 Task: nan
Action: Mouse moved to (515, 651)
Screenshot: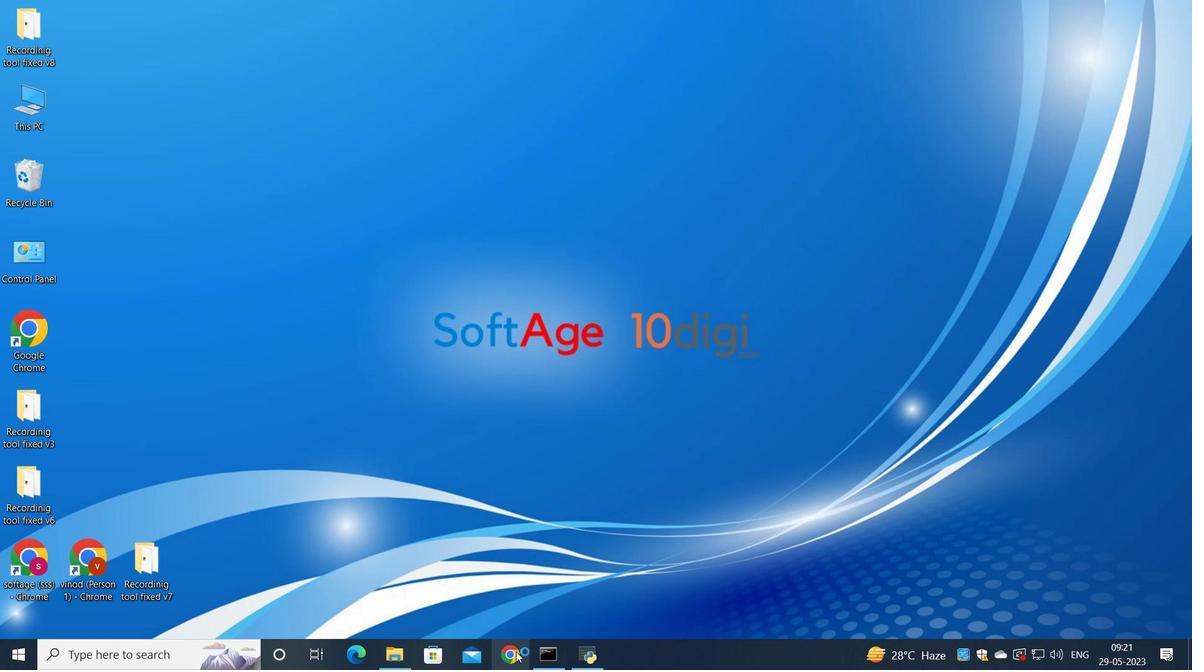 
Action: Mouse pressed left at (515, 651)
Screenshot: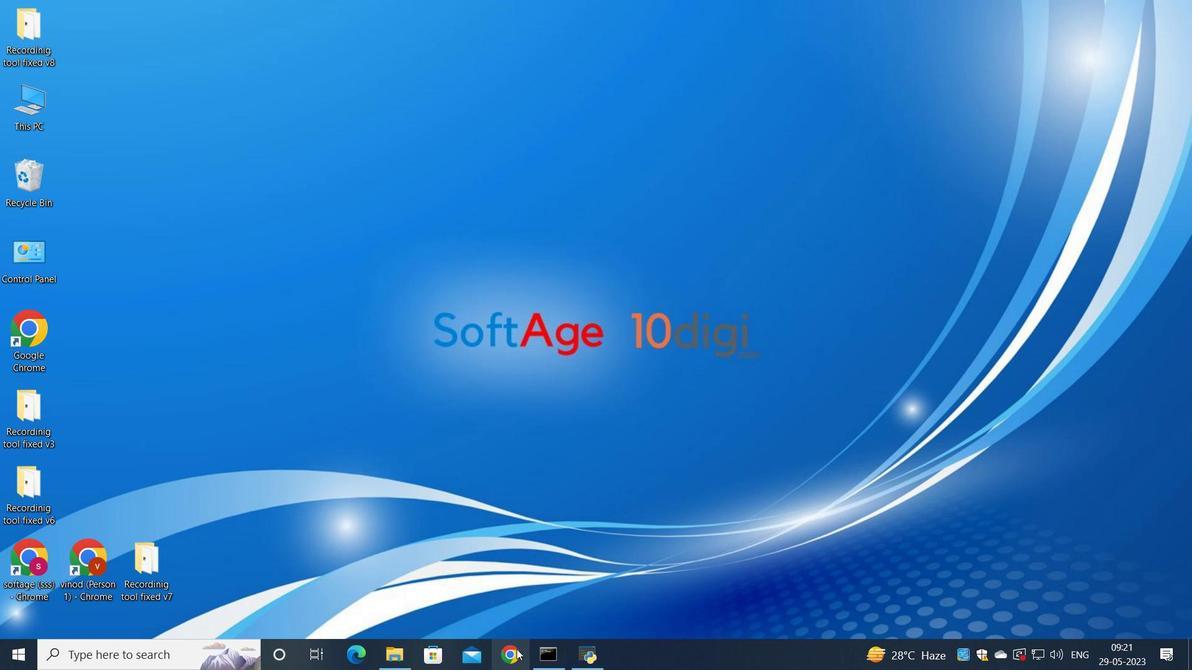 
Action: Mouse moved to (520, 356)
Screenshot: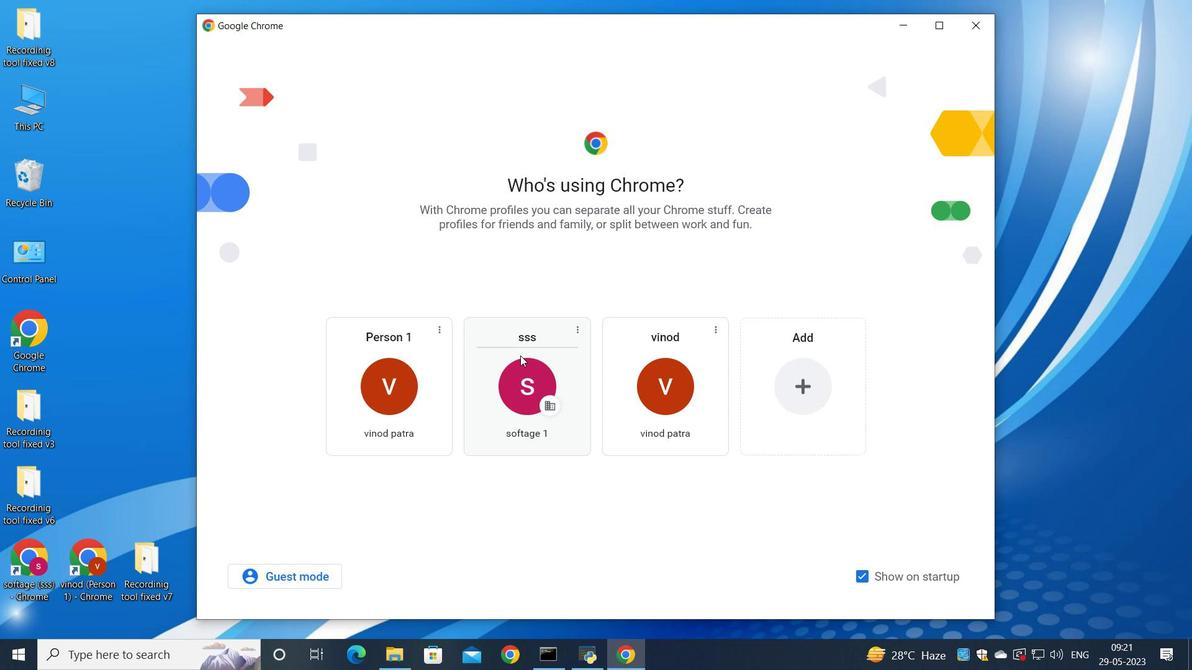 
Action: Mouse pressed left at (520, 356)
Screenshot: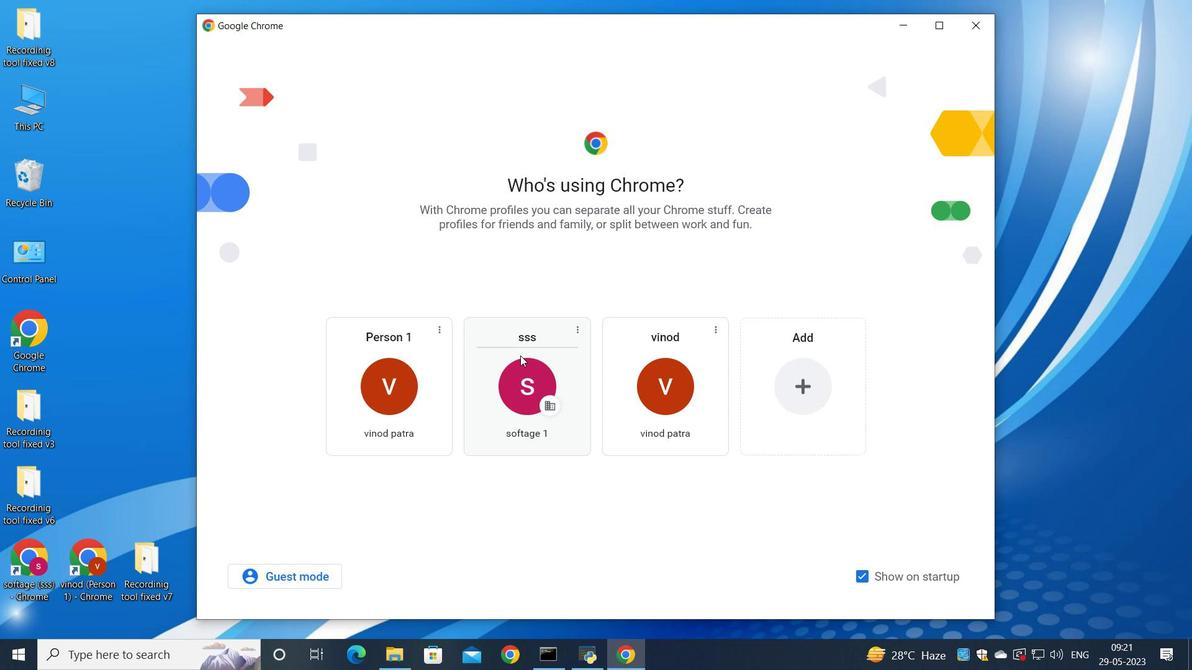 
Action: Mouse moved to (529, 374)
Screenshot: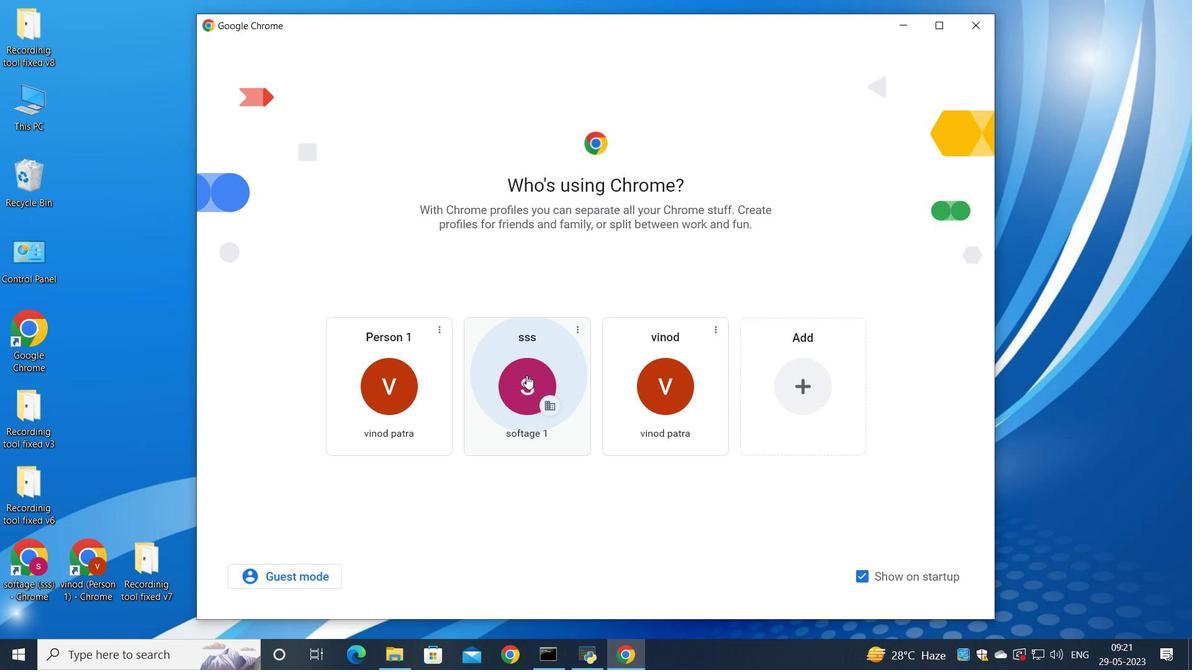 
Action: Mouse pressed left at (529, 374)
Screenshot: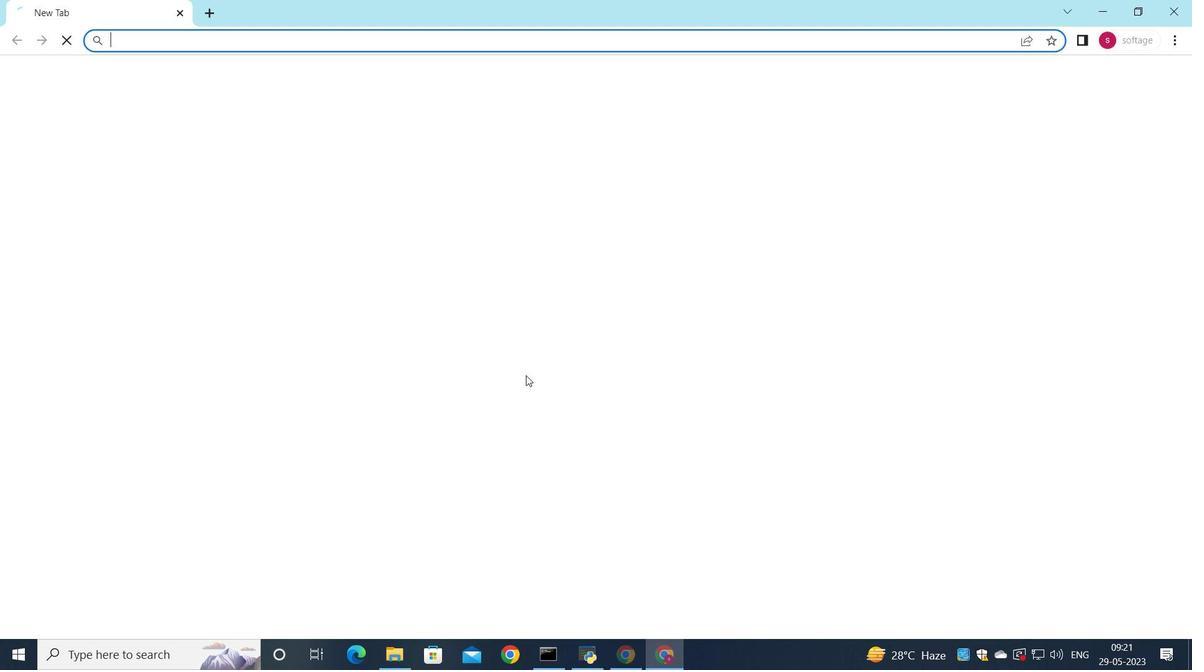 
Action: Mouse moved to (1043, 74)
Screenshot: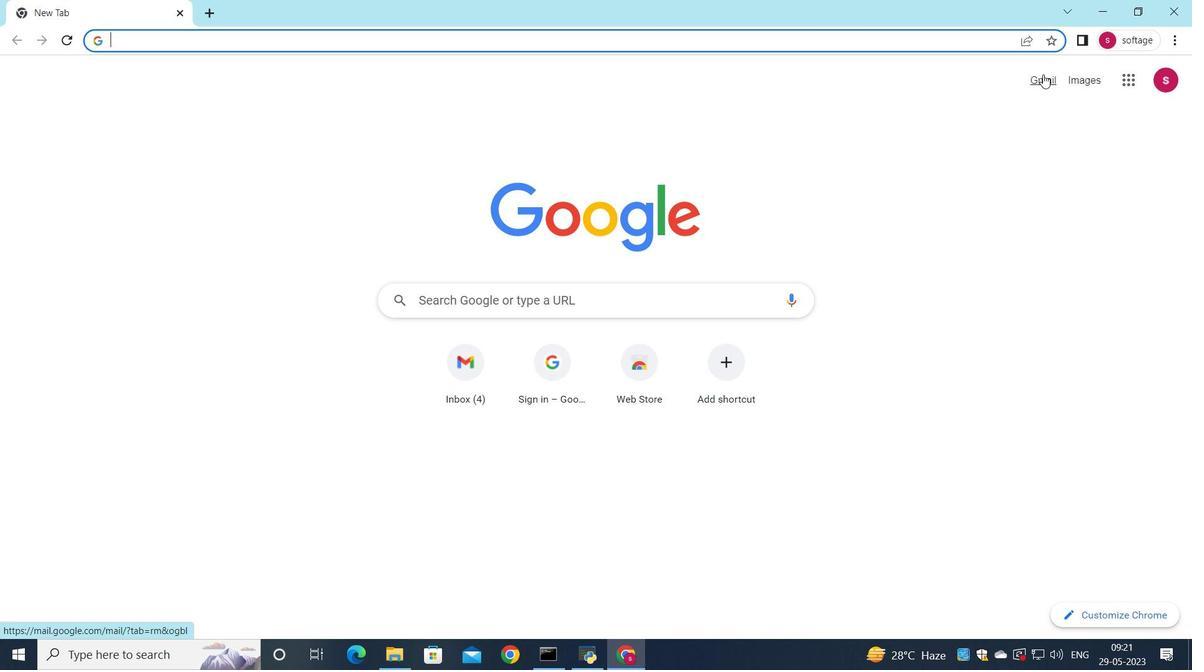 
Action: Mouse pressed left at (1043, 74)
Screenshot: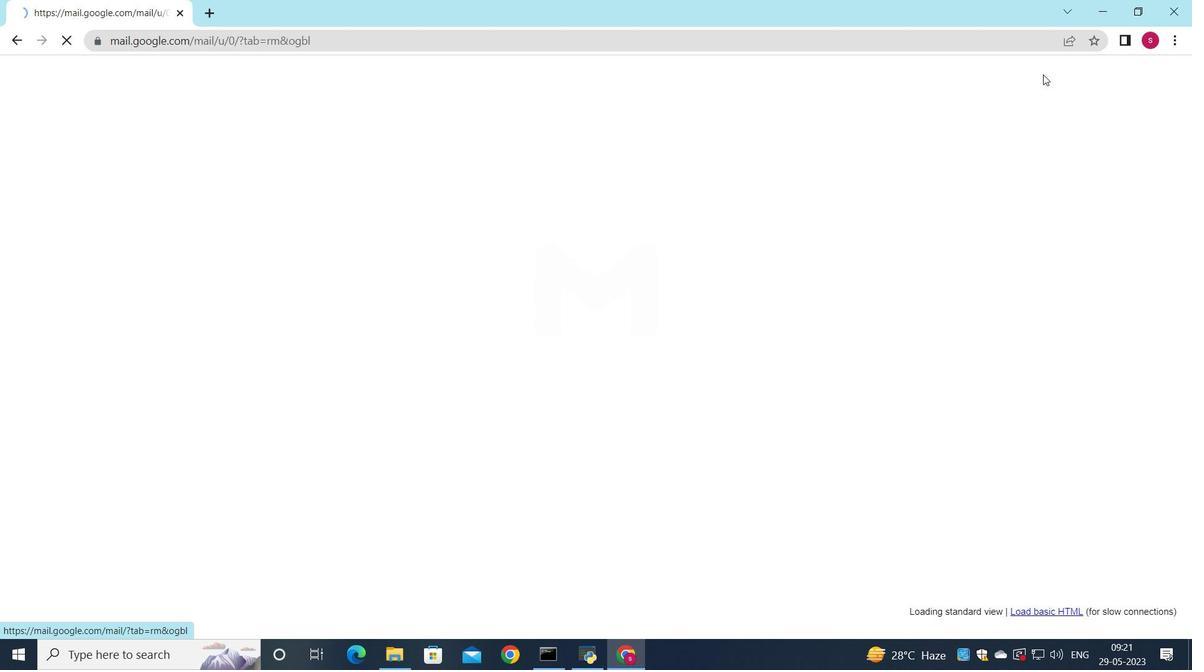 
Action: Mouse moved to (1013, 101)
Screenshot: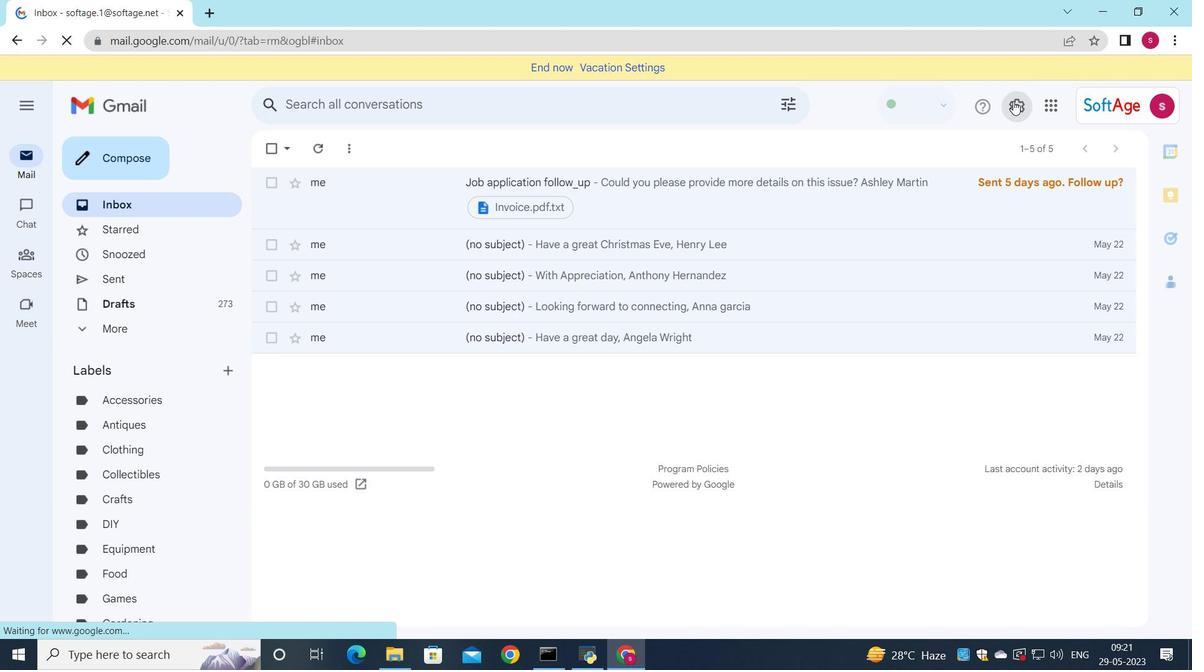 
Action: Mouse pressed left at (1013, 101)
Screenshot: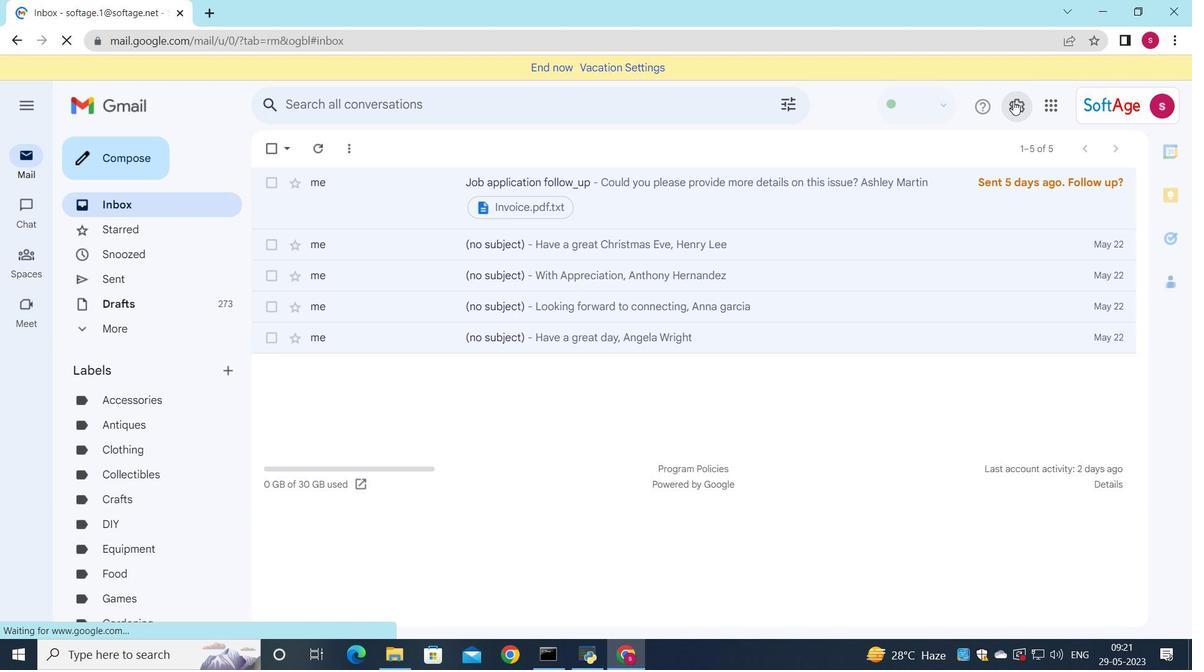 
Action: Mouse moved to (1024, 178)
Screenshot: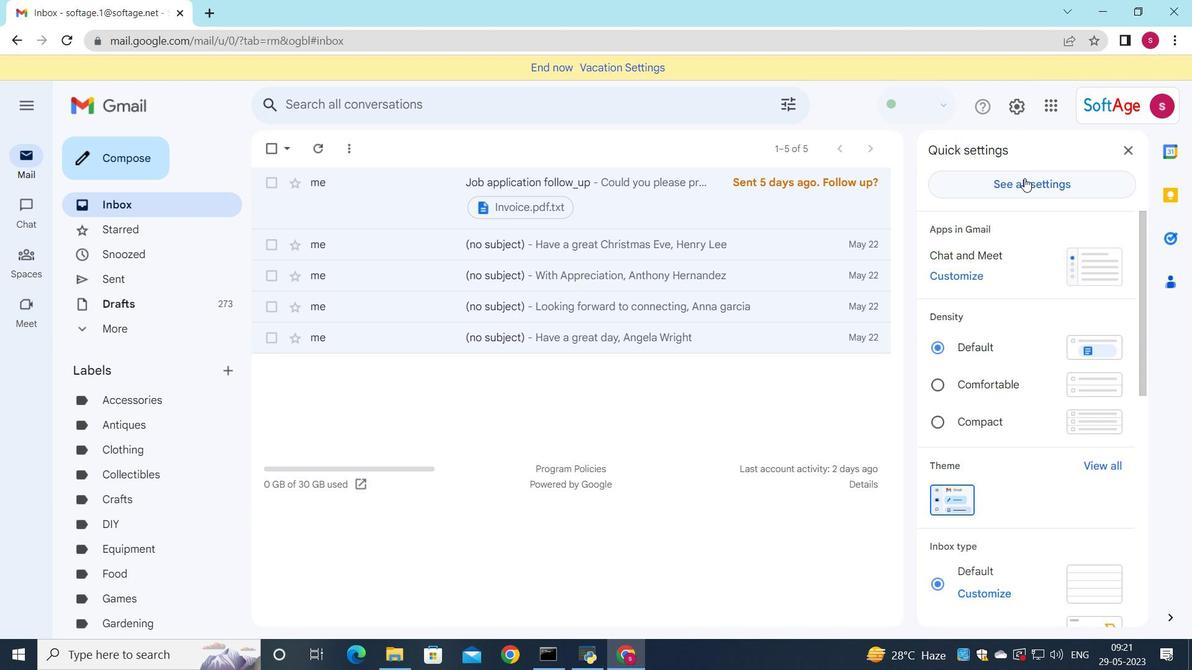 
Action: Mouse pressed left at (1024, 178)
Screenshot: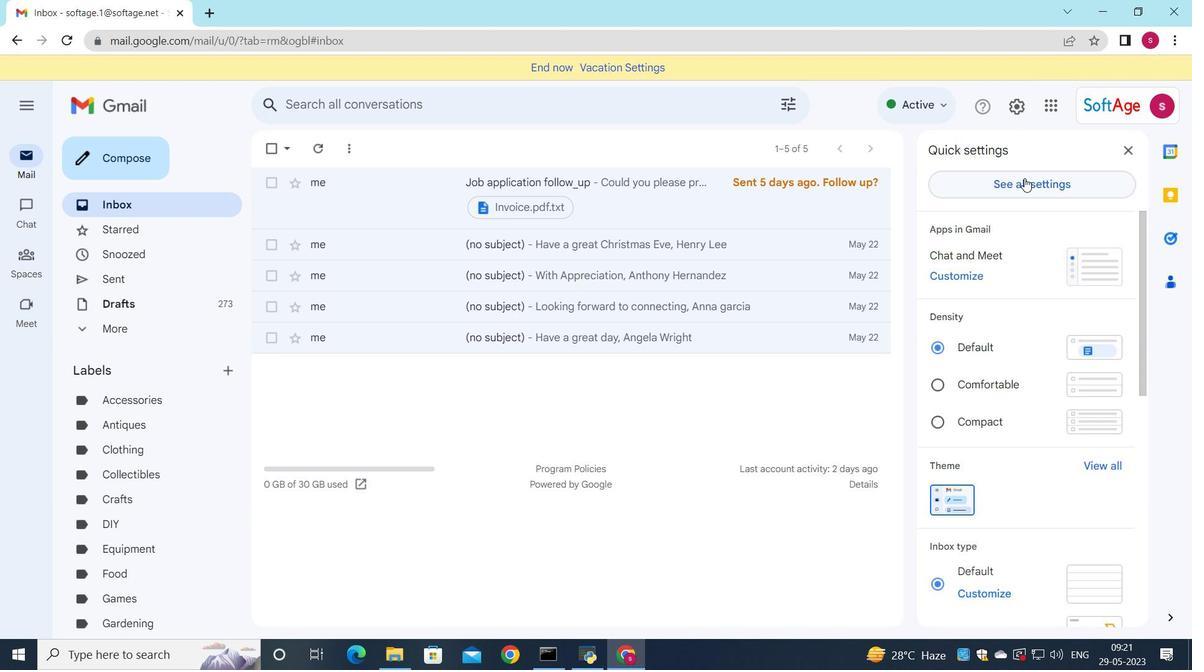 
Action: Mouse moved to (1010, 185)
Screenshot: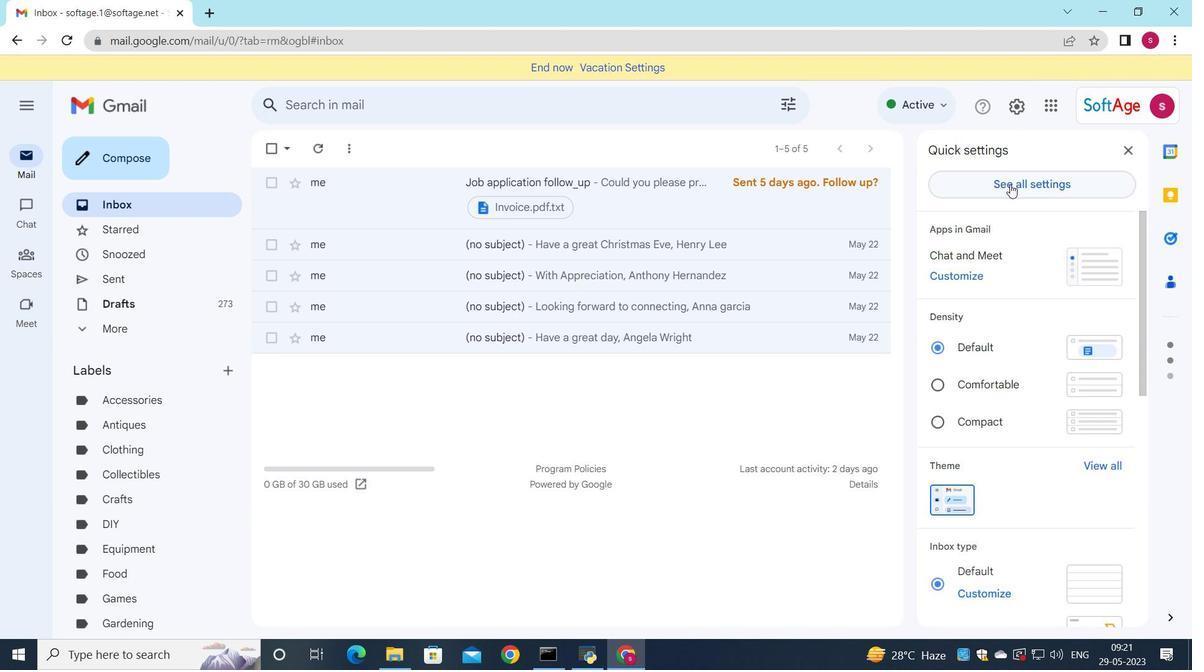 
Action: Mouse pressed left at (1010, 185)
Screenshot: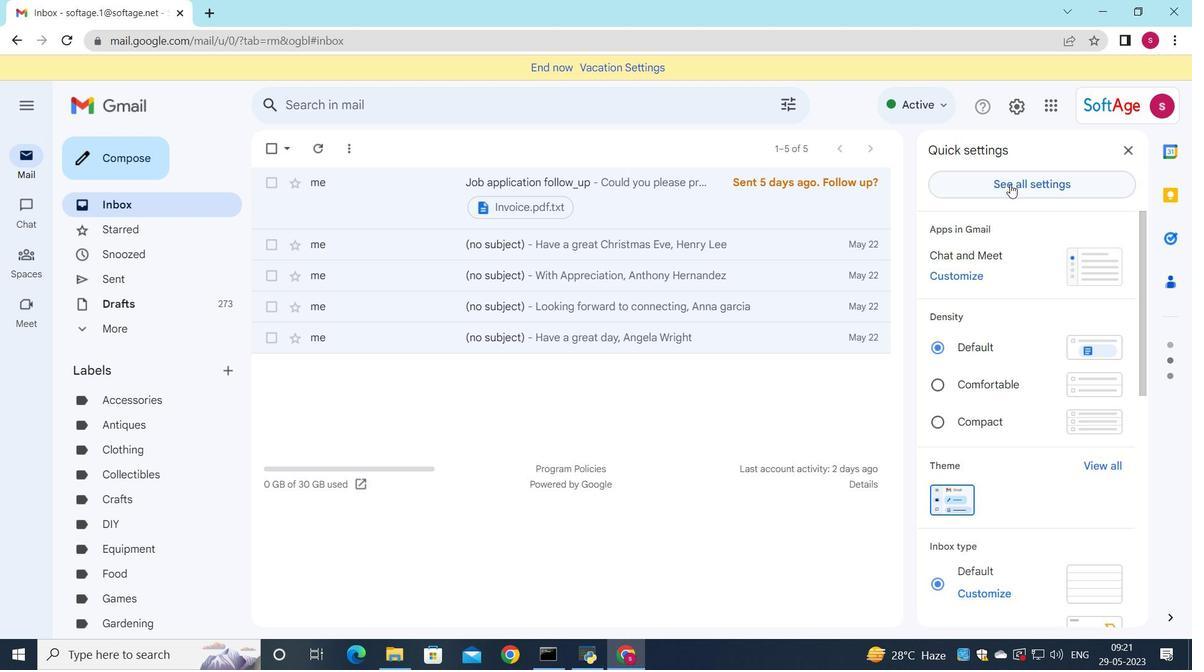 
Action: Mouse moved to (659, 315)
Screenshot: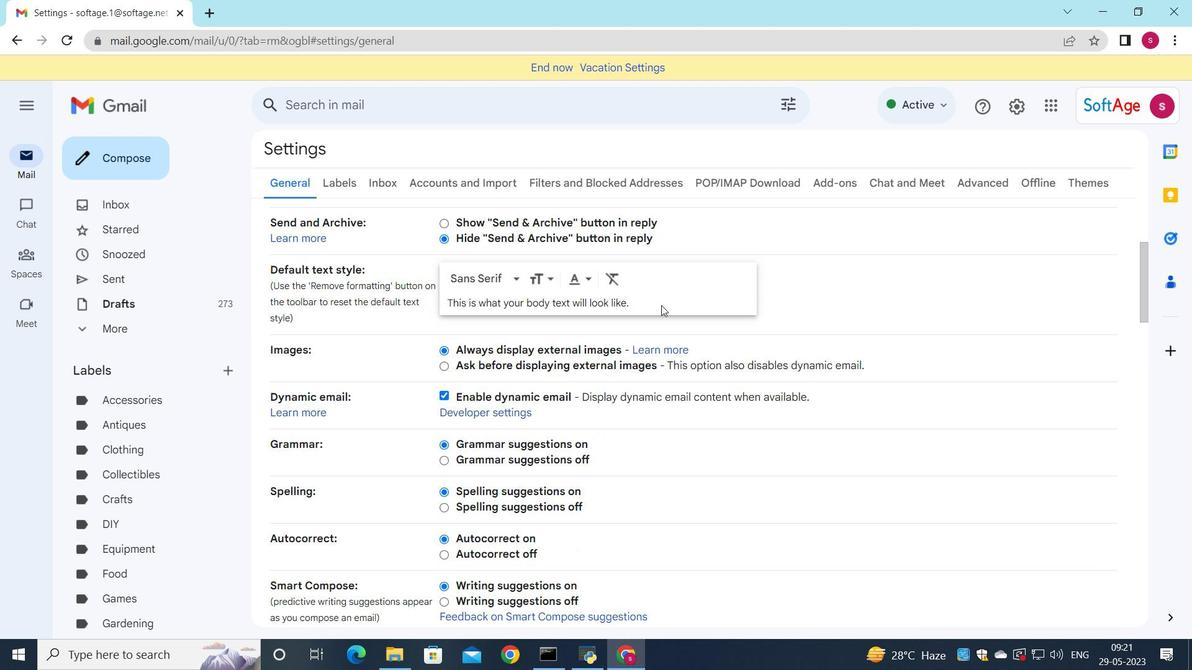 
Action: Mouse scrolled (659, 314) with delta (0, 0)
Screenshot: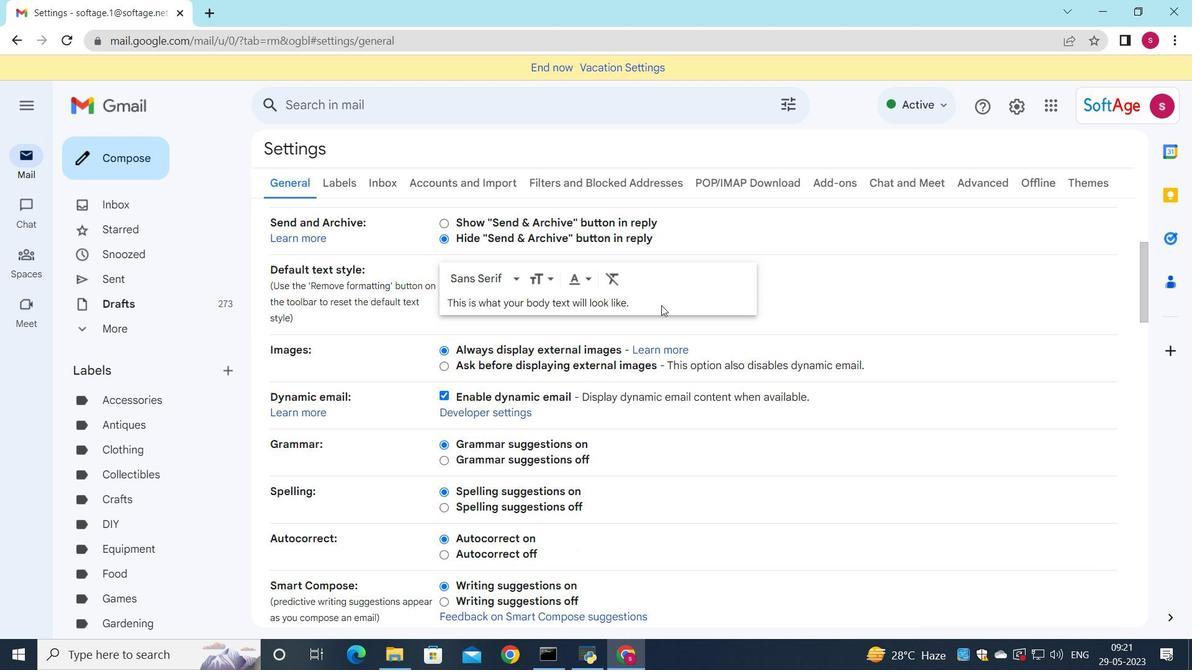 
Action: Mouse scrolled (659, 314) with delta (0, 0)
Screenshot: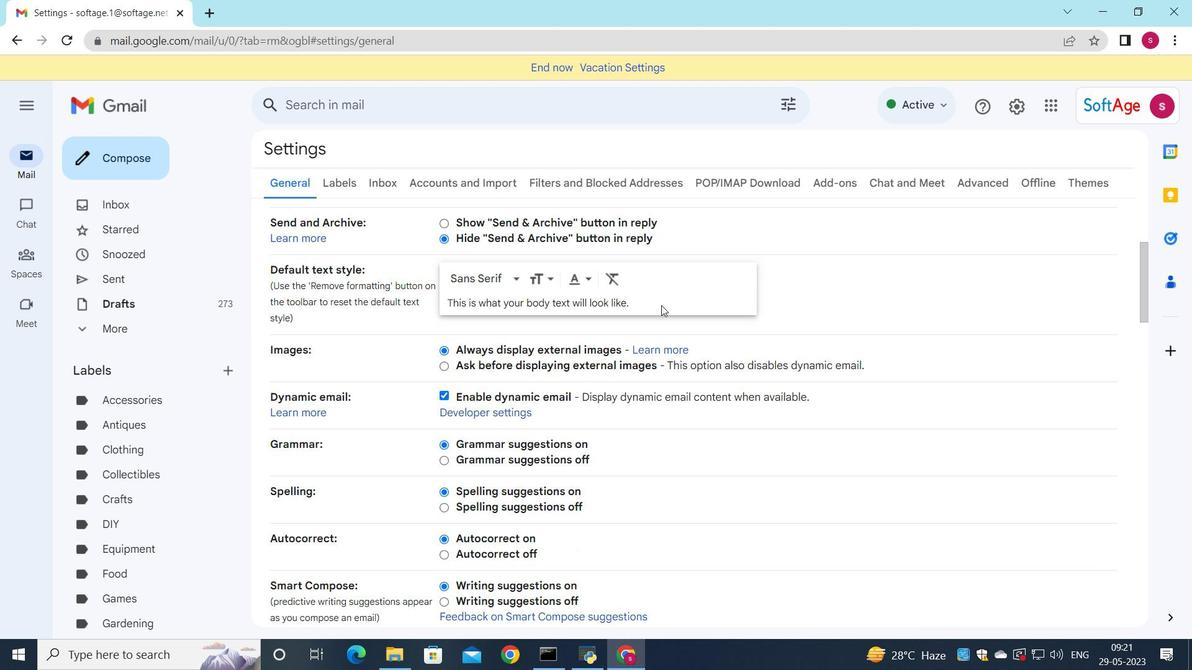 
Action: Mouse scrolled (659, 314) with delta (0, 0)
Screenshot: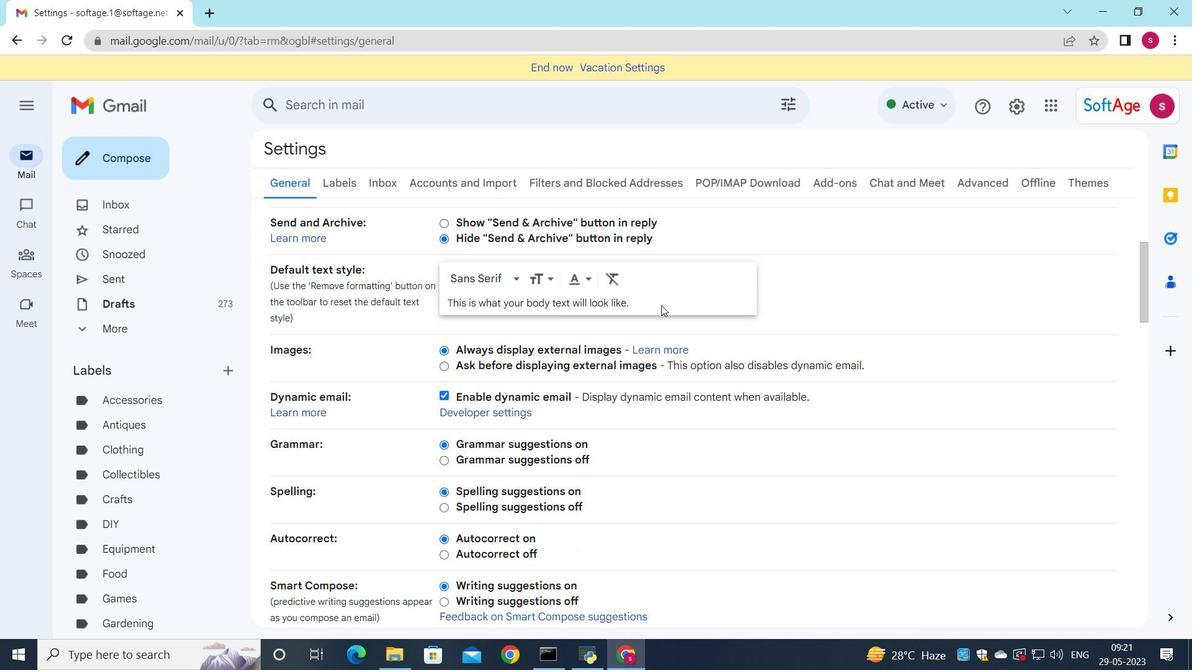 
Action: Mouse moved to (661, 305)
Screenshot: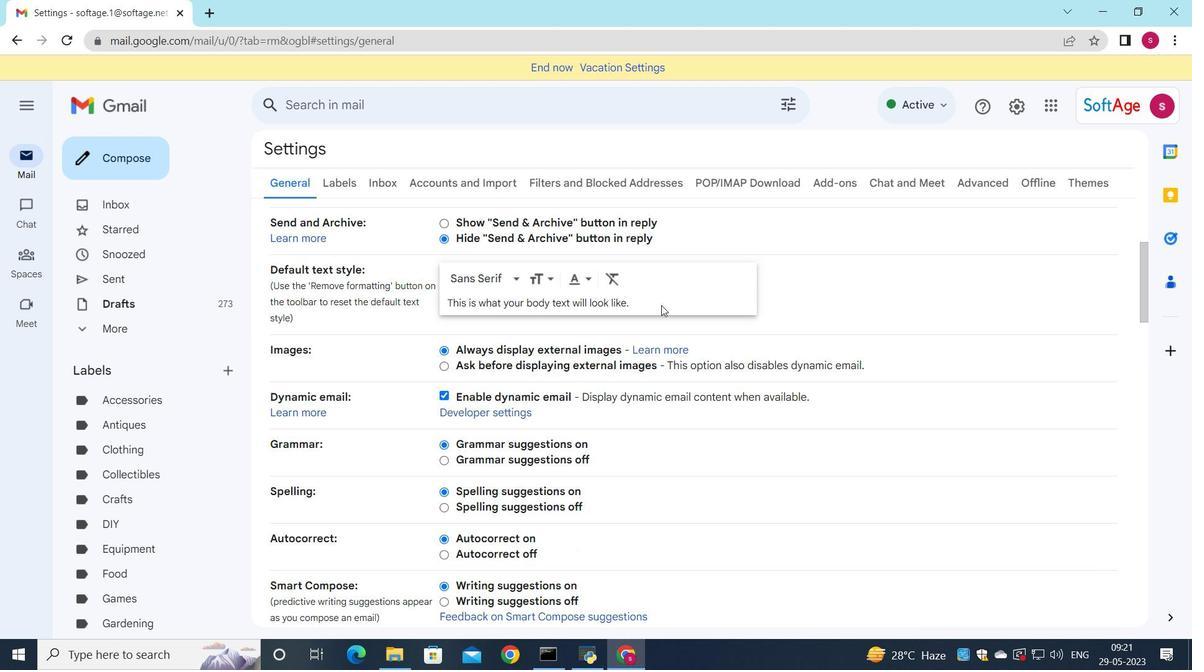 
Action: Mouse scrolled (661, 304) with delta (0, 0)
Screenshot: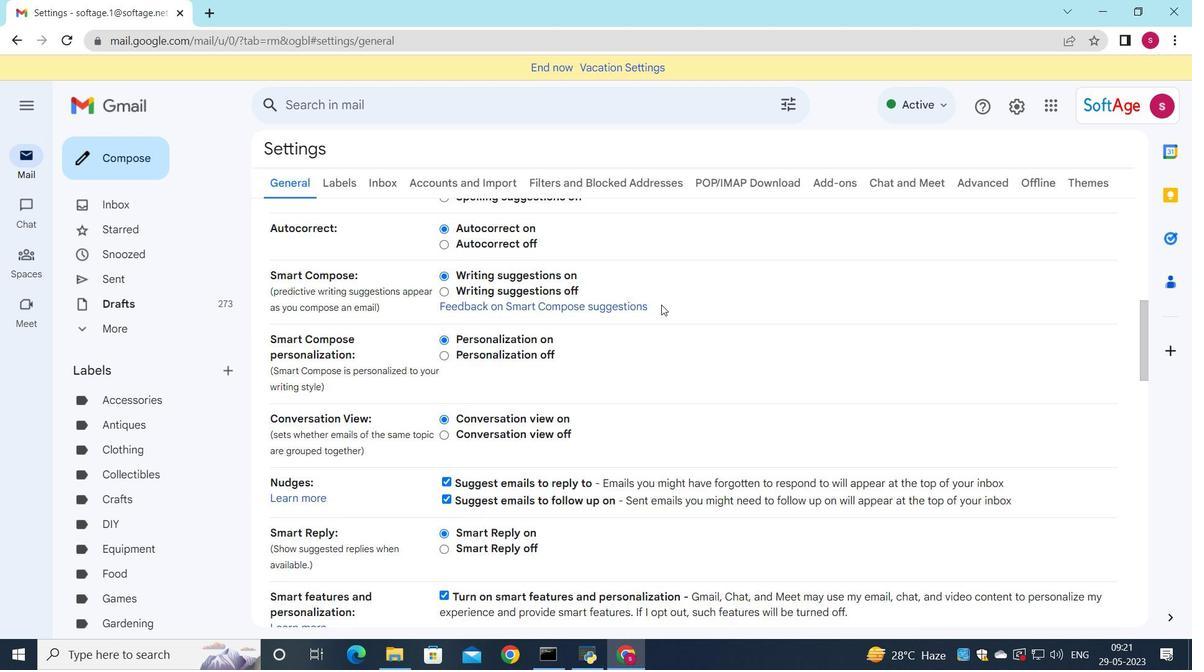
Action: Mouse scrolled (661, 304) with delta (0, 0)
Screenshot: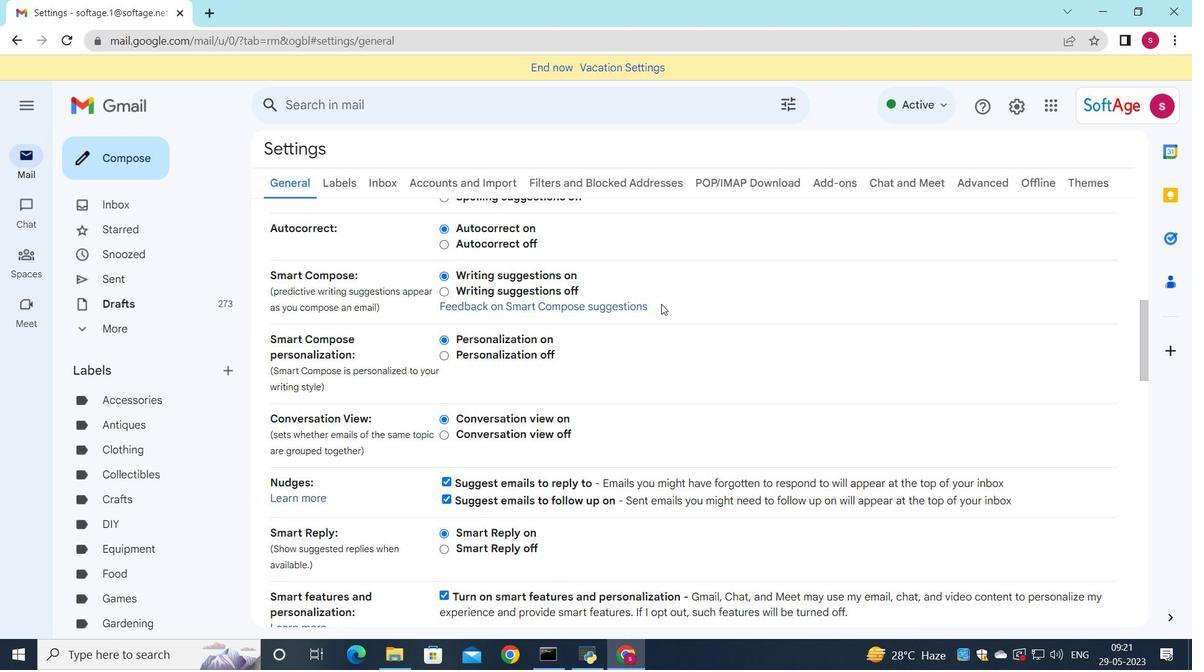 
Action: Mouse scrolled (661, 304) with delta (0, 0)
Screenshot: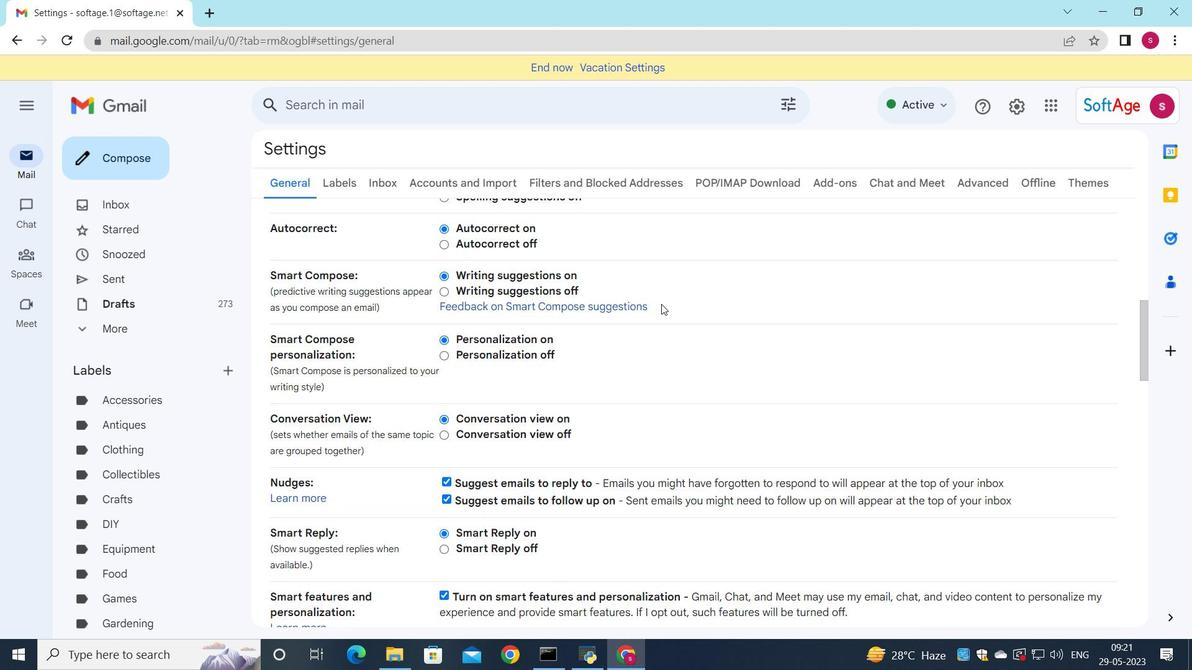 
Action: Mouse scrolled (661, 304) with delta (0, 0)
Screenshot: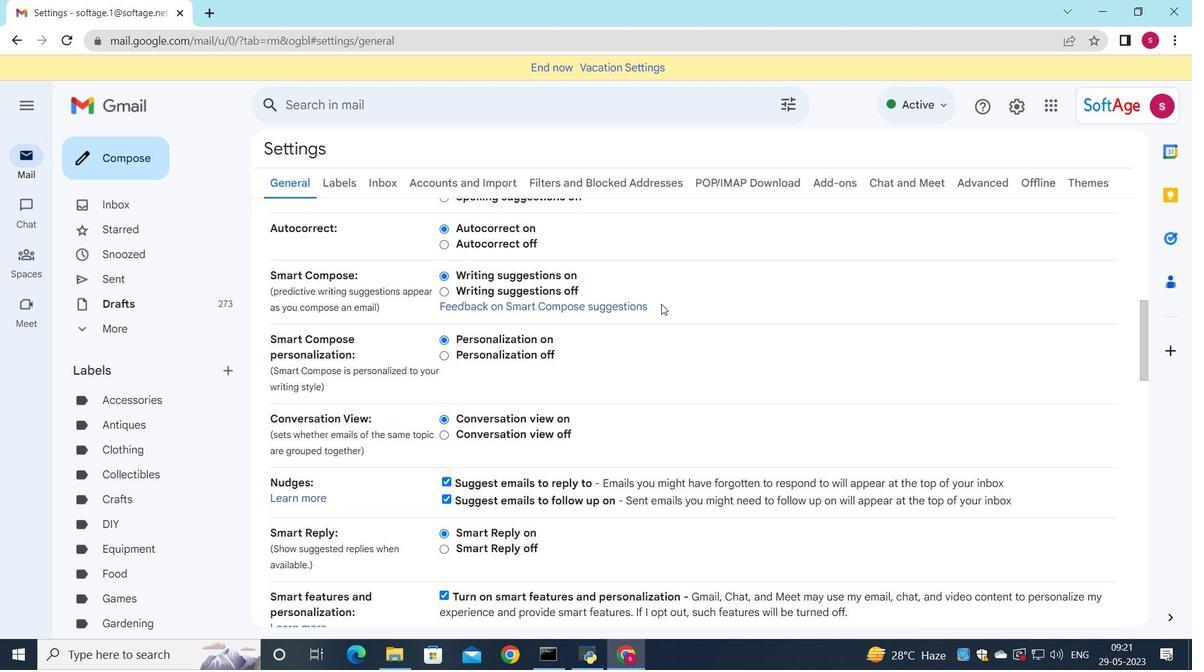 
Action: Mouse moved to (661, 301)
Screenshot: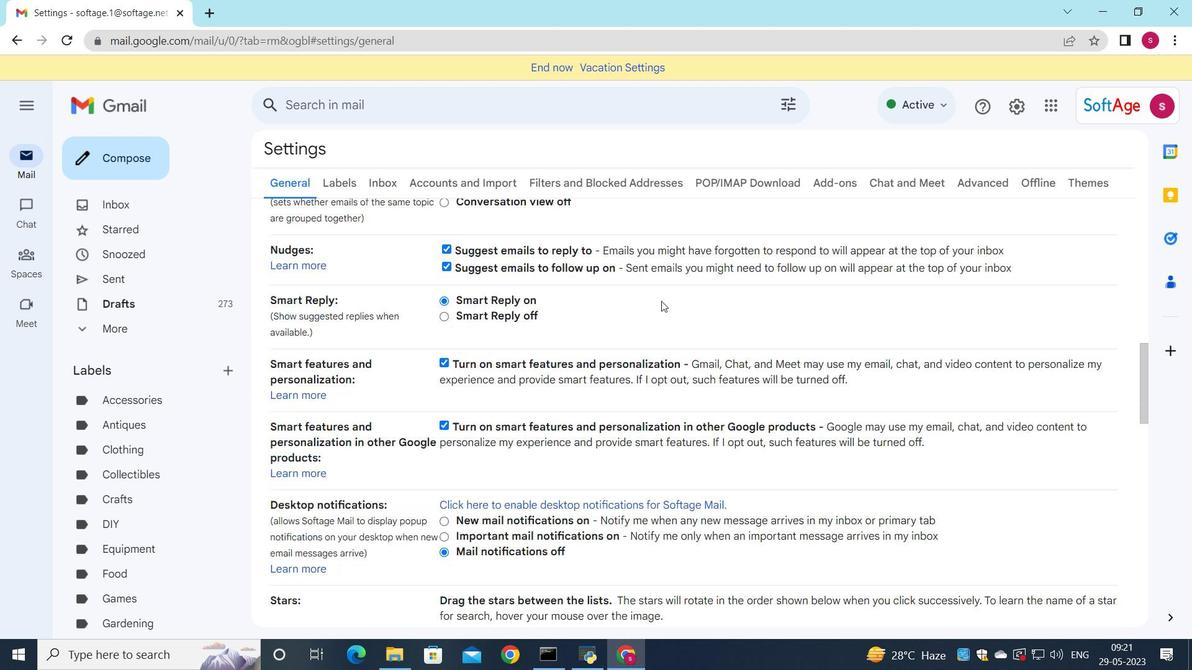 
Action: Mouse scrolled (661, 300) with delta (0, 0)
Screenshot: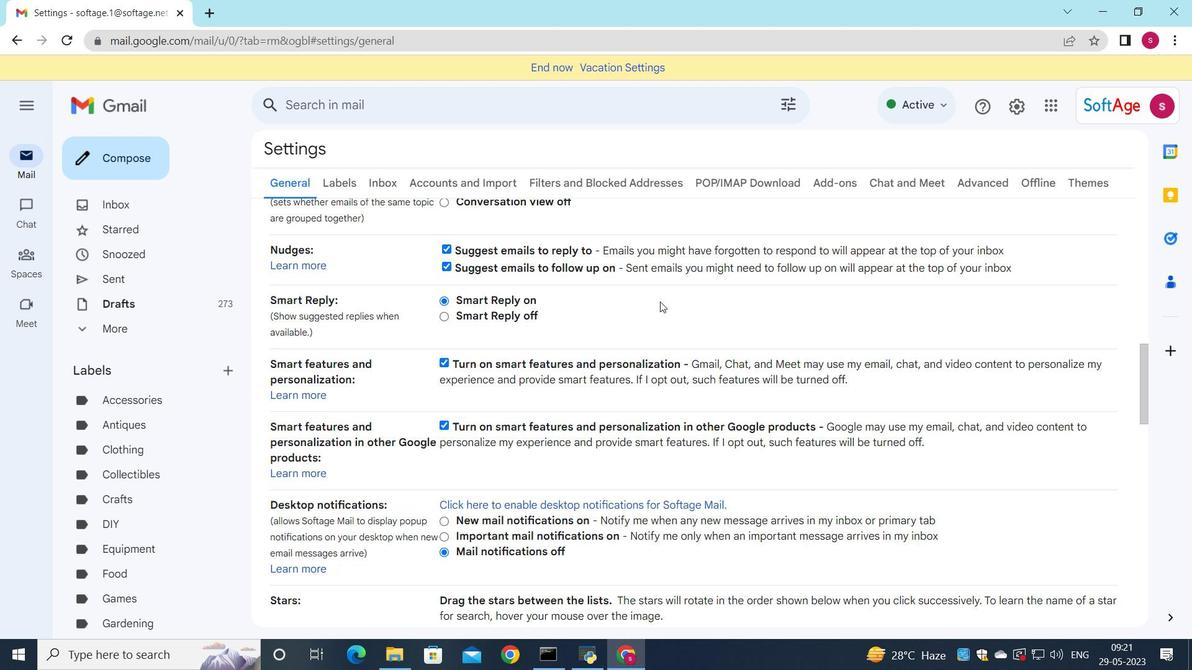 
Action: Mouse scrolled (661, 300) with delta (0, 0)
Screenshot: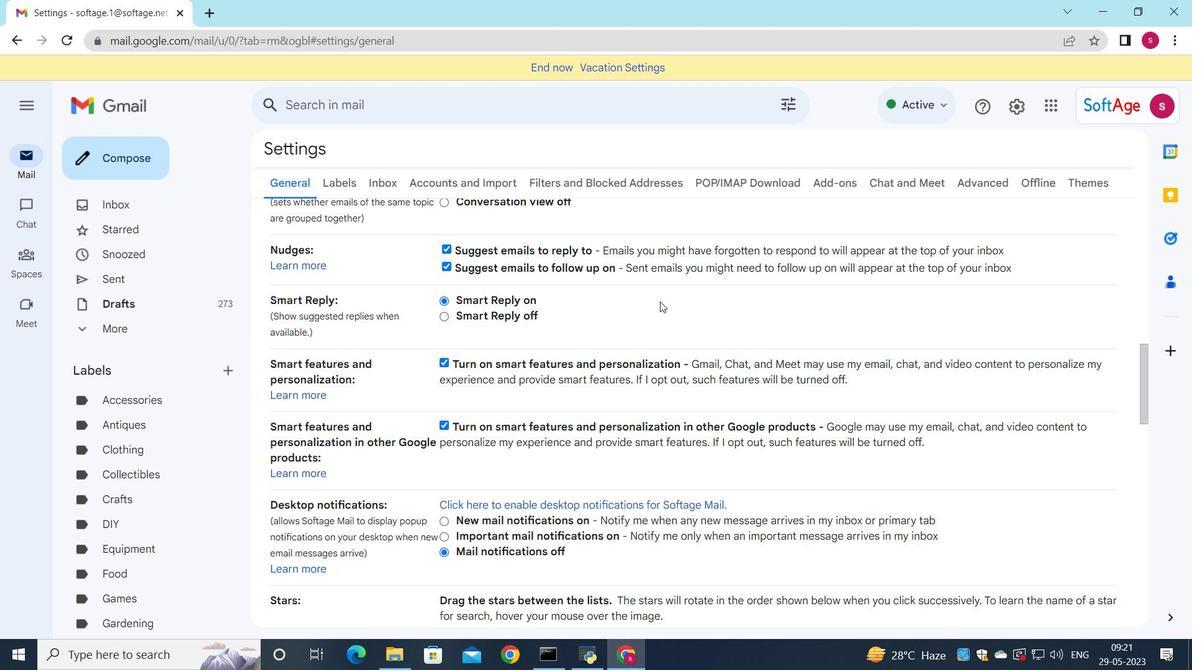 
Action: Mouse scrolled (661, 300) with delta (0, 0)
Screenshot: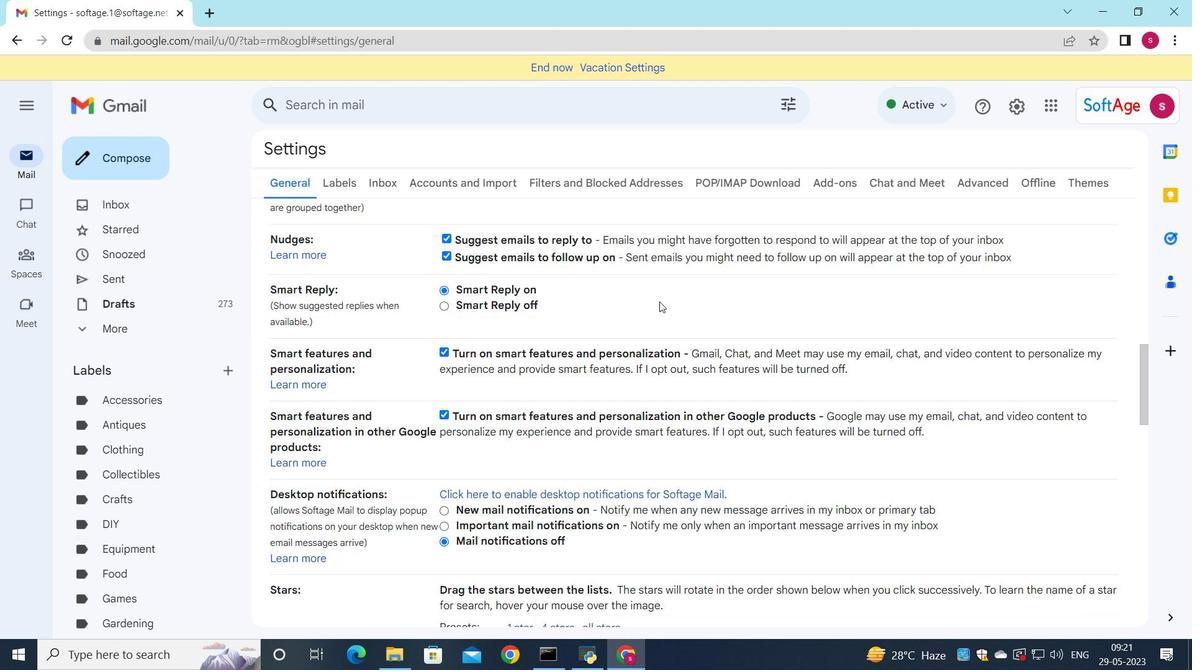 
Action: Mouse moved to (661, 301)
Screenshot: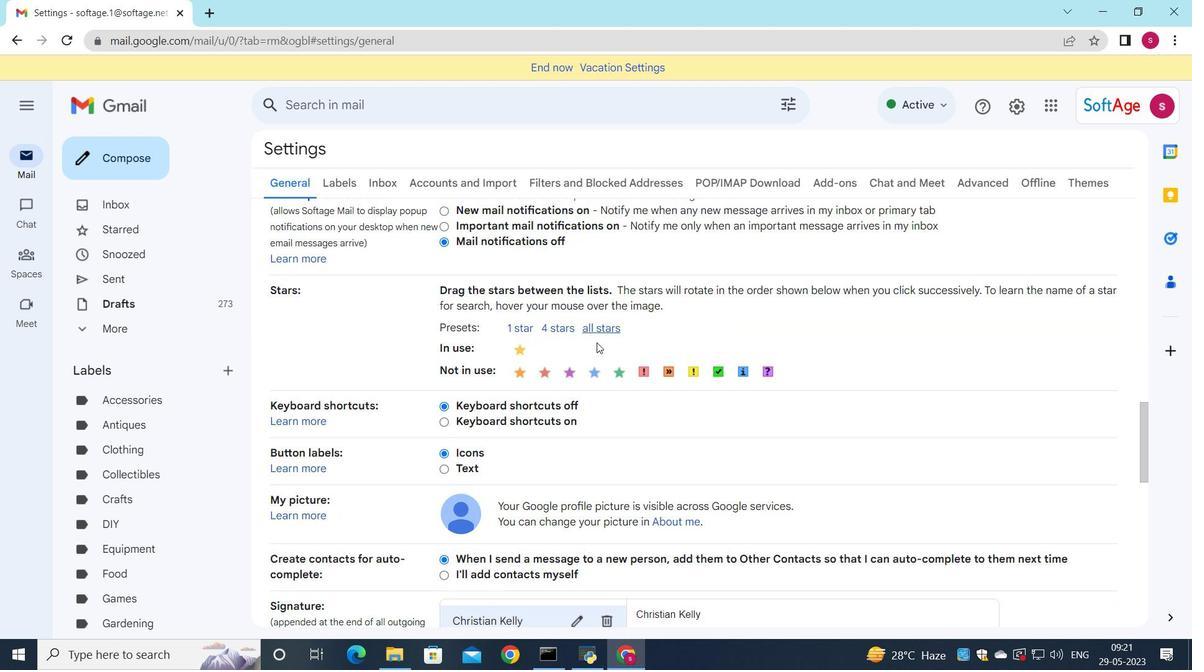 
Action: Mouse scrolled (661, 300) with delta (0, 0)
Screenshot: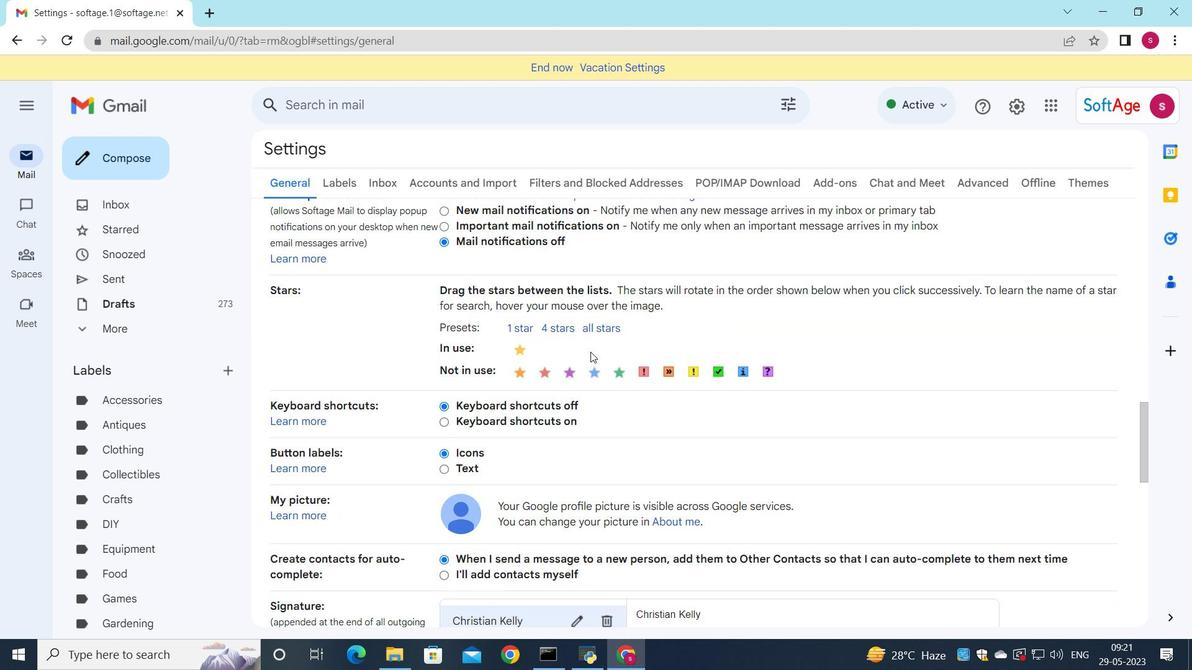 
Action: Mouse moved to (659, 301)
Screenshot: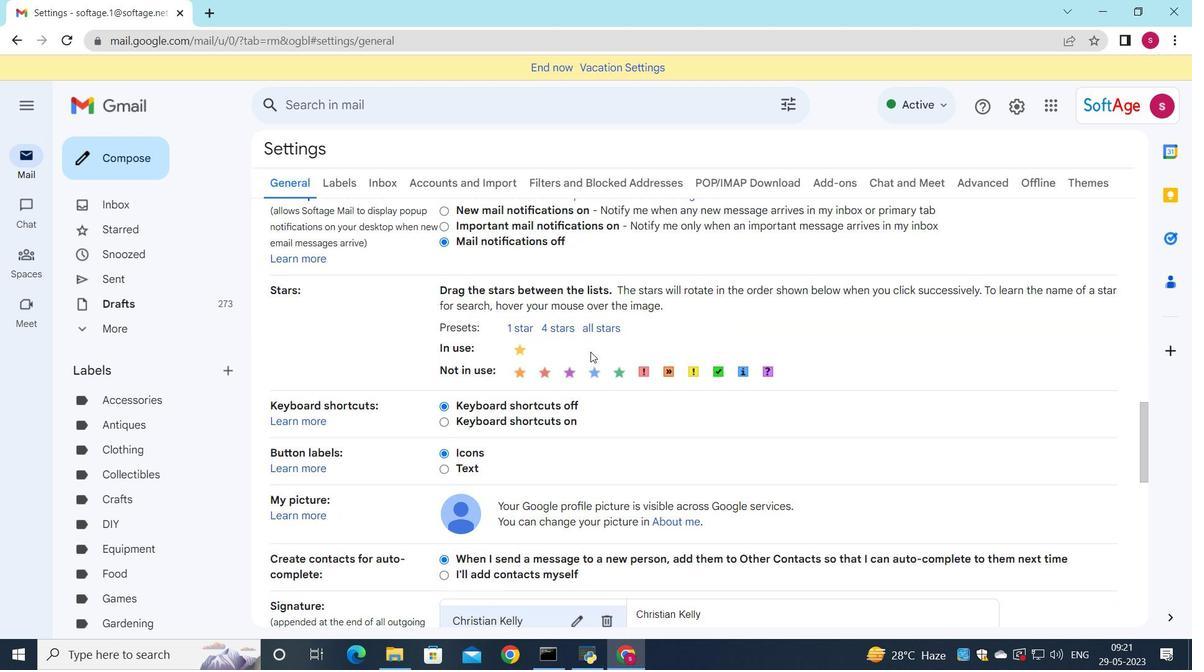 
Action: Mouse scrolled (659, 301) with delta (0, 0)
Screenshot: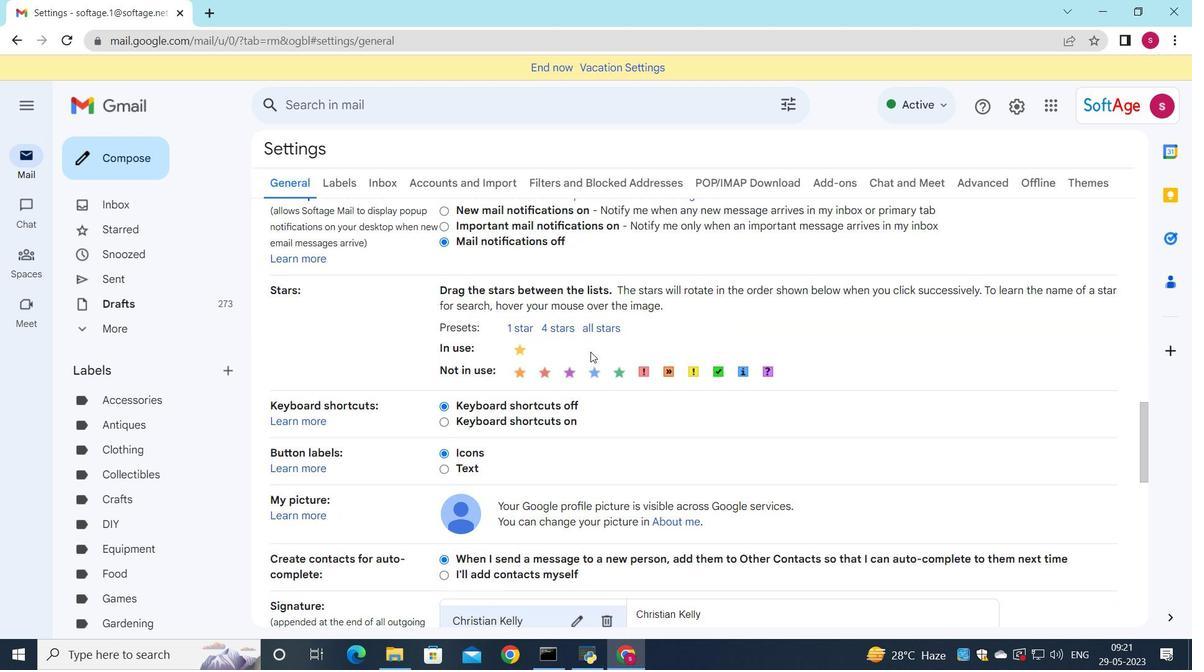 
Action: Mouse moved to (659, 302)
Screenshot: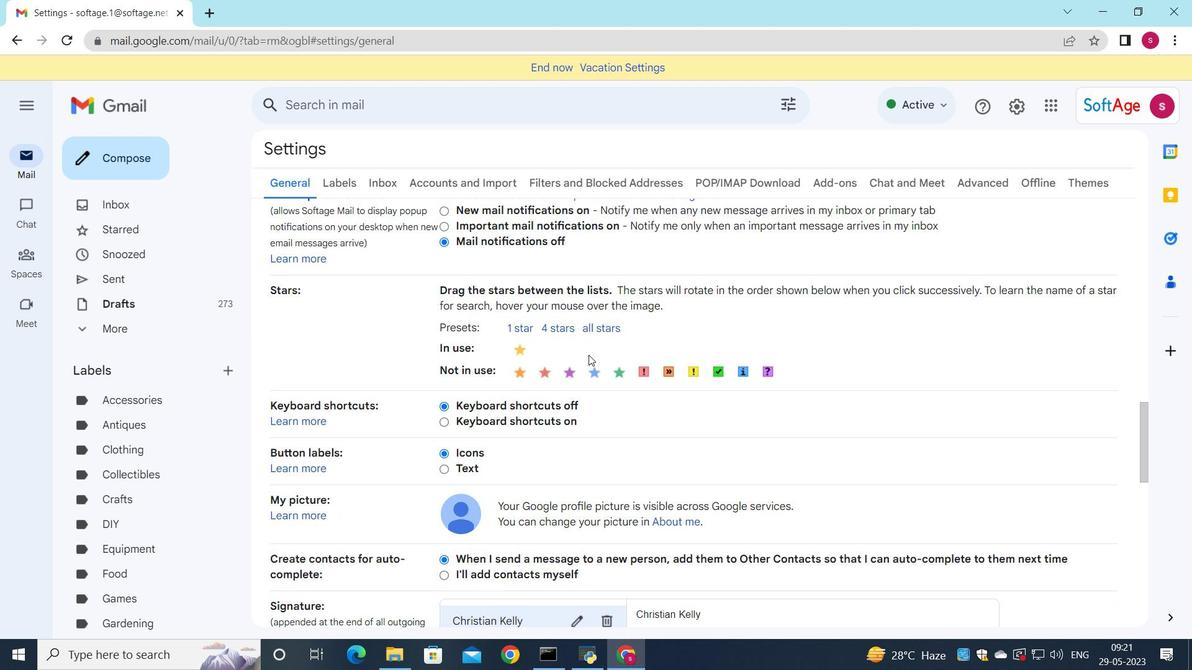 
Action: Mouse scrolled (659, 301) with delta (0, 0)
Screenshot: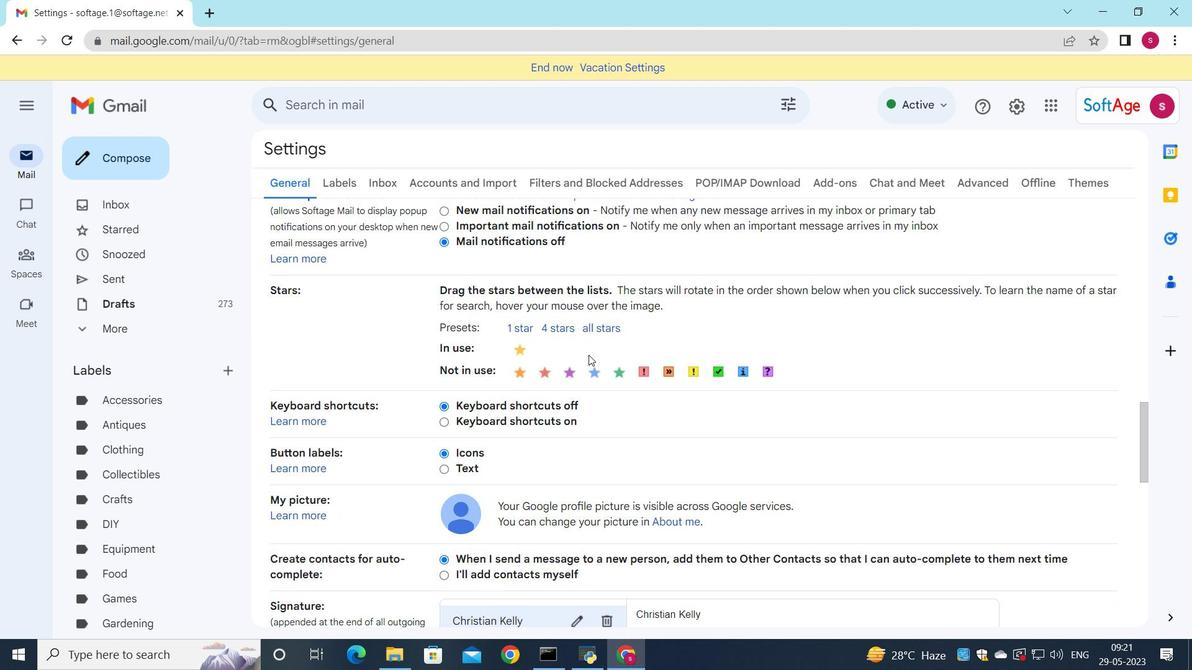 
Action: Mouse scrolled (659, 301) with delta (0, 0)
Screenshot: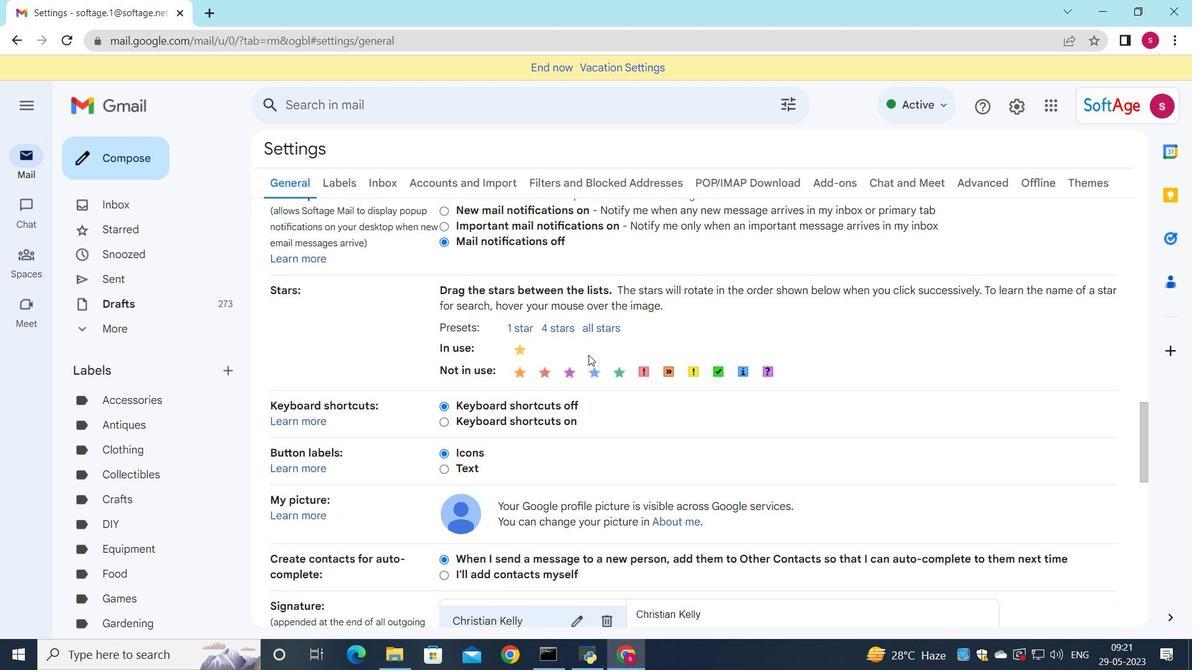 
Action: Mouse moved to (588, 356)
Screenshot: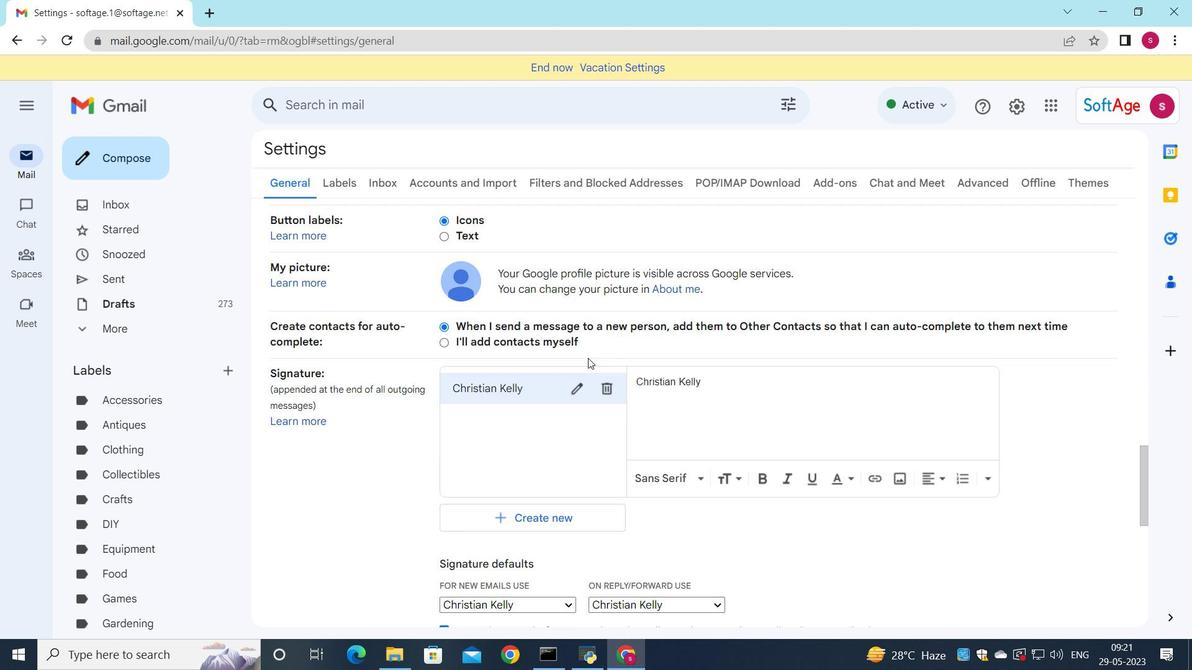 
Action: Mouse scrolled (588, 355) with delta (0, 0)
Screenshot: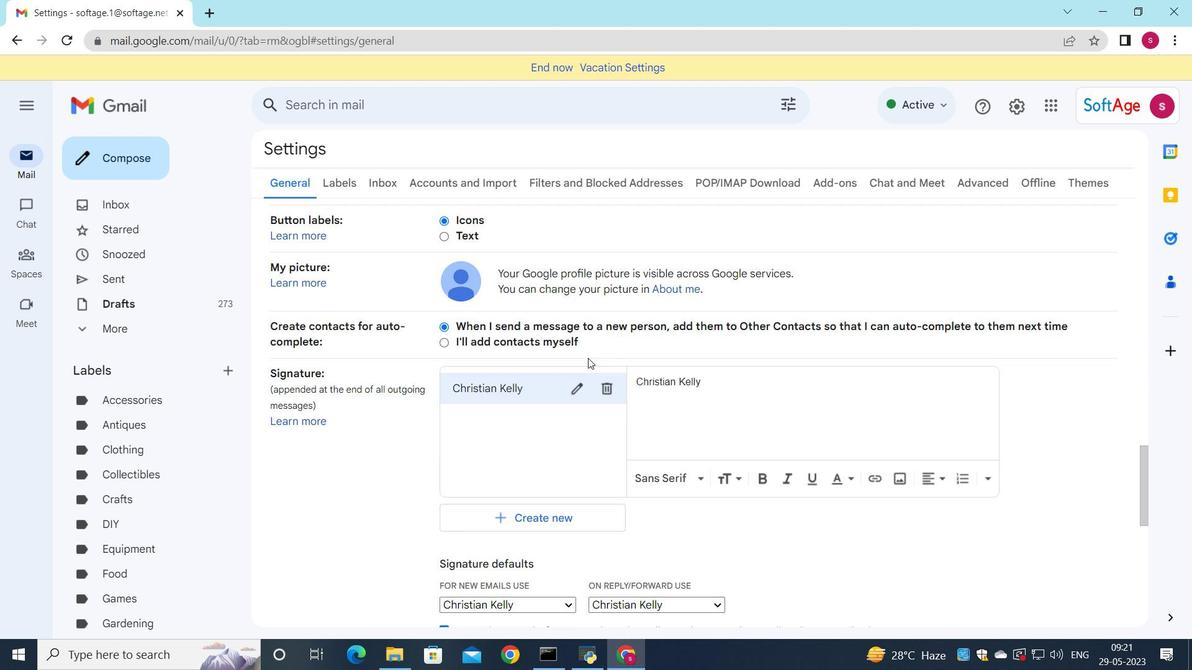 
Action: Mouse moved to (587, 358)
Screenshot: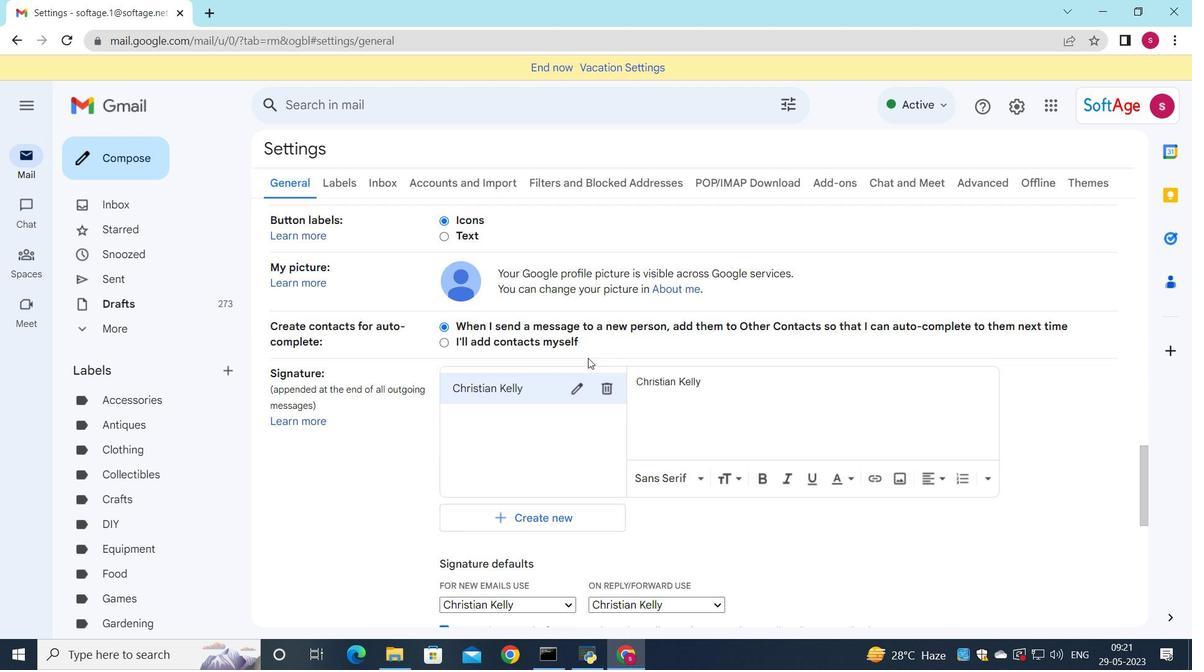 
Action: Mouse scrolled (587, 357) with delta (0, 0)
Screenshot: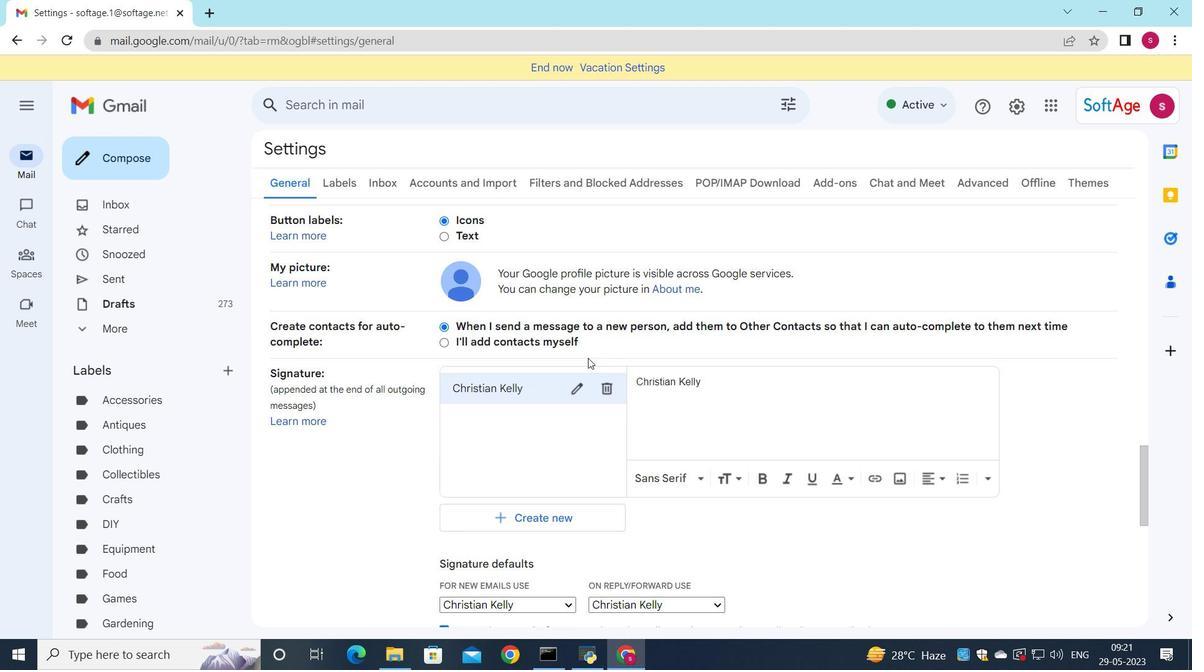 
Action: Mouse scrolled (587, 357) with delta (0, 0)
Screenshot: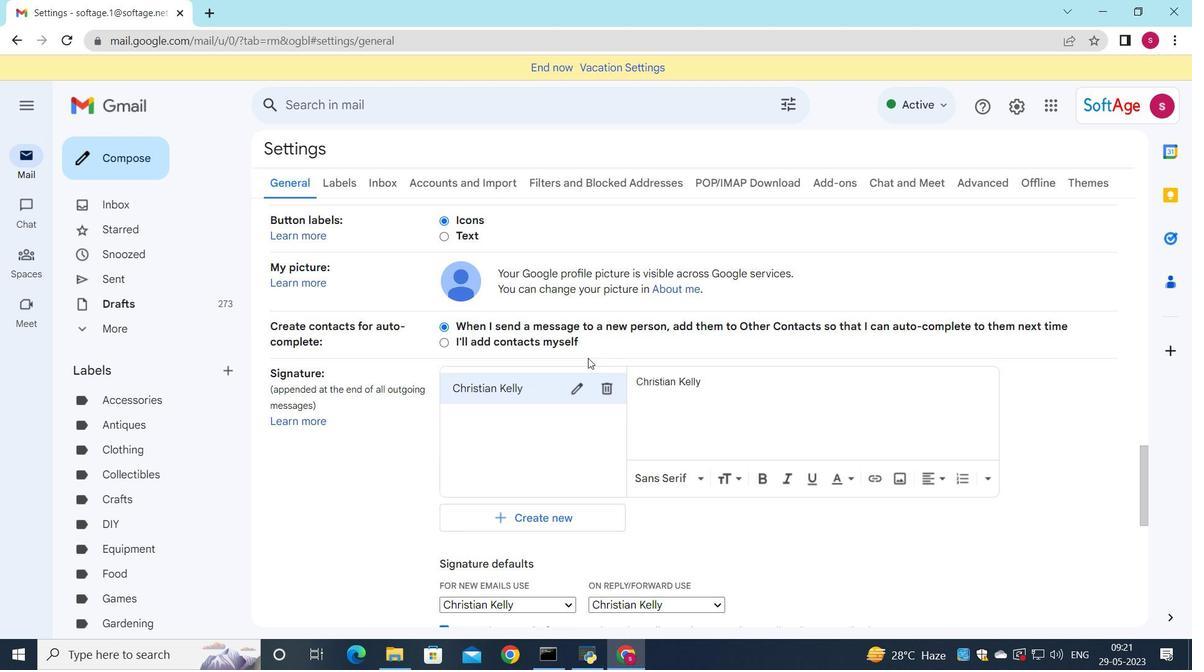 
Action: Mouse moved to (609, 393)
Screenshot: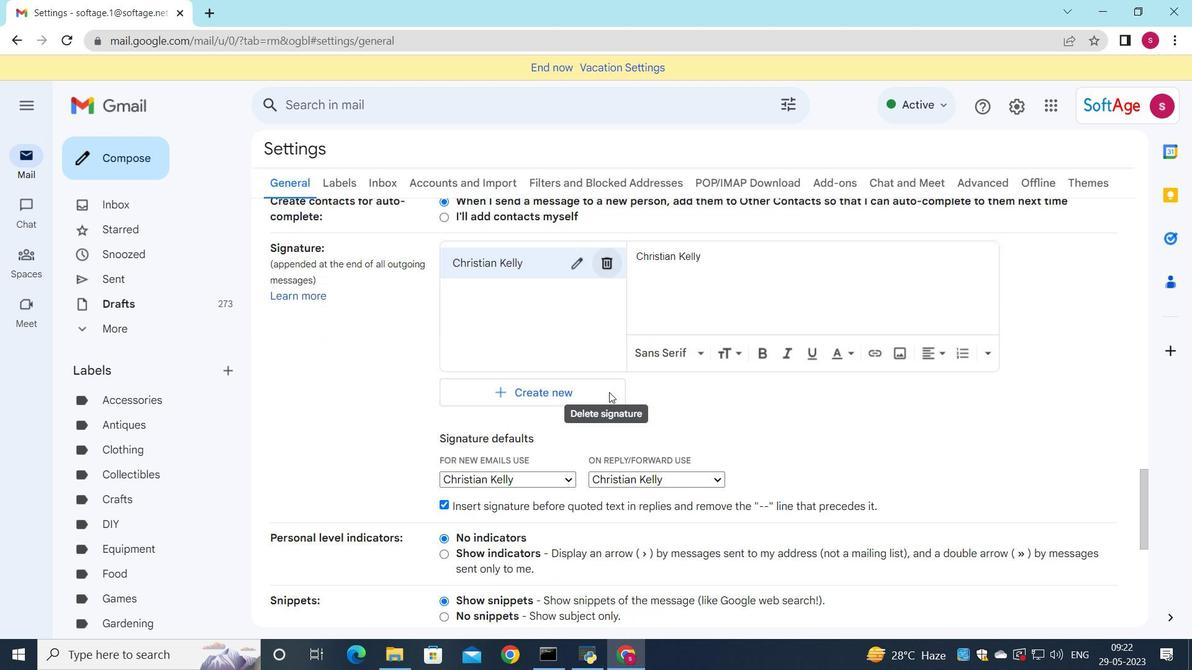 
Action: Mouse scrolled (609, 393) with delta (0, 0)
Screenshot: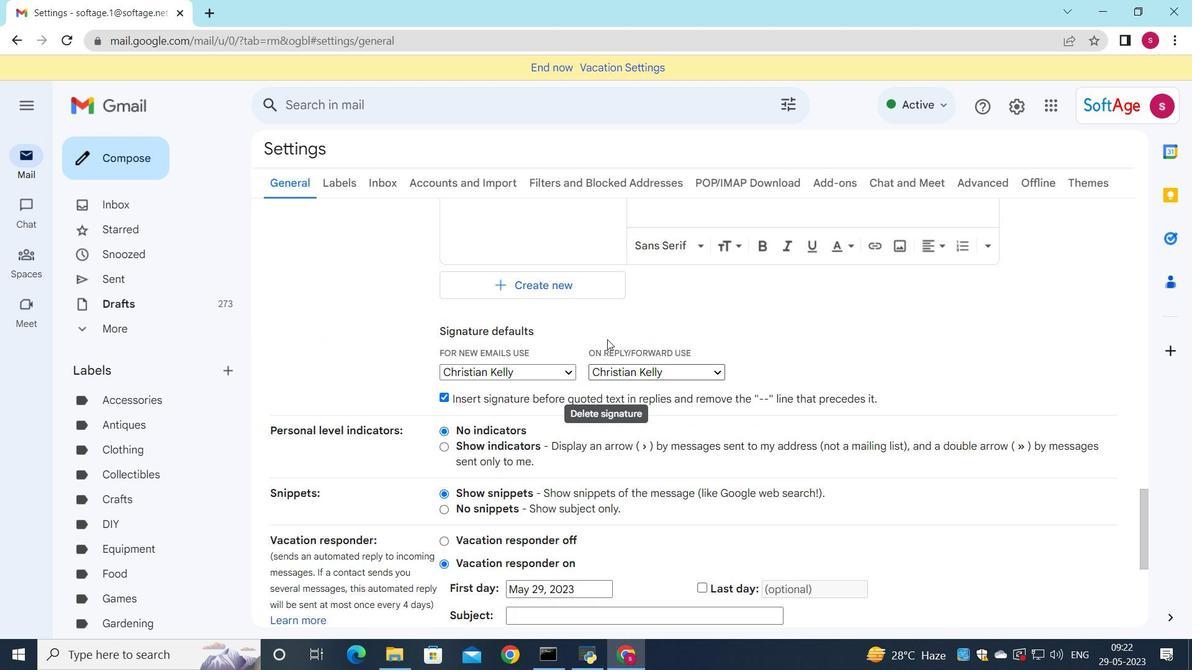 
Action: Mouse scrolled (609, 393) with delta (0, 0)
Screenshot: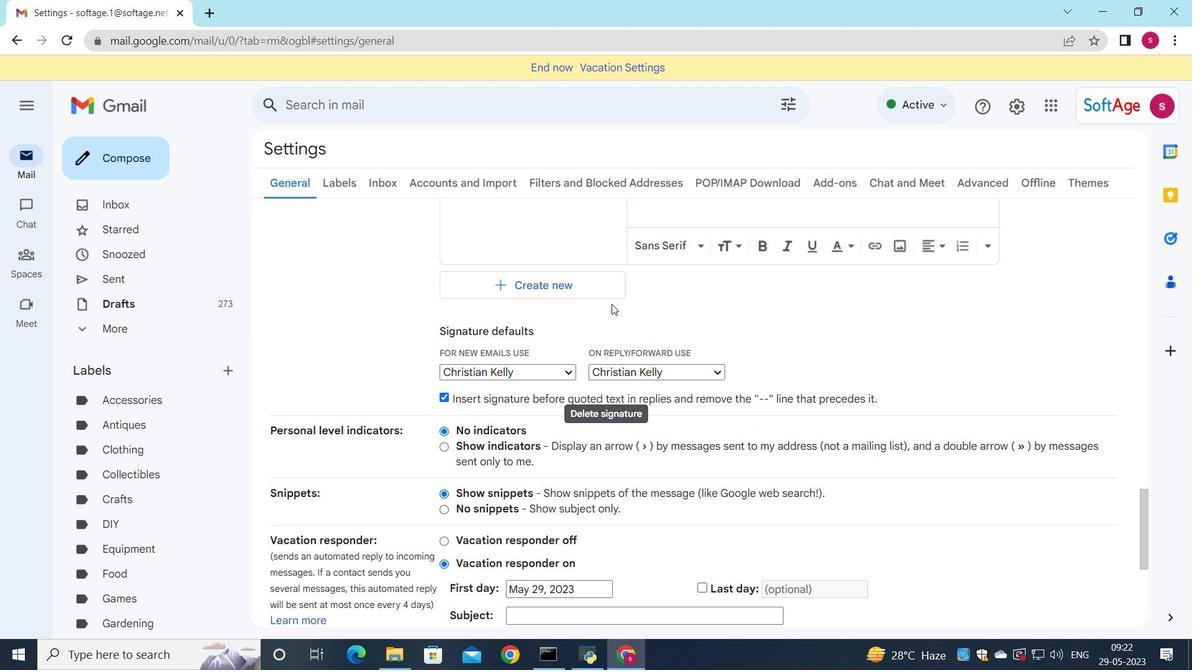 
Action: Mouse scrolled (609, 393) with delta (0, 0)
Screenshot: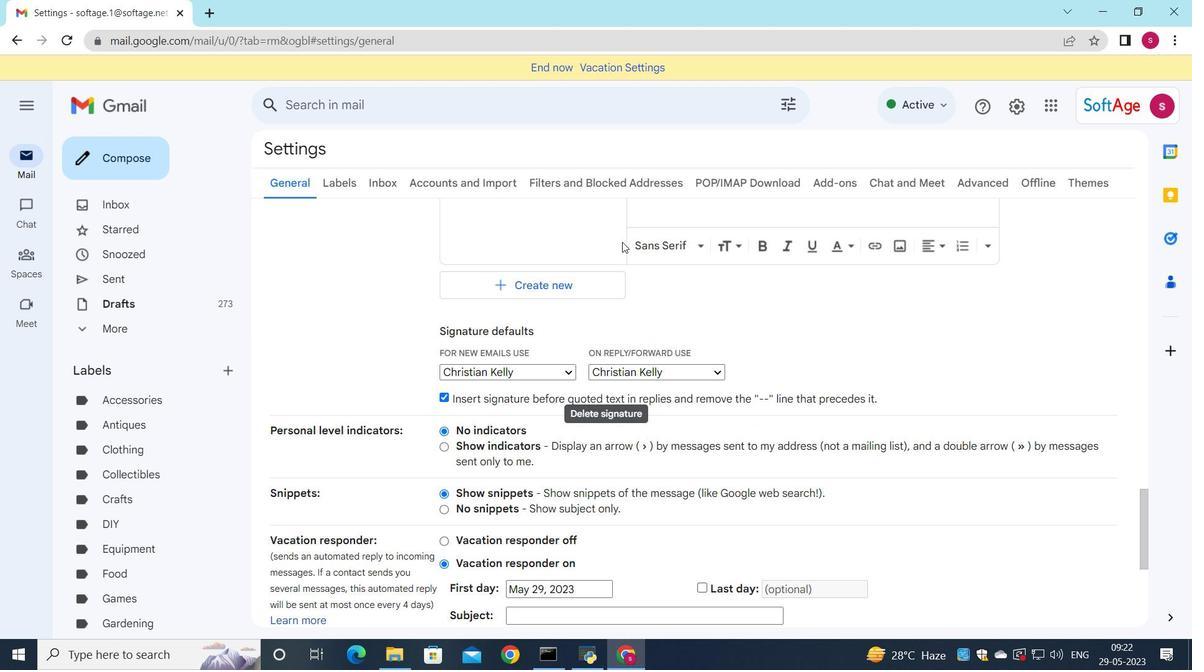 
Action: Mouse moved to (604, 247)
Screenshot: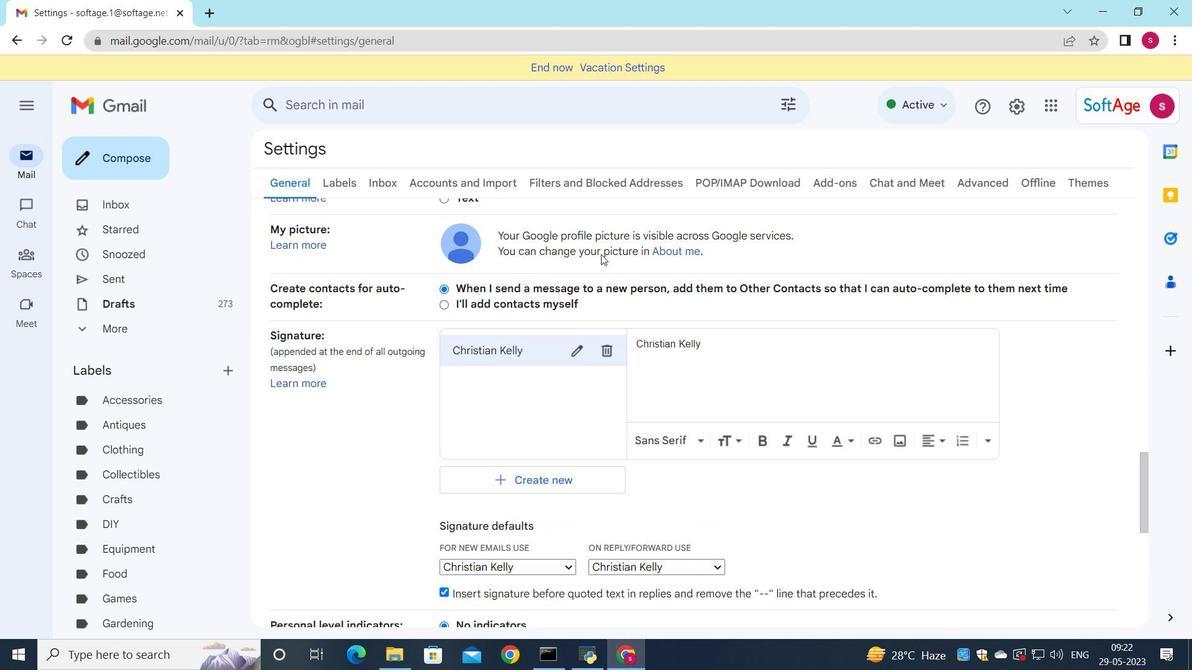 
Action: Mouse scrolled (604, 247) with delta (0, 0)
Screenshot: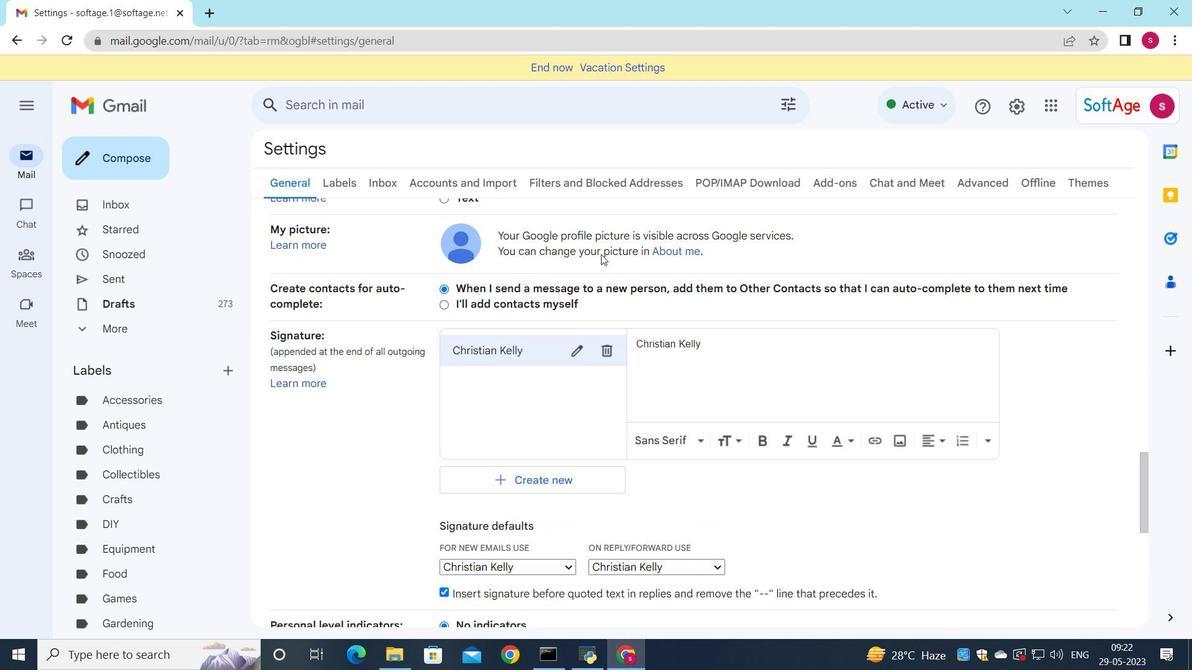 
Action: Mouse scrolled (604, 247) with delta (0, 0)
Screenshot: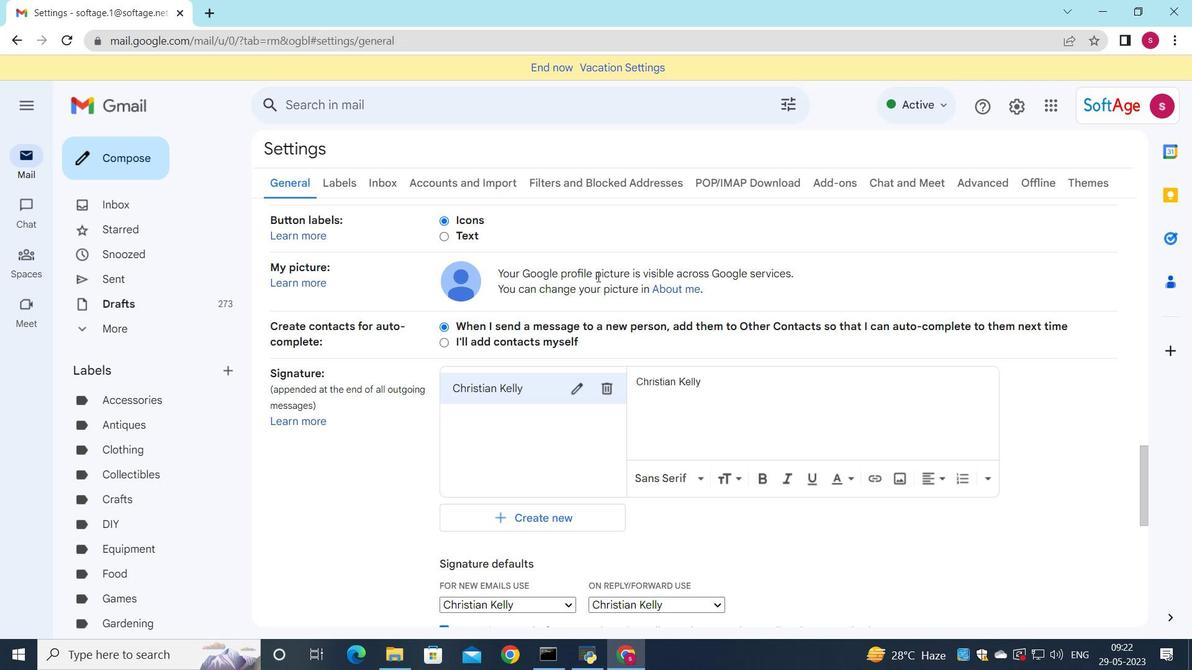 
Action: Mouse scrolled (604, 247) with delta (0, 0)
Screenshot: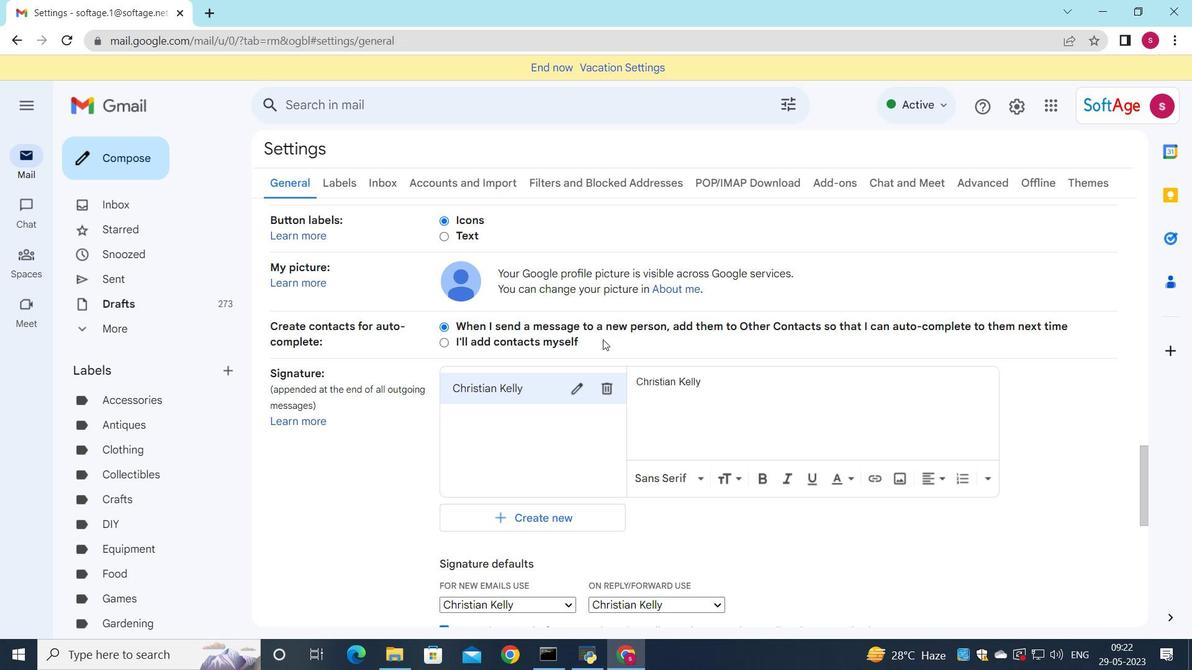 
Action: Mouse moved to (617, 377)
Screenshot: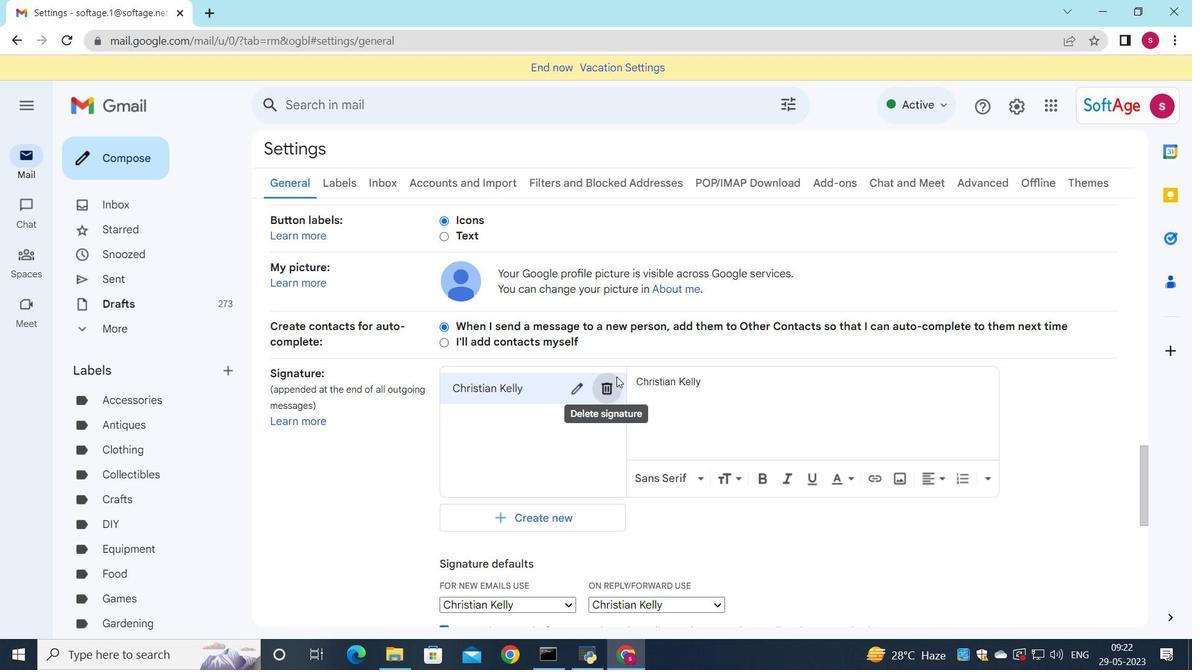 
Action: Mouse pressed left at (617, 377)
Screenshot: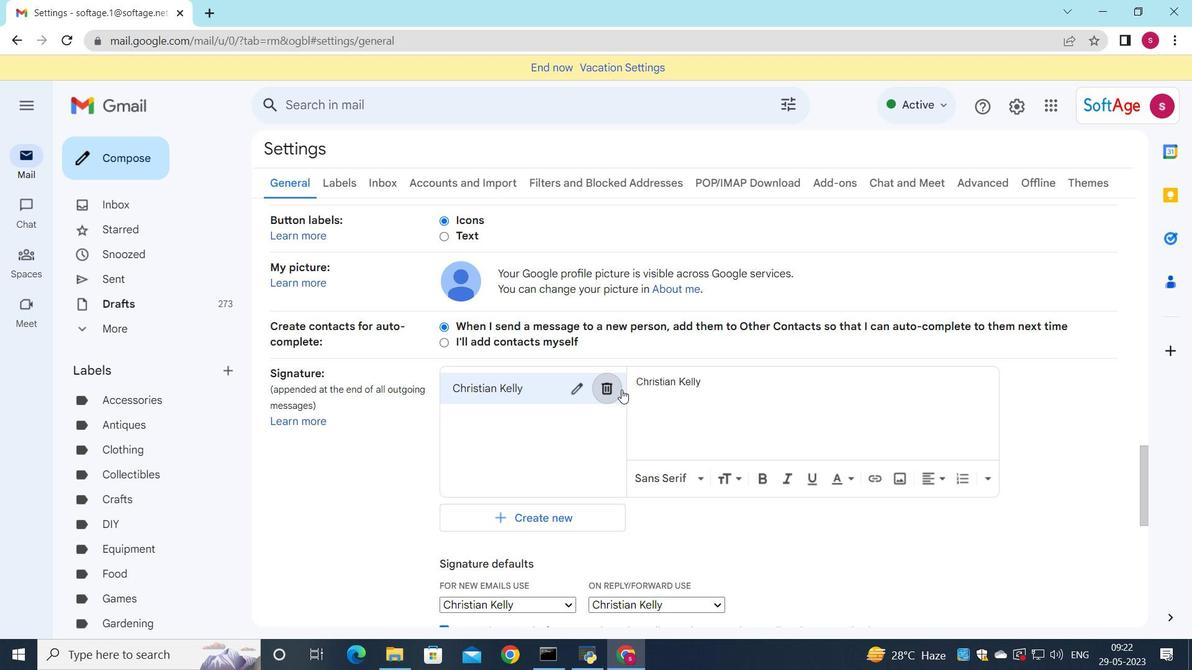 
Action: Mouse moved to (740, 374)
Screenshot: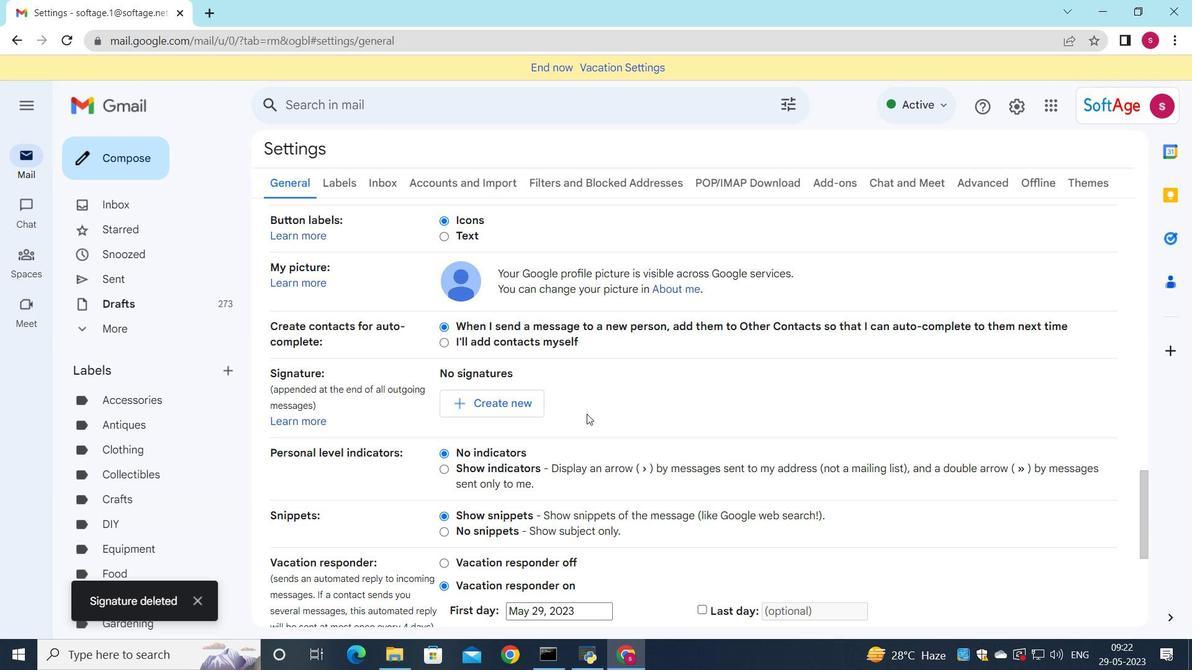 
Action: Mouse pressed left at (740, 374)
Screenshot: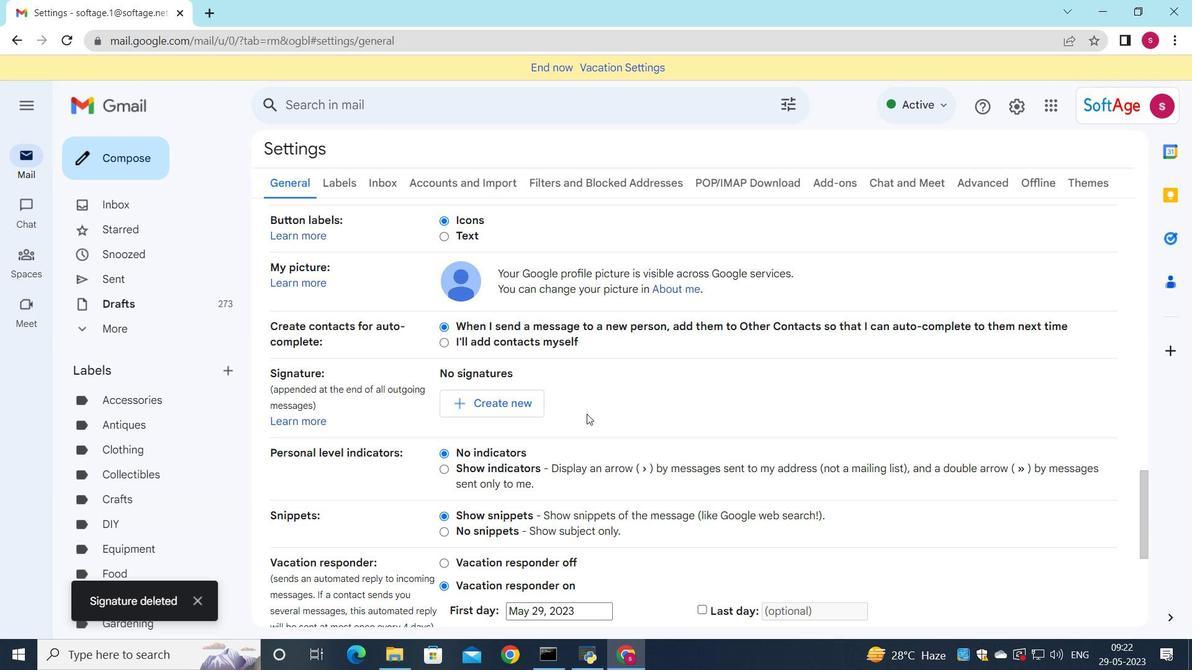 
Action: Mouse moved to (527, 407)
Screenshot: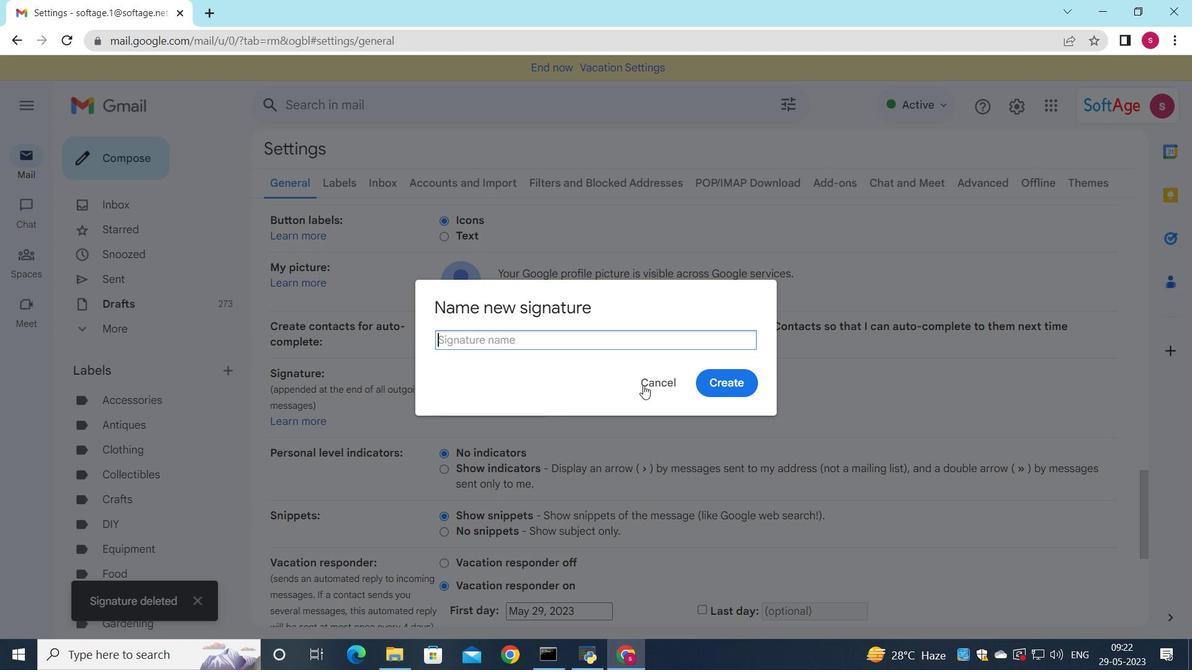 
Action: Mouse pressed left at (527, 407)
Screenshot: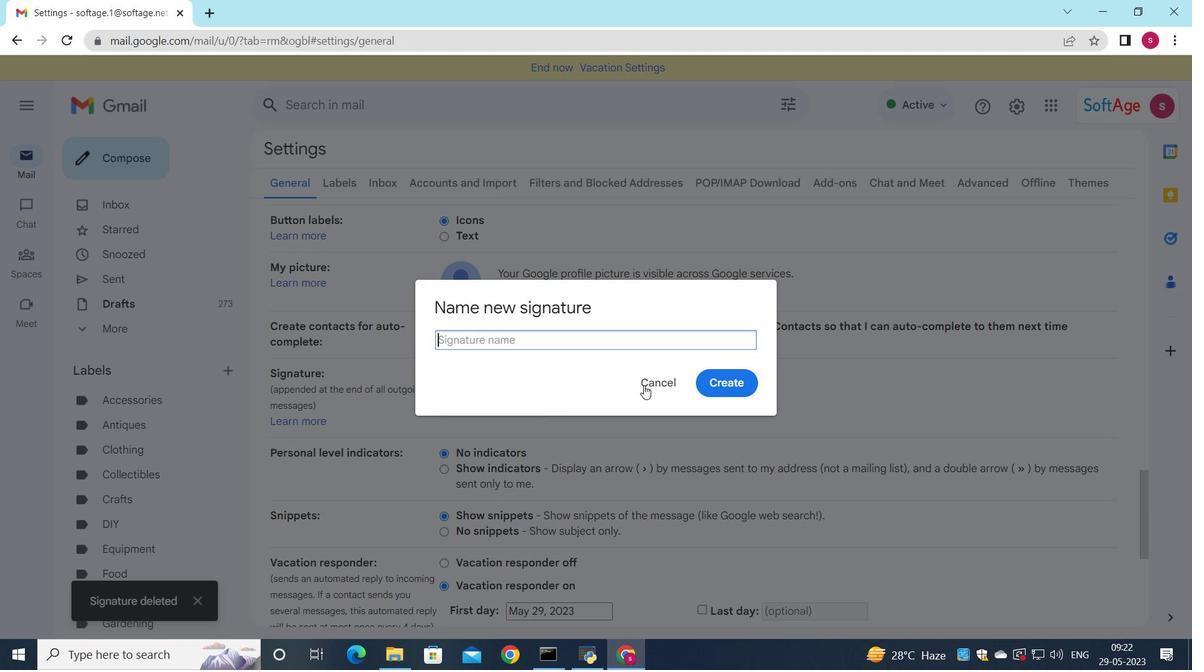 
Action: Mouse moved to (1160, 330)
Screenshot: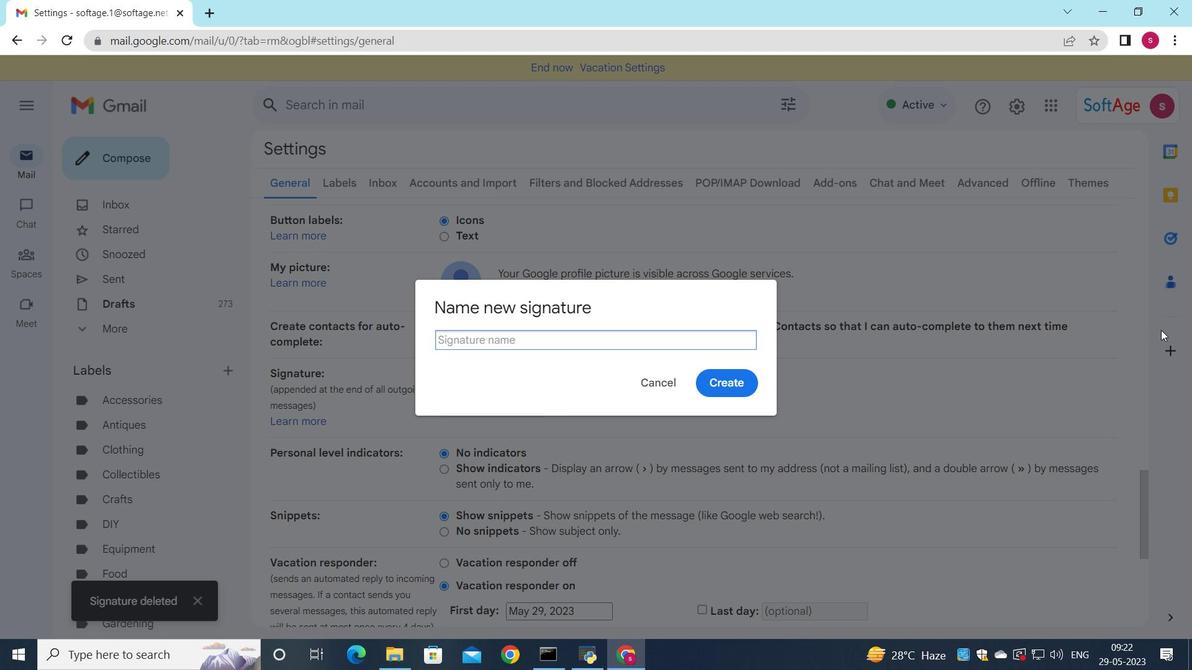 
Action: Key pressed <Key.shift>Christina<Key.space><Key.shift>Ramirez
Screenshot: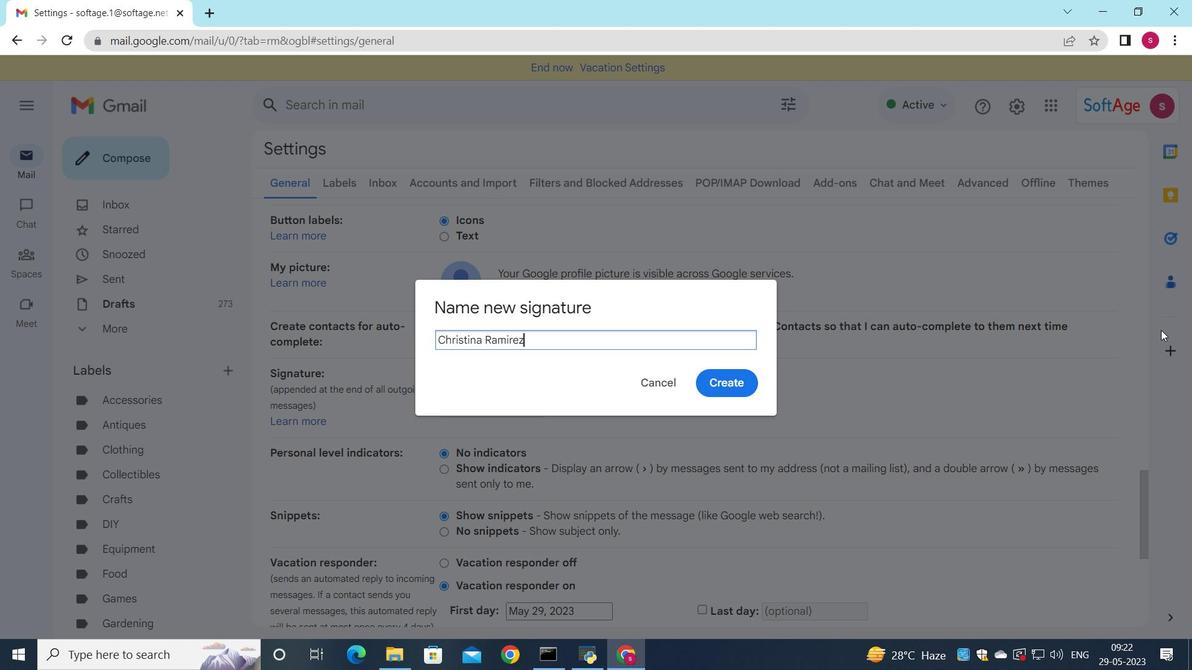 
Action: Mouse moved to (728, 377)
Screenshot: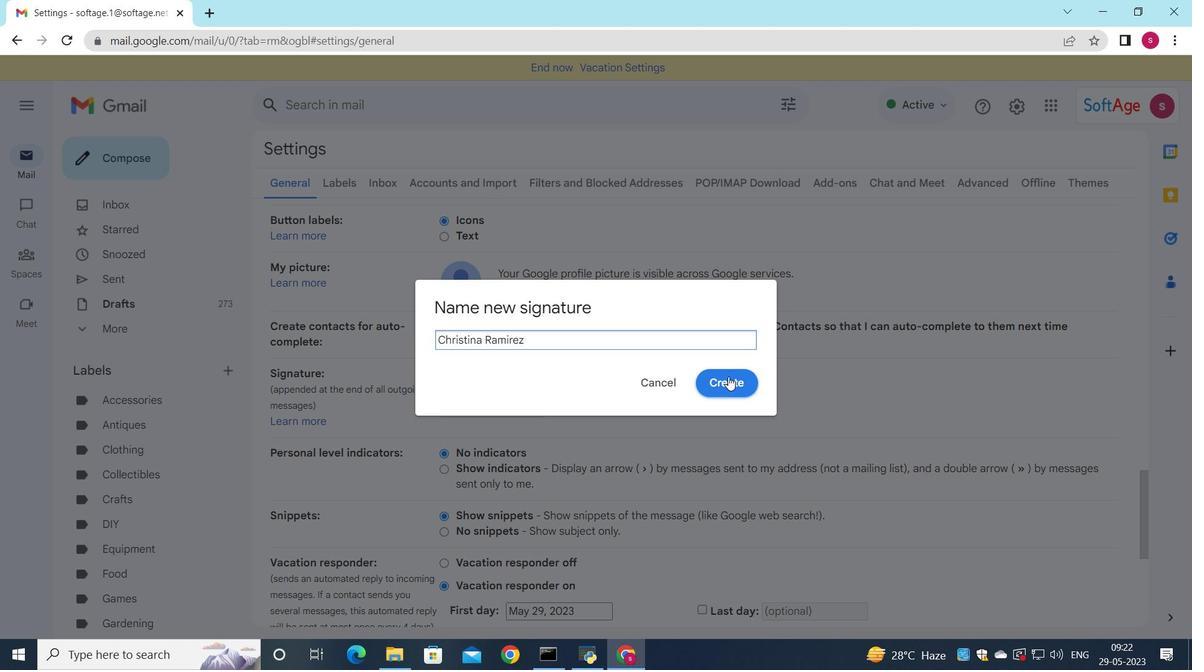 
Action: Mouse pressed left at (728, 377)
Screenshot: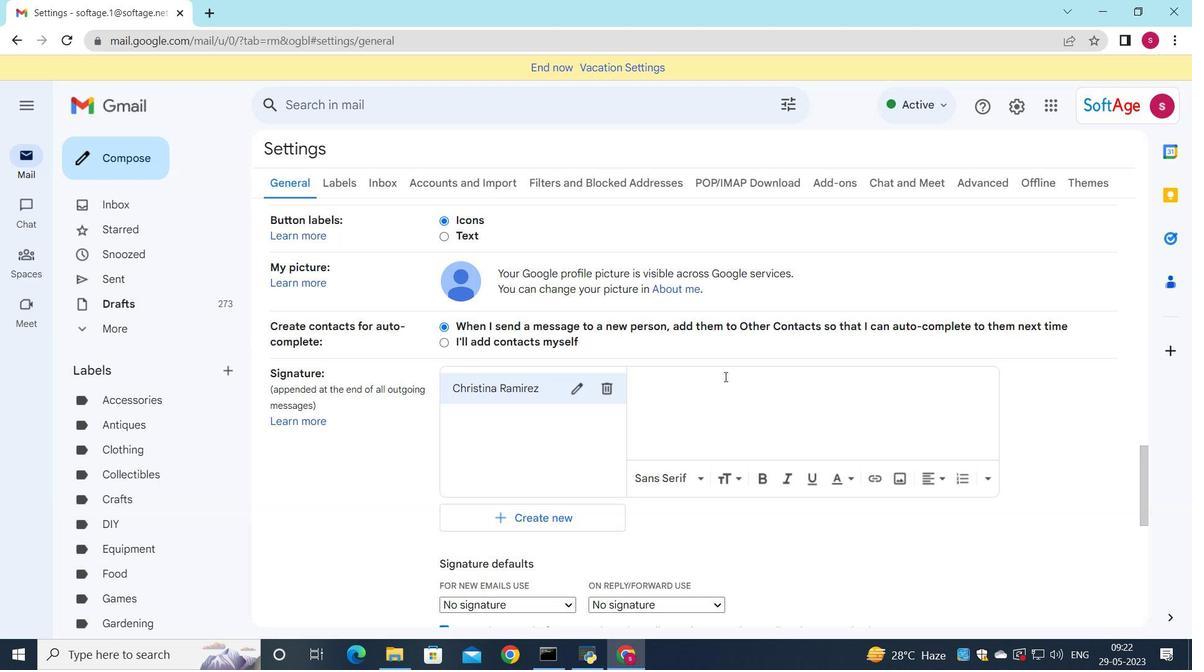 
Action: Mouse moved to (731, 422)
Screenshot: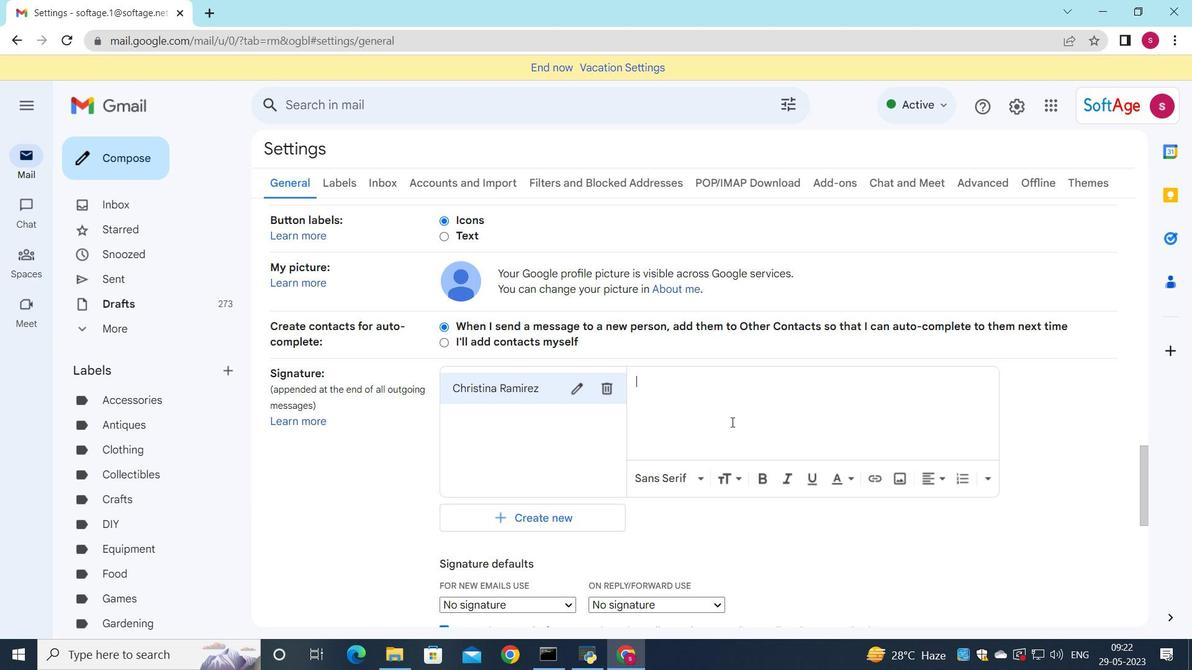 
Action: Mouse pressed left at (731, 422)
Screenshot: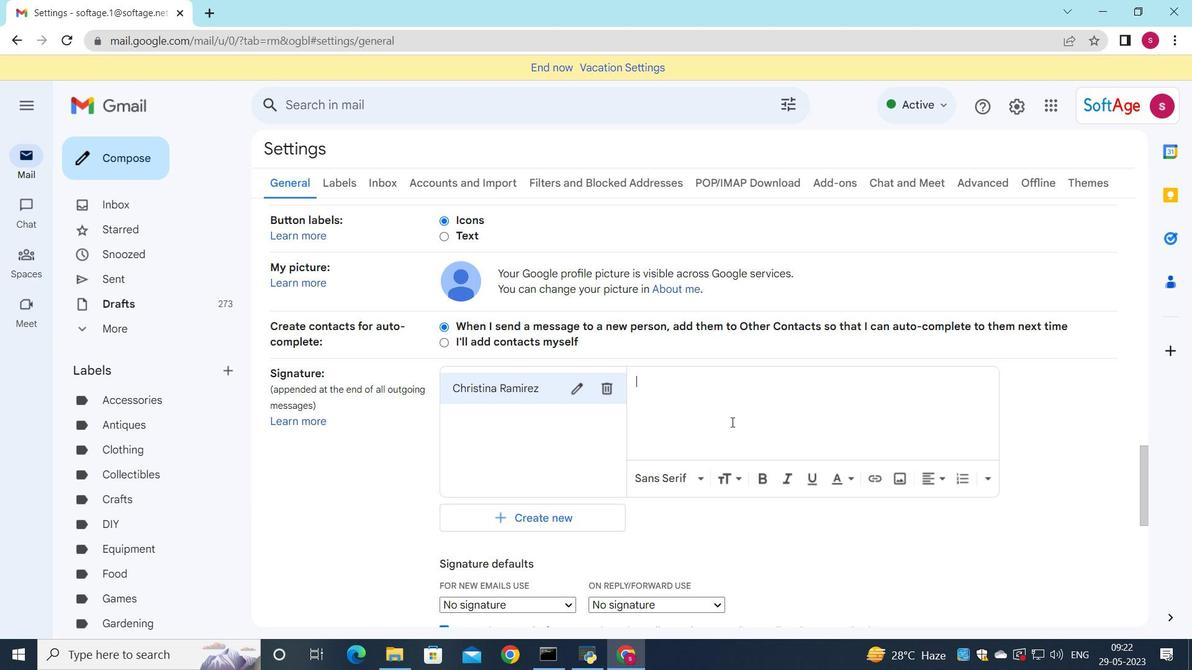 
Action: Key pressed <Key.shift>Christina<Key.space><Key.shift>ramirez
Screenshot: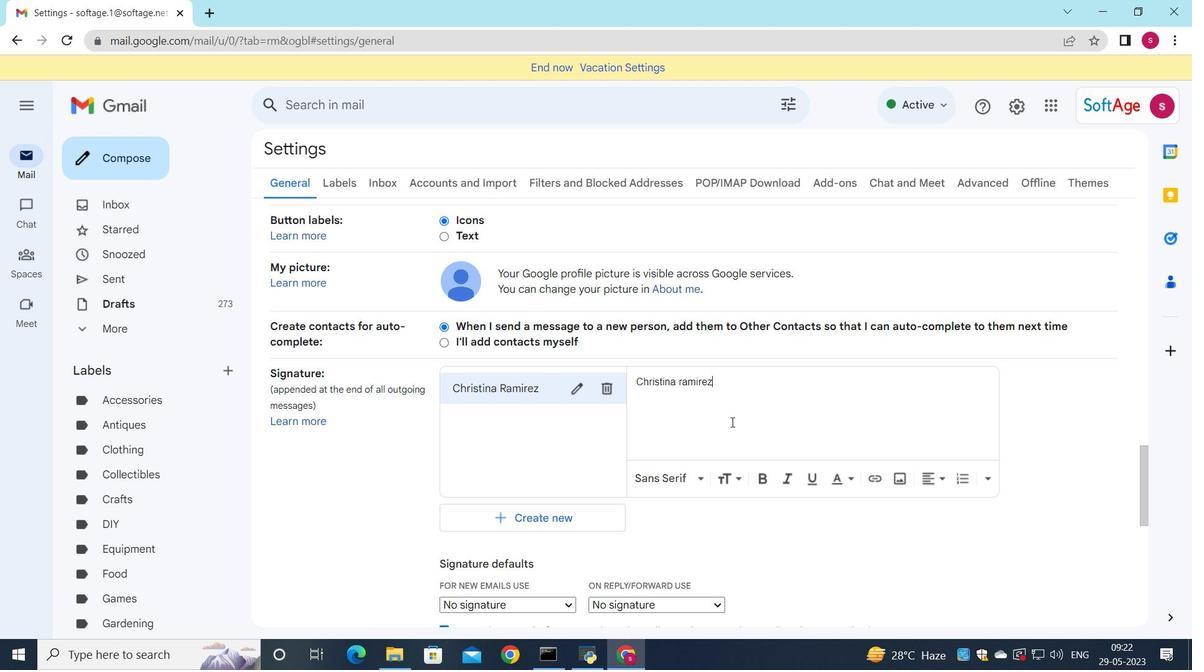 
Action: Mouse moved to (682, 383)
Screenshot: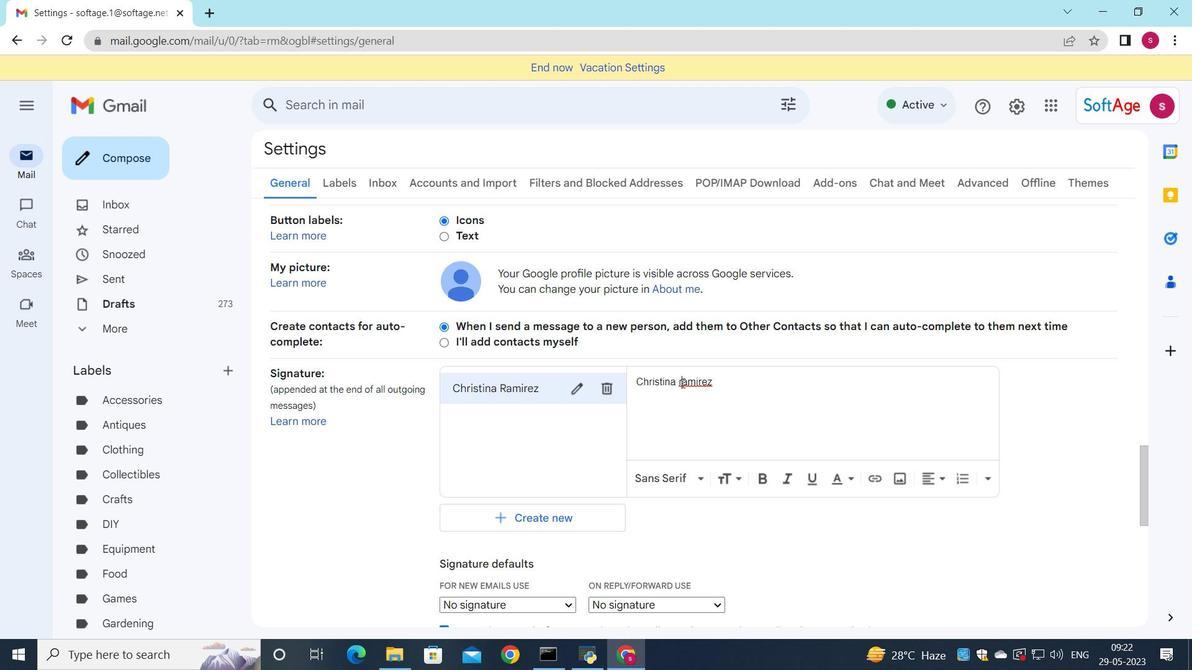 
Action: Mouse pressed left at (682, 383)
Screenshot: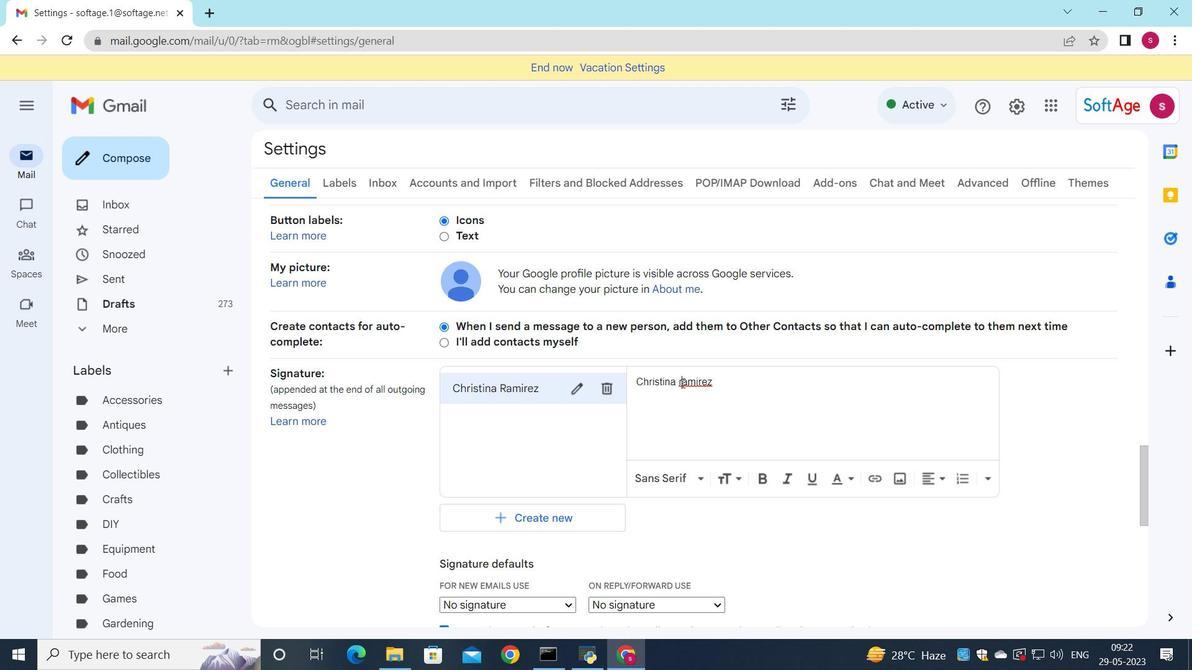 
Action: Key pressed <Key.backspace><Key.shift>R
Screenshot: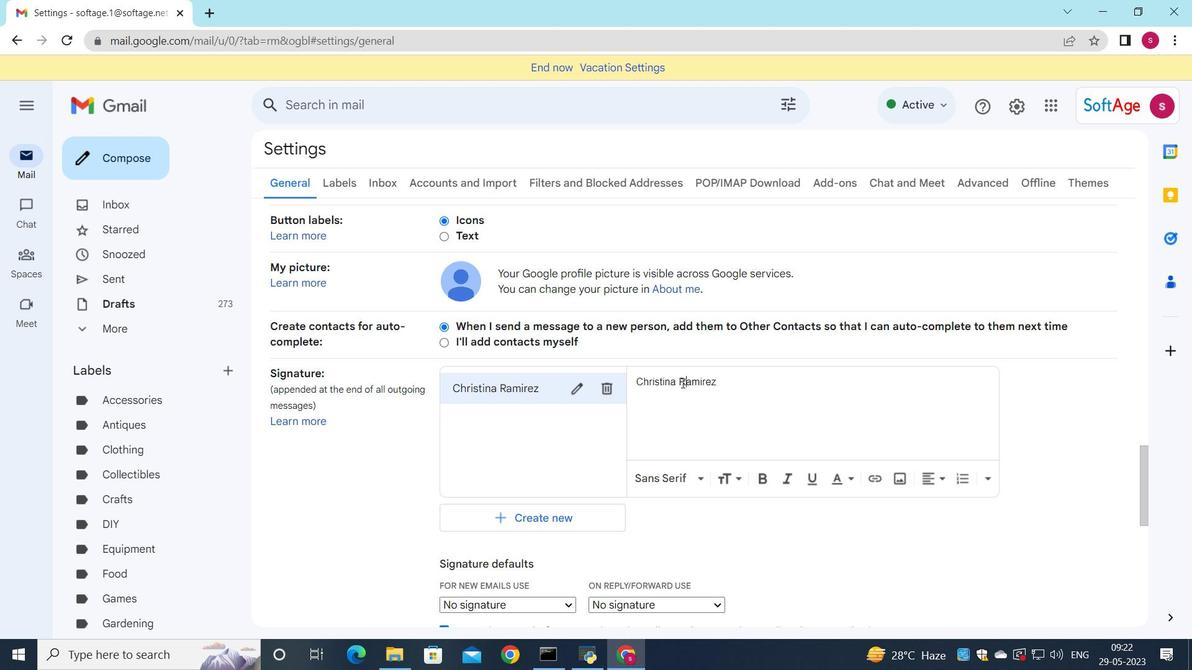 
Action: Mouse moved to (712, 400)
Screenshot: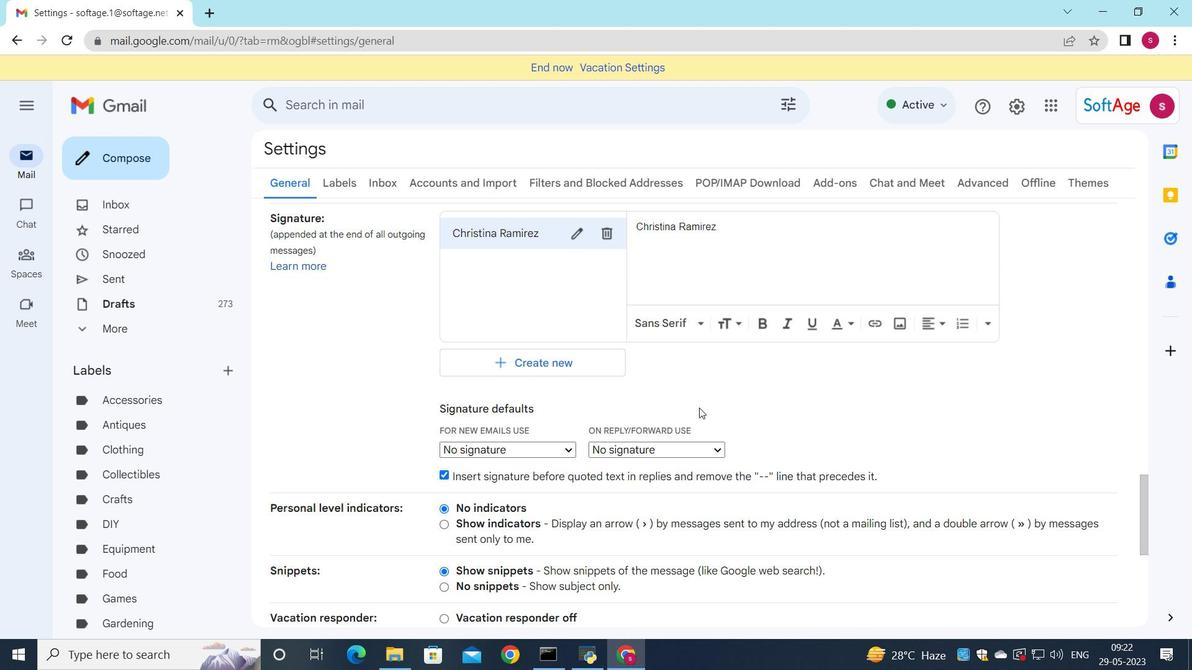 
Action: Mouse scrolled (712, 399) with delta (0, 0)
Screenshot: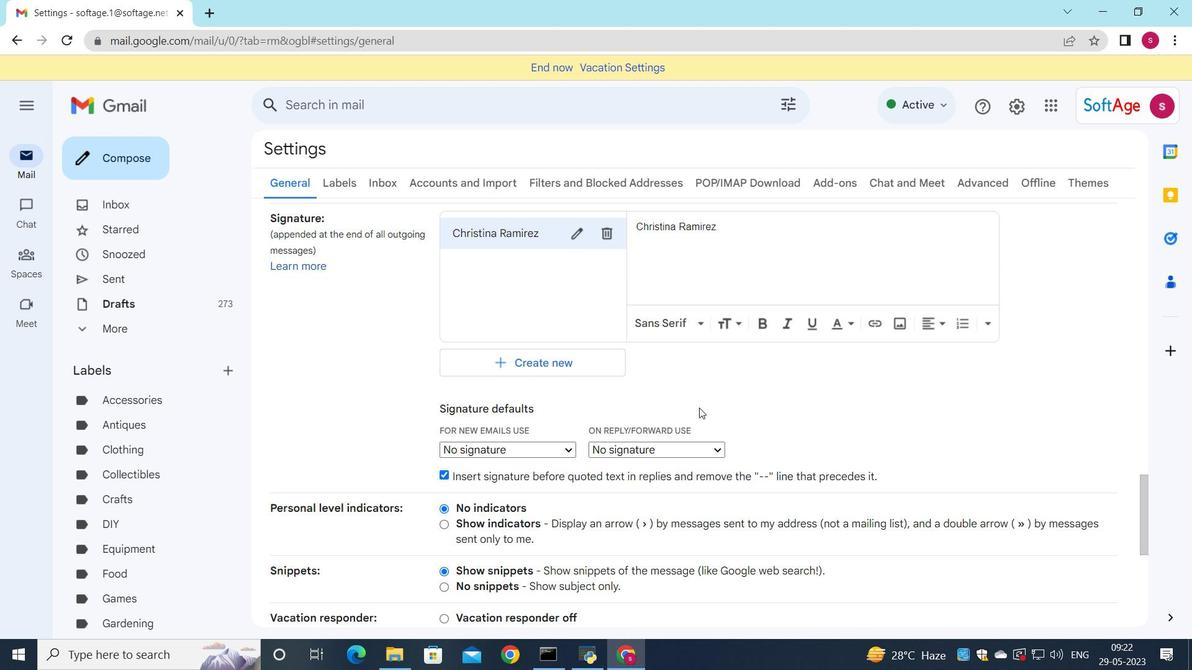 
Action: Mouse moved to (710, 405)
Screenshot: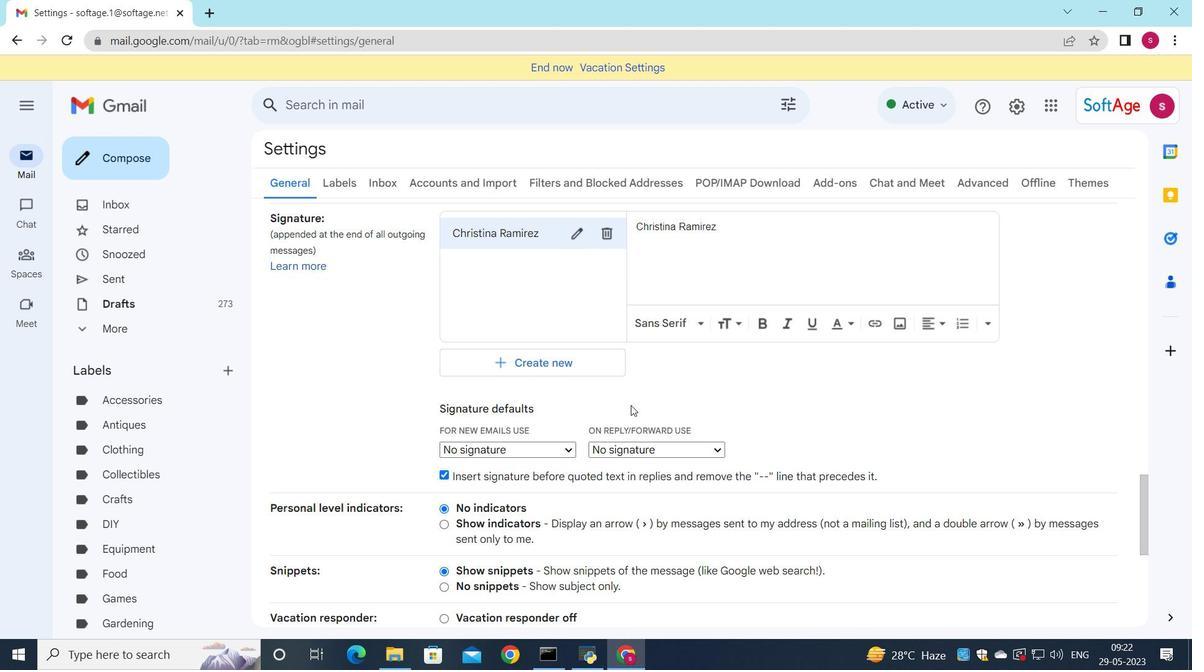
Action: Mouse scrolled (710, 404) with delta (0, 0)
Screenshot: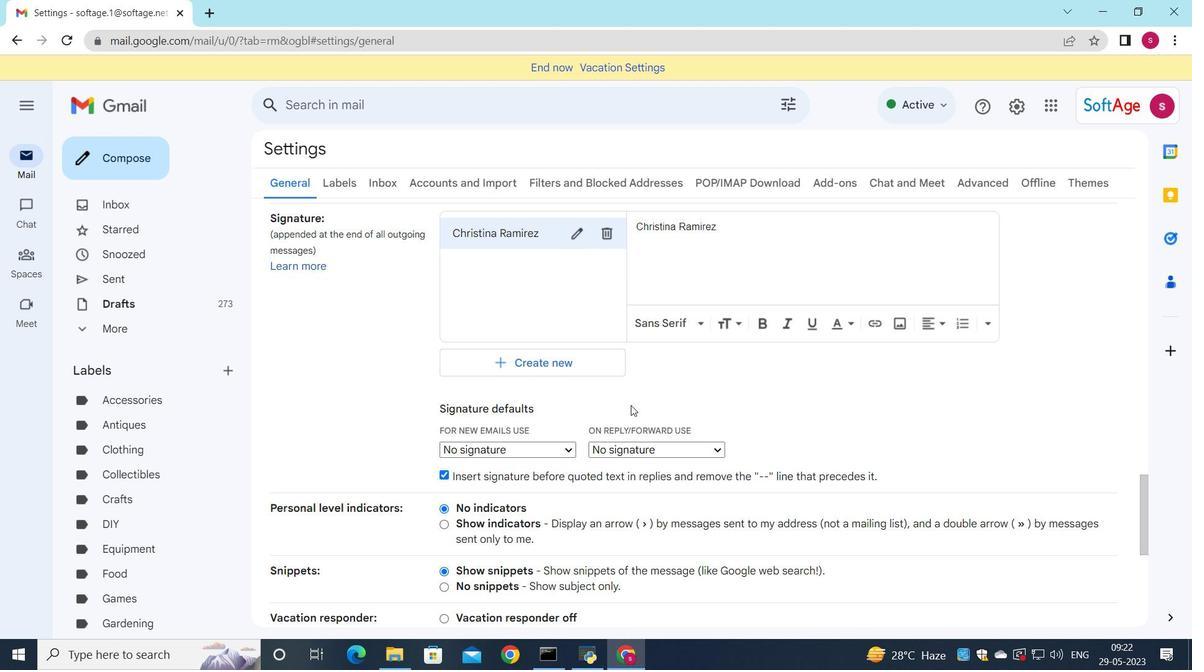 
Action: Mouse moved to (570, 449)
Screenshot: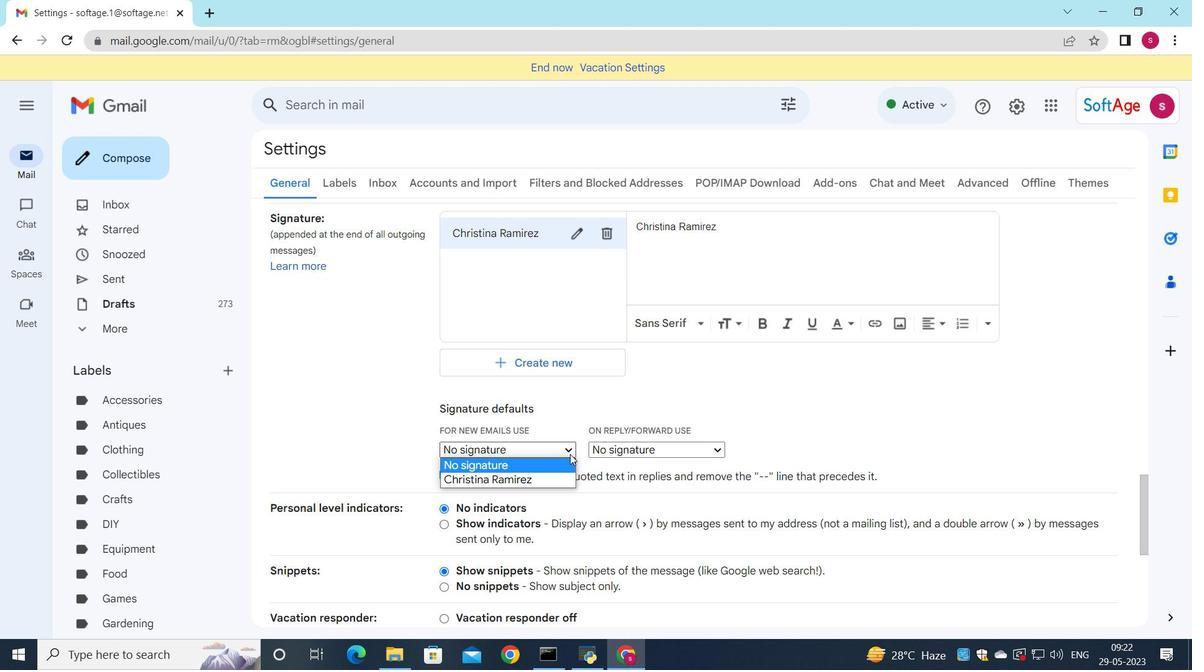 
Action: Mouse pressed left at (570, 449)
Screenshot: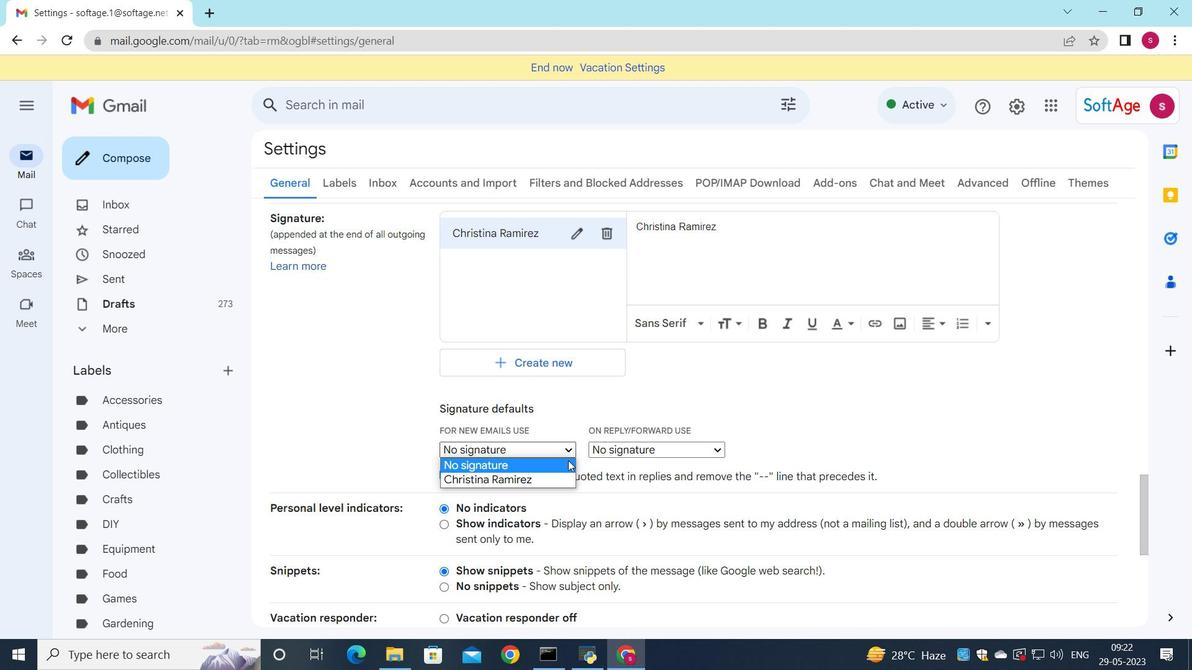 
Action: Mouse moved to (559, 475)
Screenshot: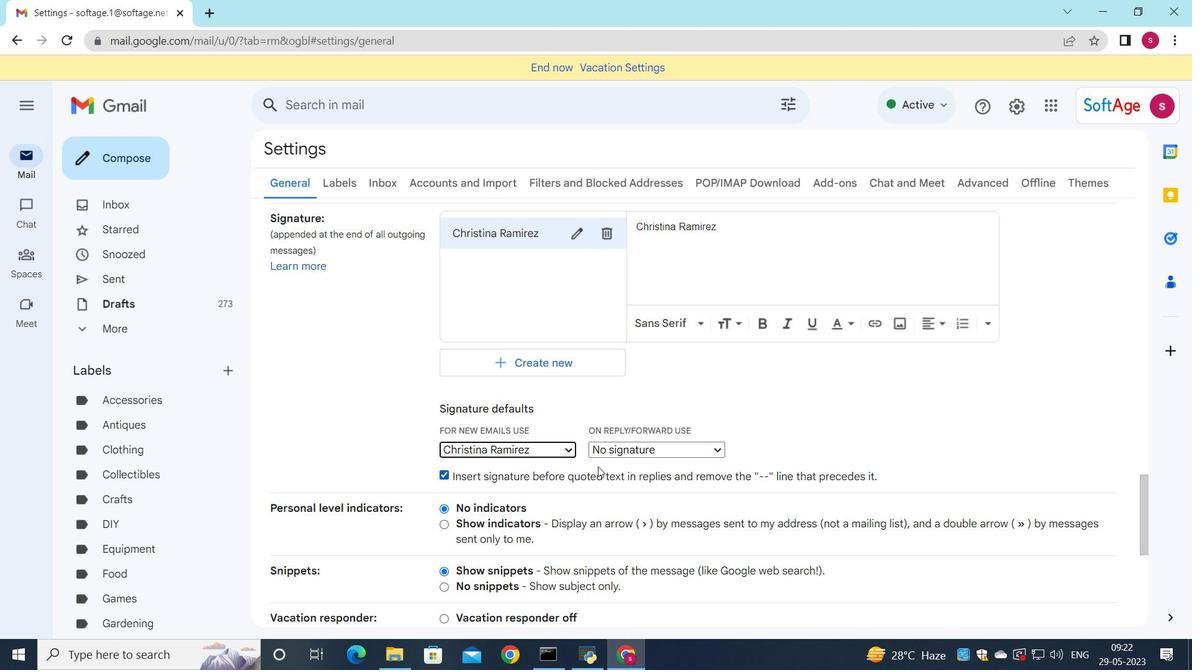 
Action: Mouse pressed left at (559, 475)
Screenshot: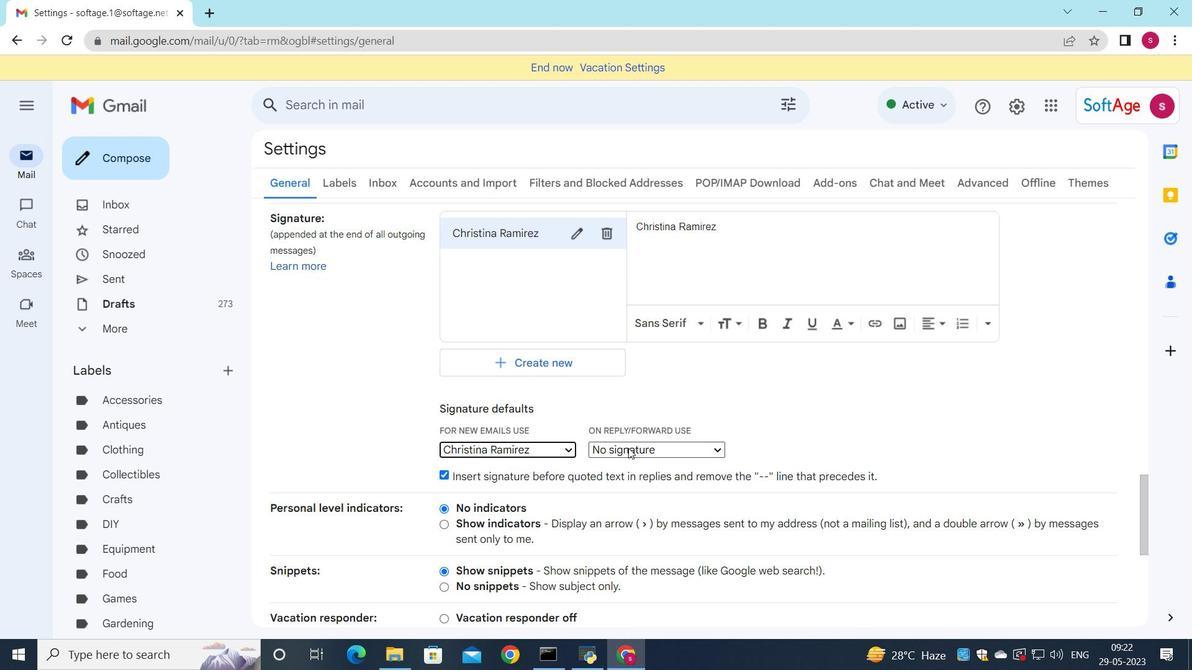 
Action: Mouse moved to (635, 445)
Screenshot: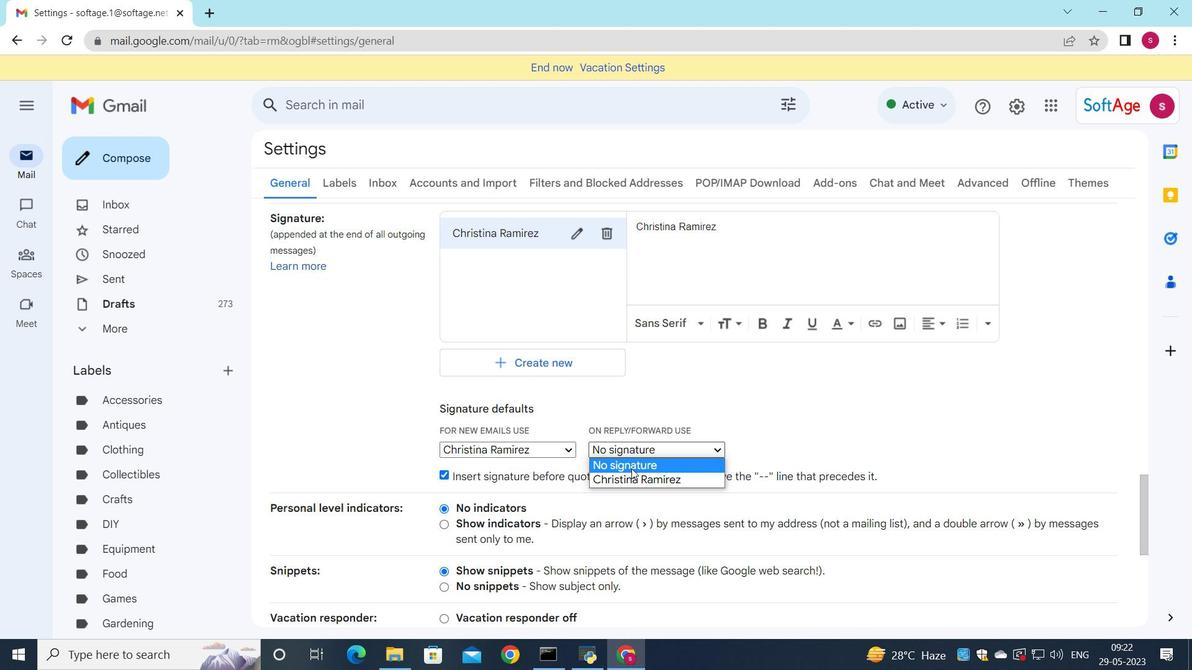 
Action: Mouse pressed left at (635, 445)
Screenshot: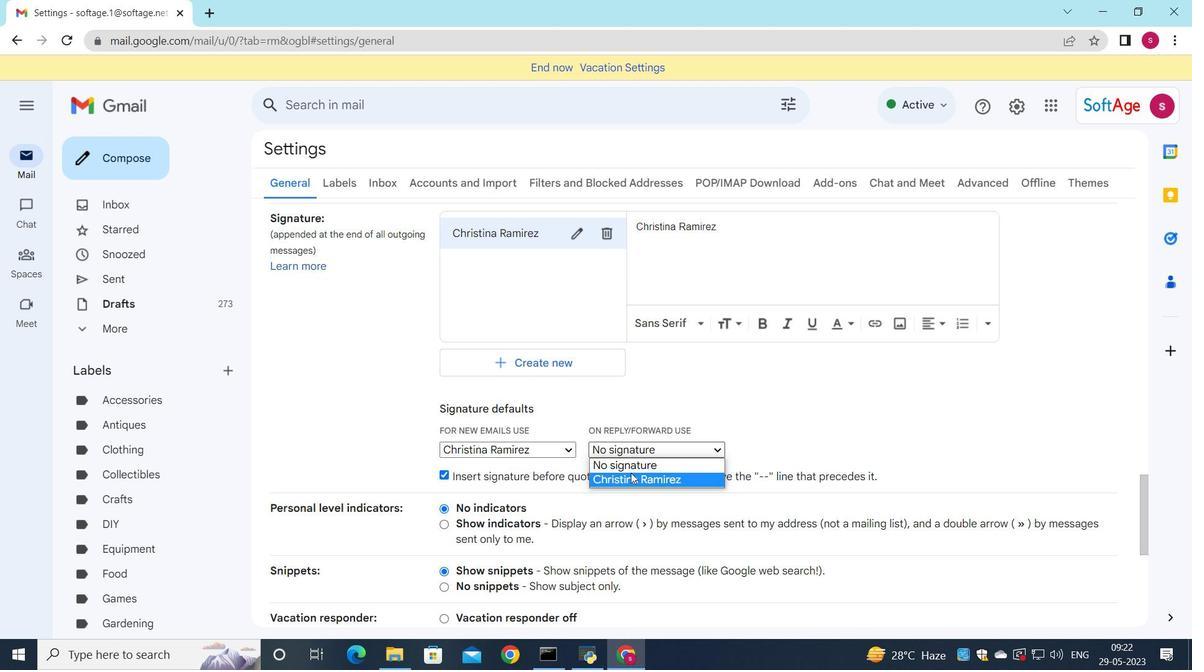 
Action: Mouse moved to (630, 473)
Screenshot: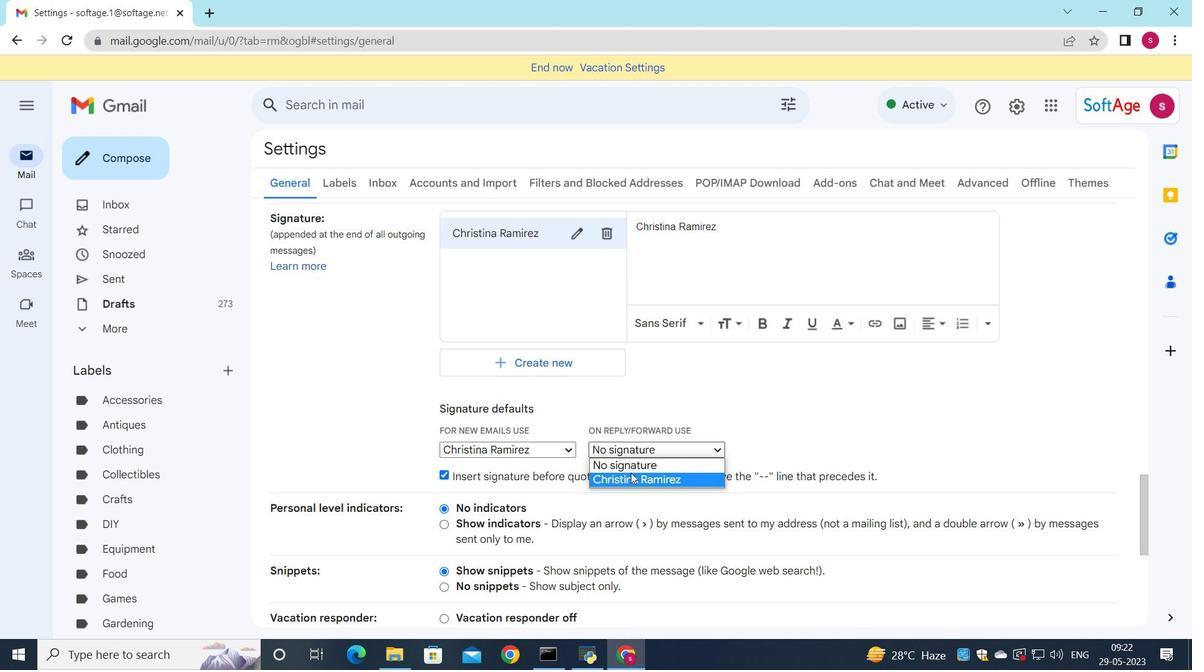 
Action: Mouse pressed left at (630, 473)
Screenshot: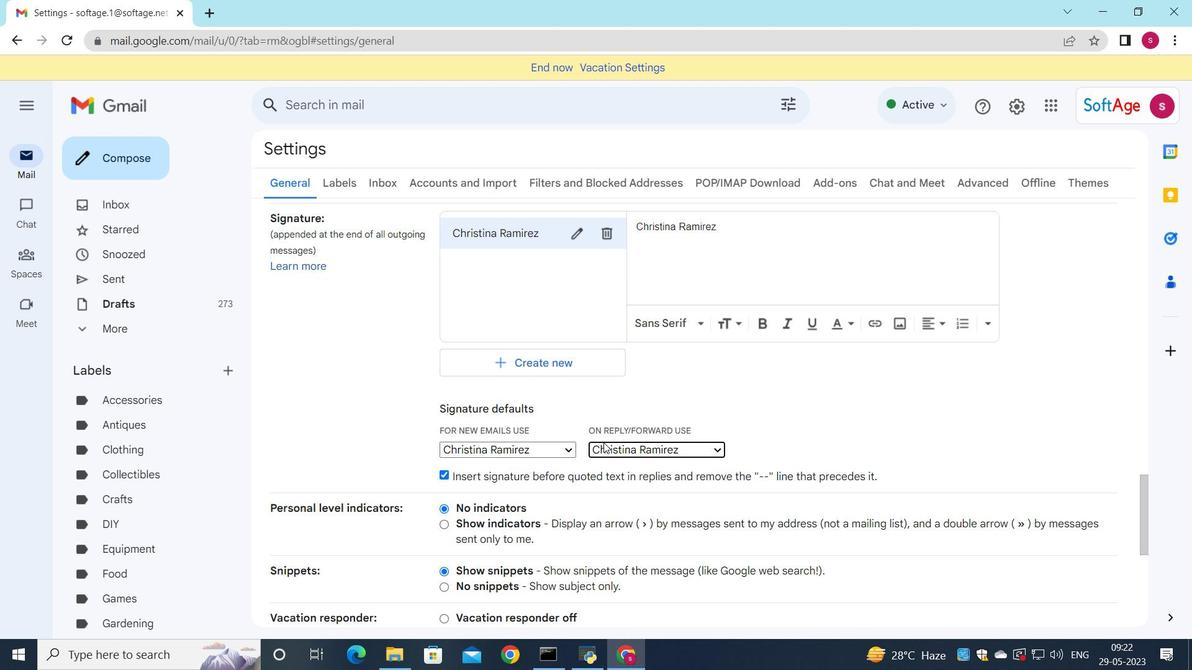 
Action: Mouse moved to (599, 435)
Screenshot: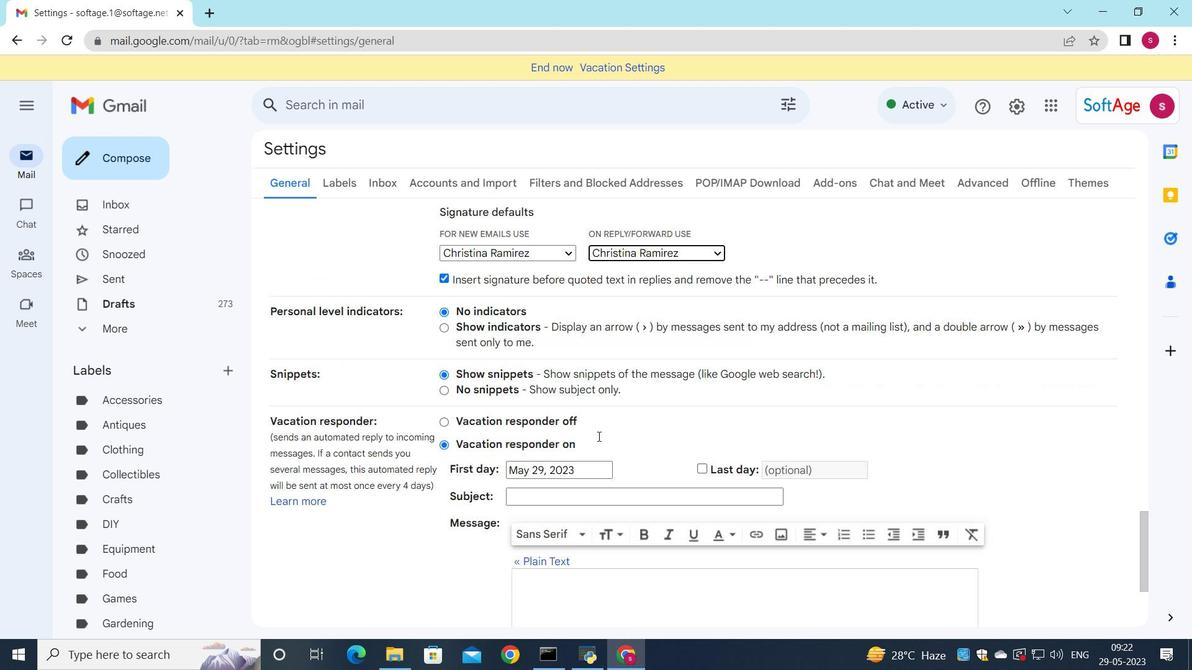 
Action: Mouse scrolled (599, 435) with delta (0, 0)
Screenshot: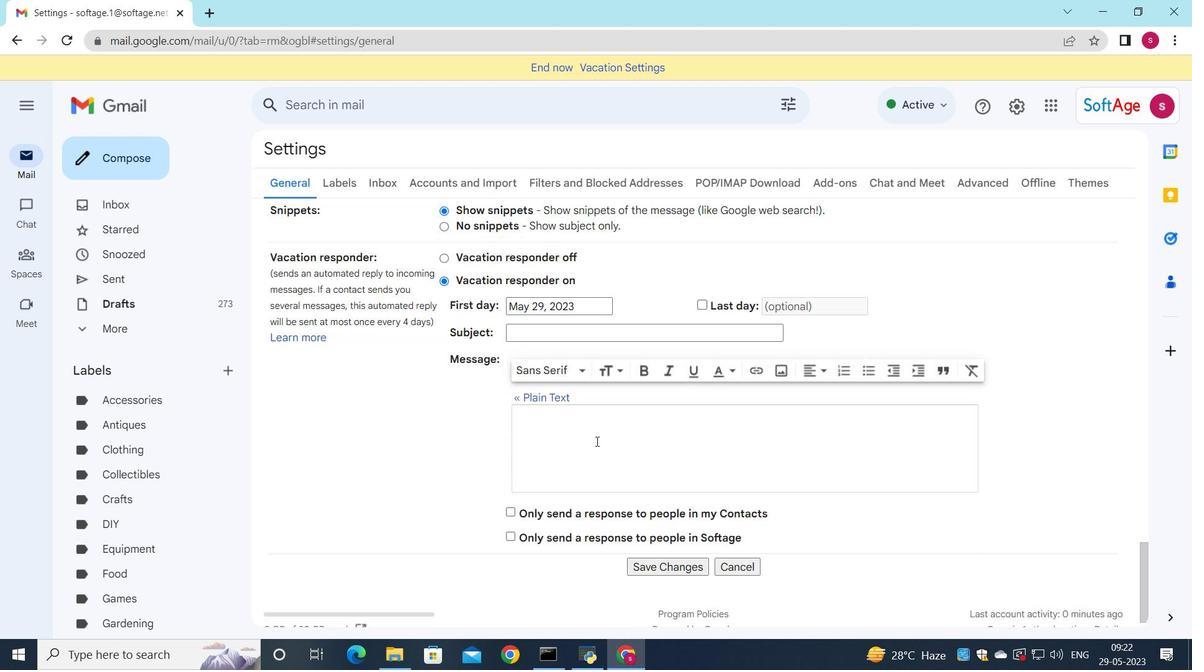
Action: Mouse moved to (599, 436)
Screenshot: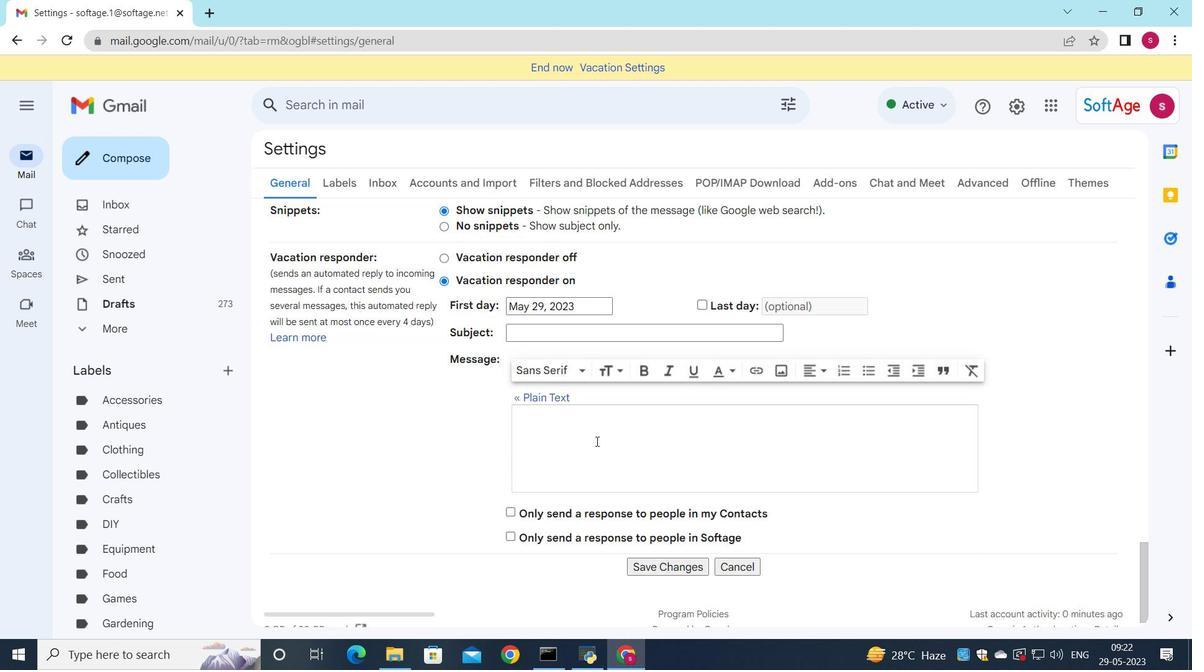
Action: Mouse scrolled (599, 435) with delta (0, 0)
Screenshot: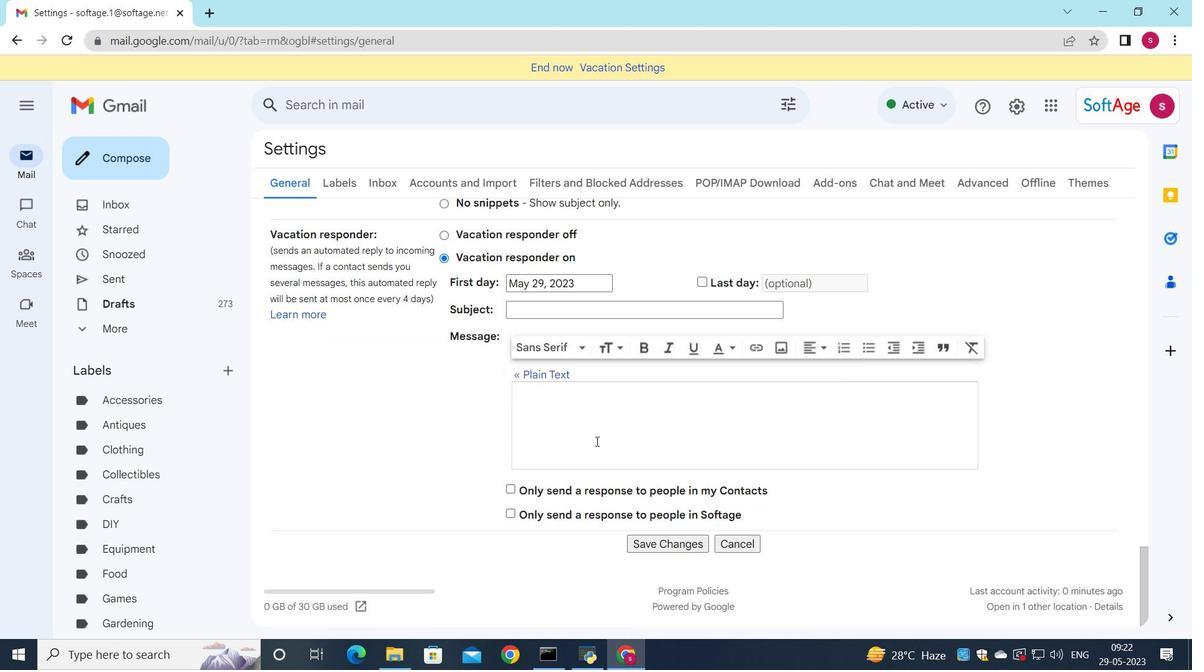 
Action: Mouse scrolled (599, 435) with delta (0, 0)
Screenshot: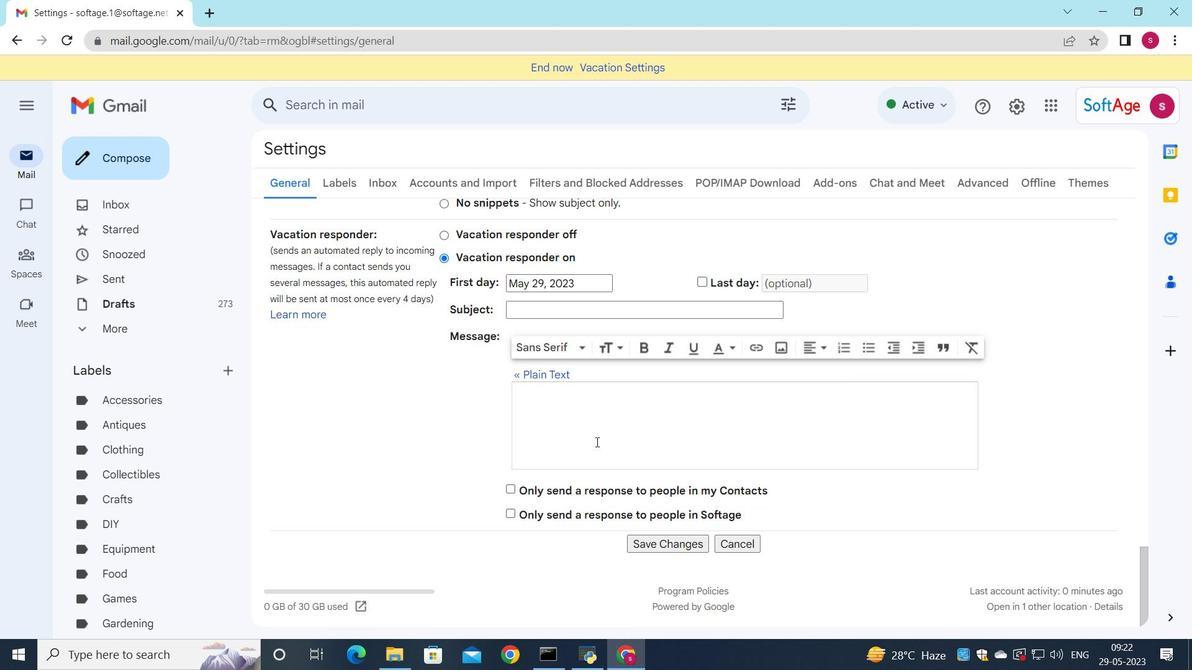 
Action: Mouse scrolled (599, 435) with delta (0, 0)
Screenshot: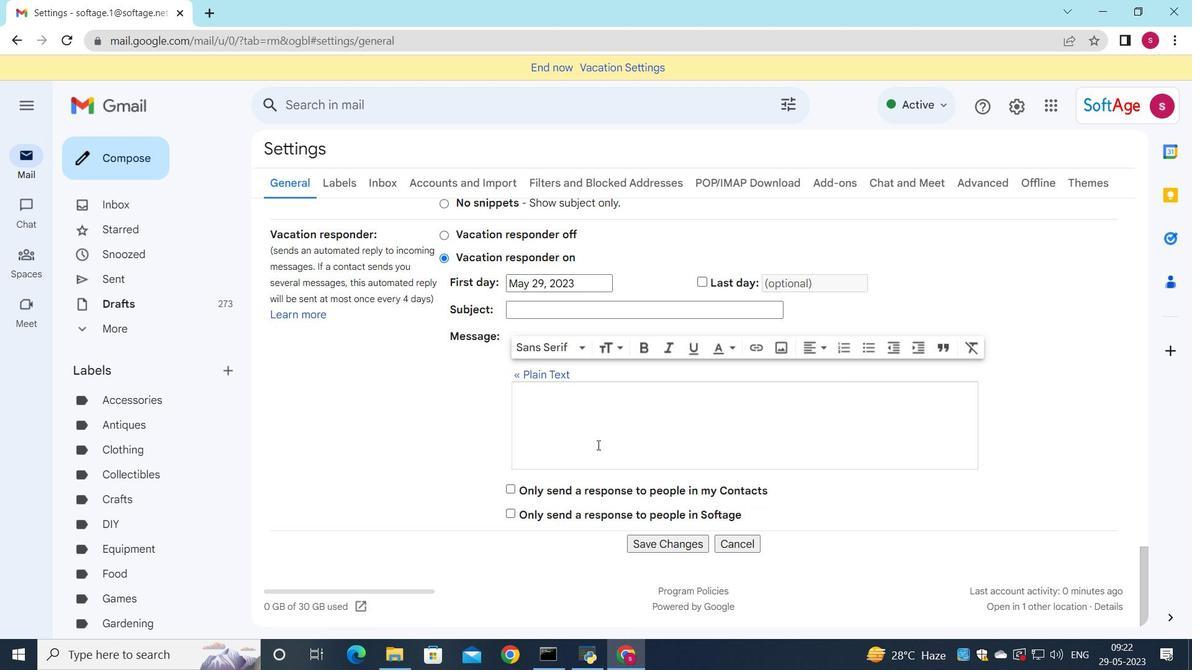 
Action: Mouse moved to (598, 437)
Screenshot: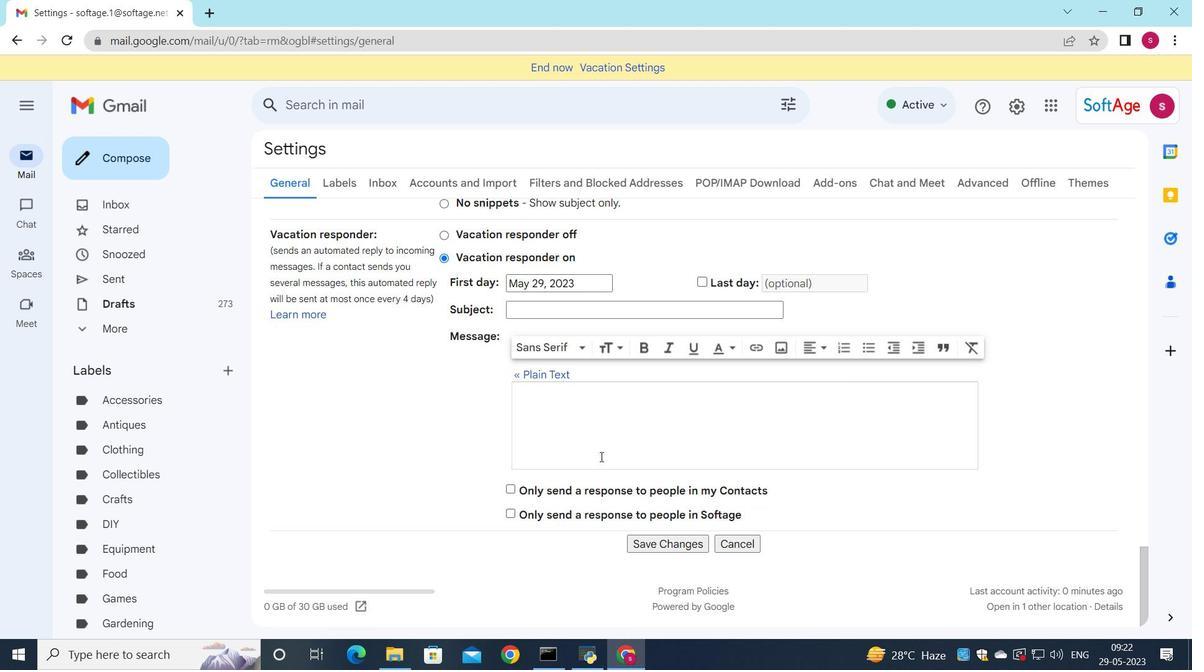 
Action: Mouse scrolled (598, 436) with delta (0, 0)
Screenshot: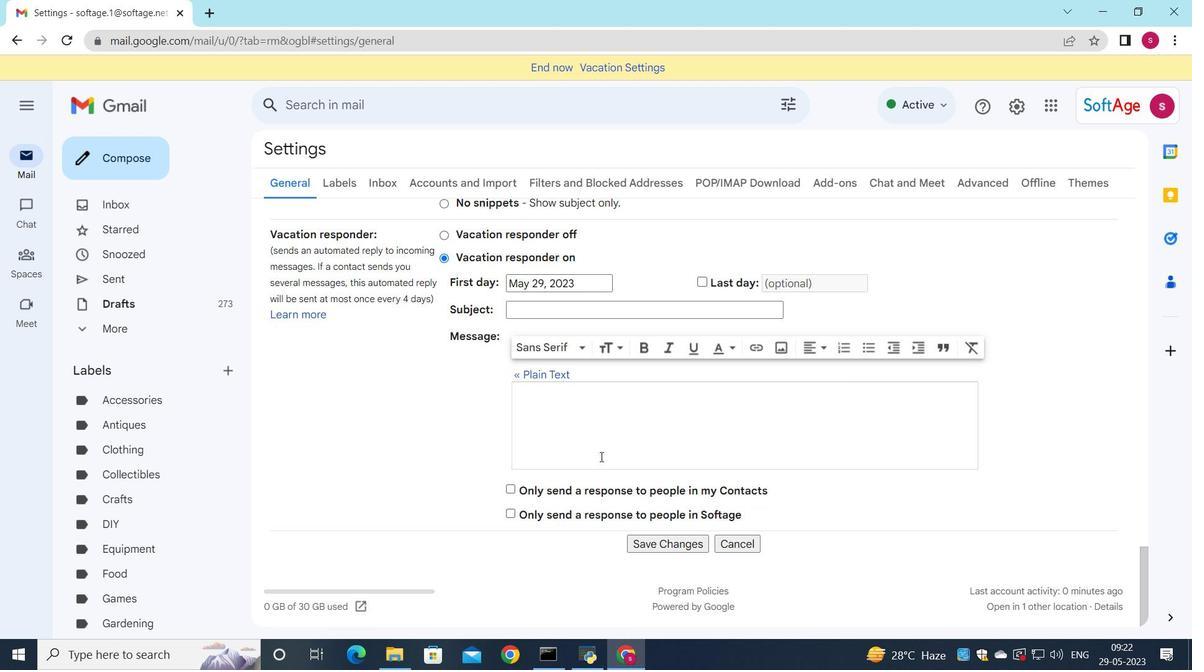 
Action: Mouse moved to (597, 438)
Screenshot: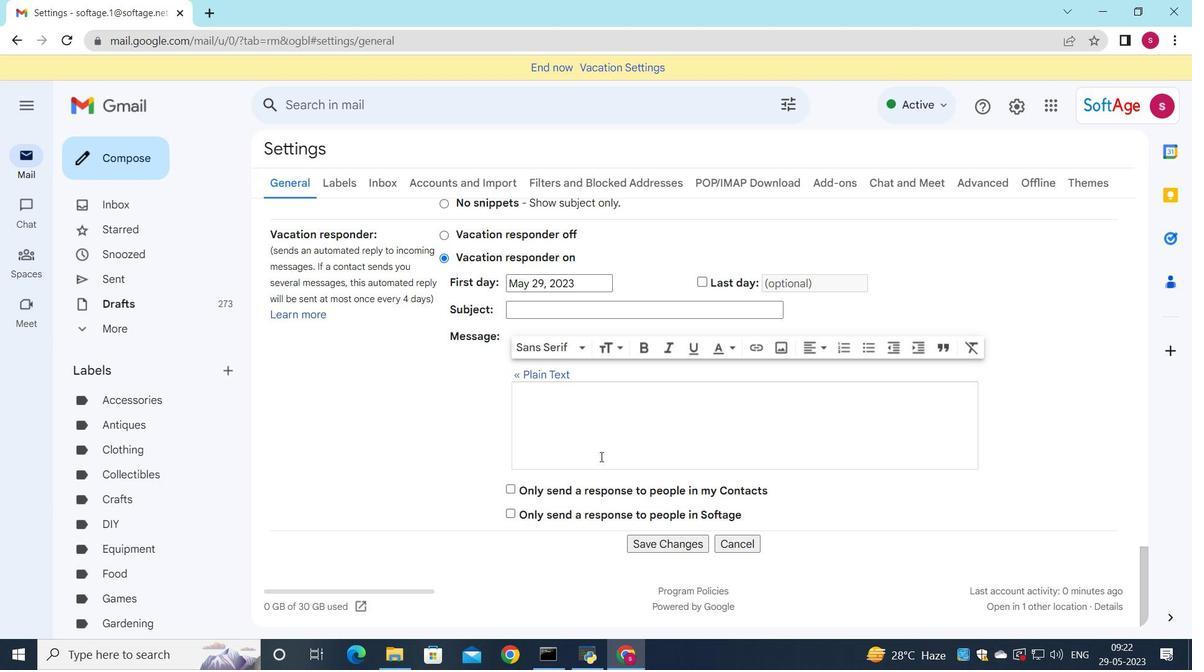 
Action: Mouse scrolled (597, 437) with delta (0, 0)
Screenshot: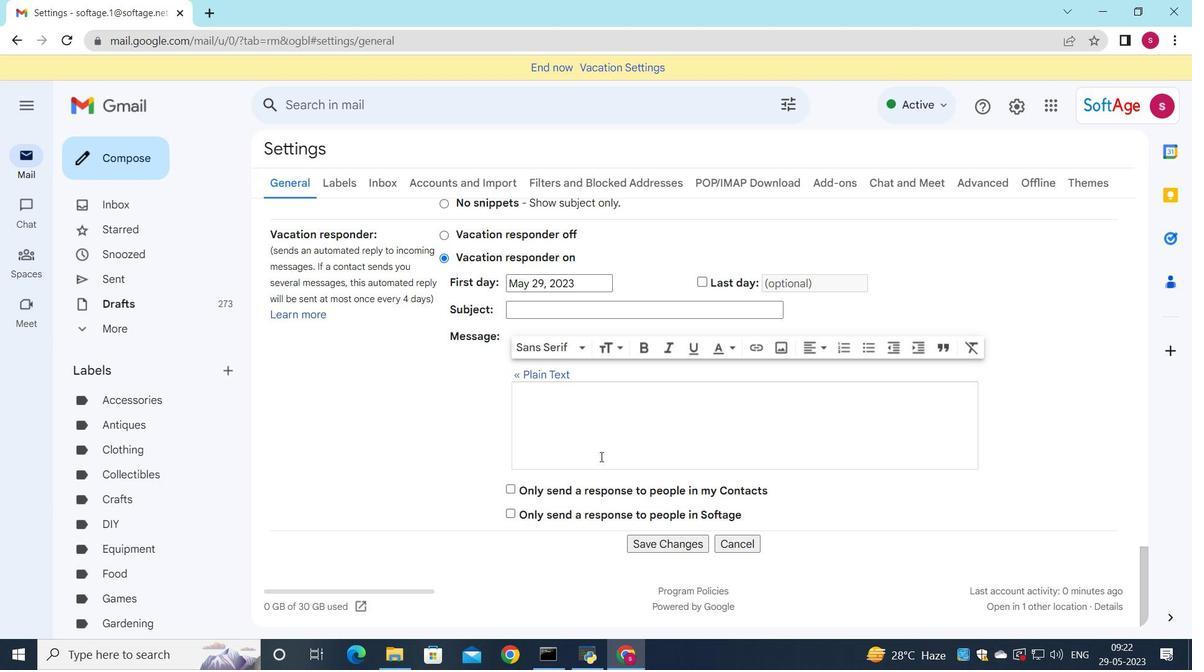 
Action: Mouse moved to (600, 455)
Screenshot: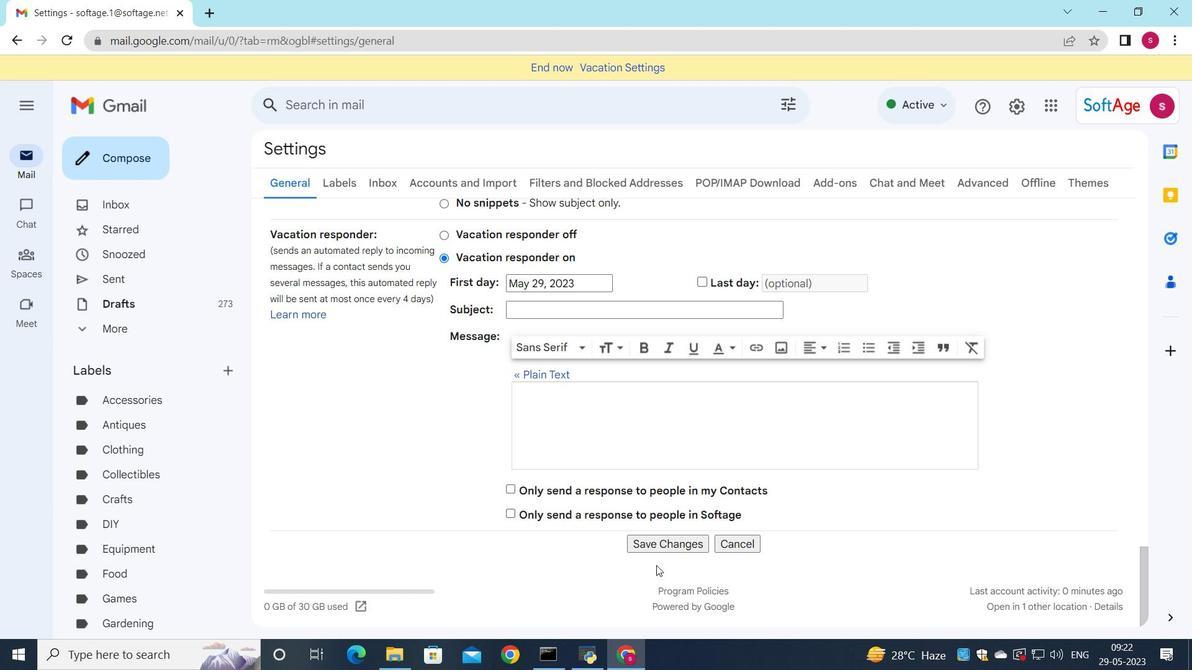 
Action: Mouse scrolled (600, 454) with delta (0, 0)
Screenshot: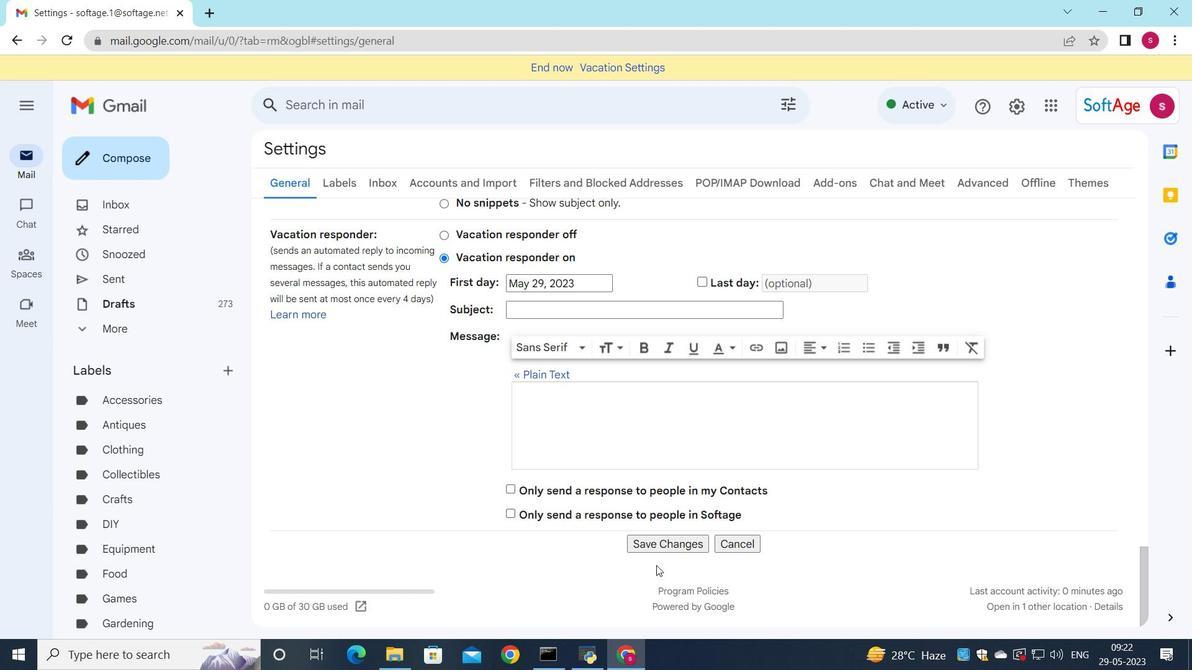 
Action: Mouse moved to (600, 457)
Screenshot: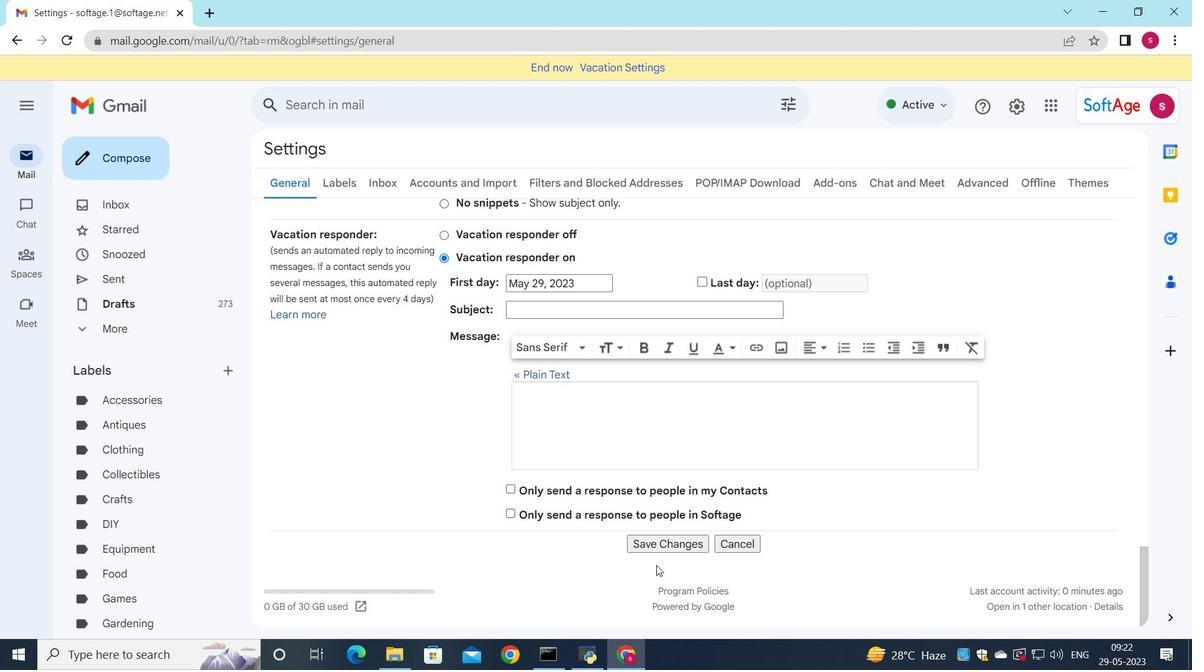 
Action: Mouse scrolled (600, 456) with delta (0, 0)
Screenshot: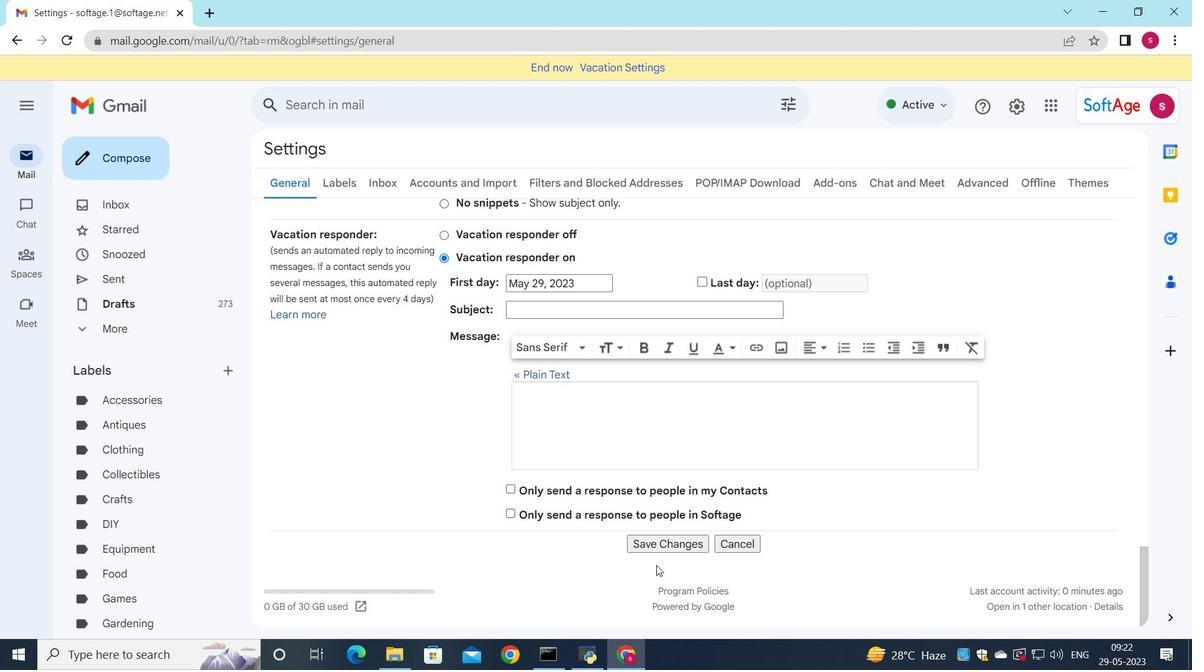 
Action: Mouse scrolled (600, 456) with delta (0, 0)
Screenshot: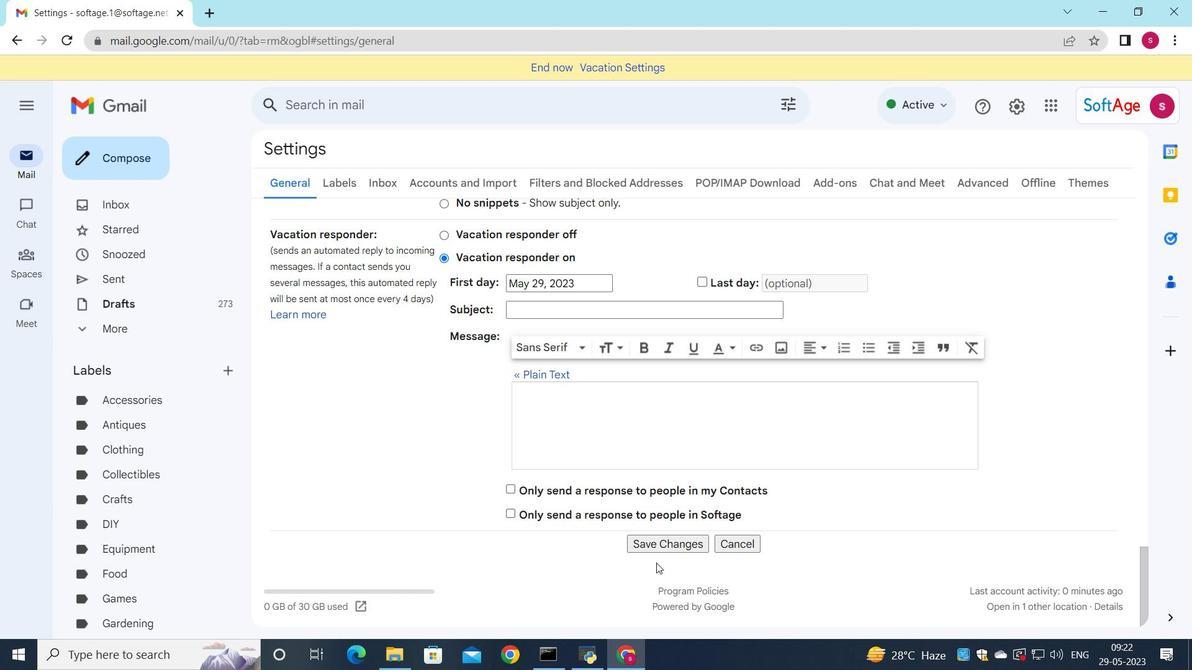 
Action: Mouse scrolled (600, 456) with delta (0, 0)
Screenshot: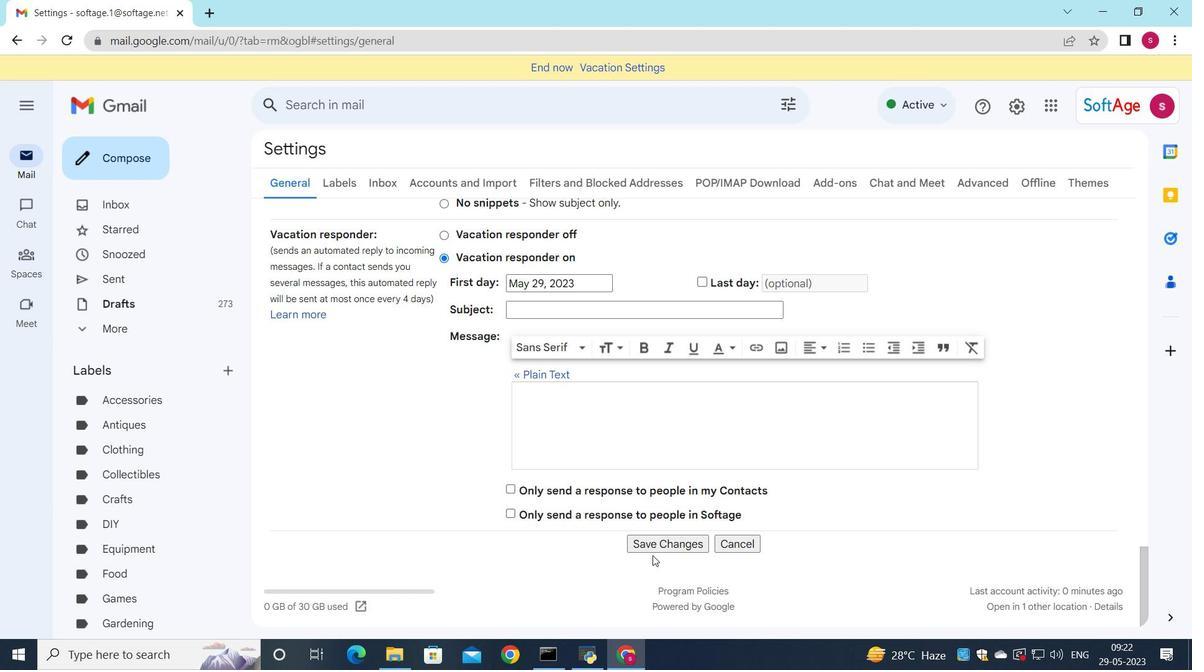 
Action: Mouse moved to (600, 458)
Screenshot: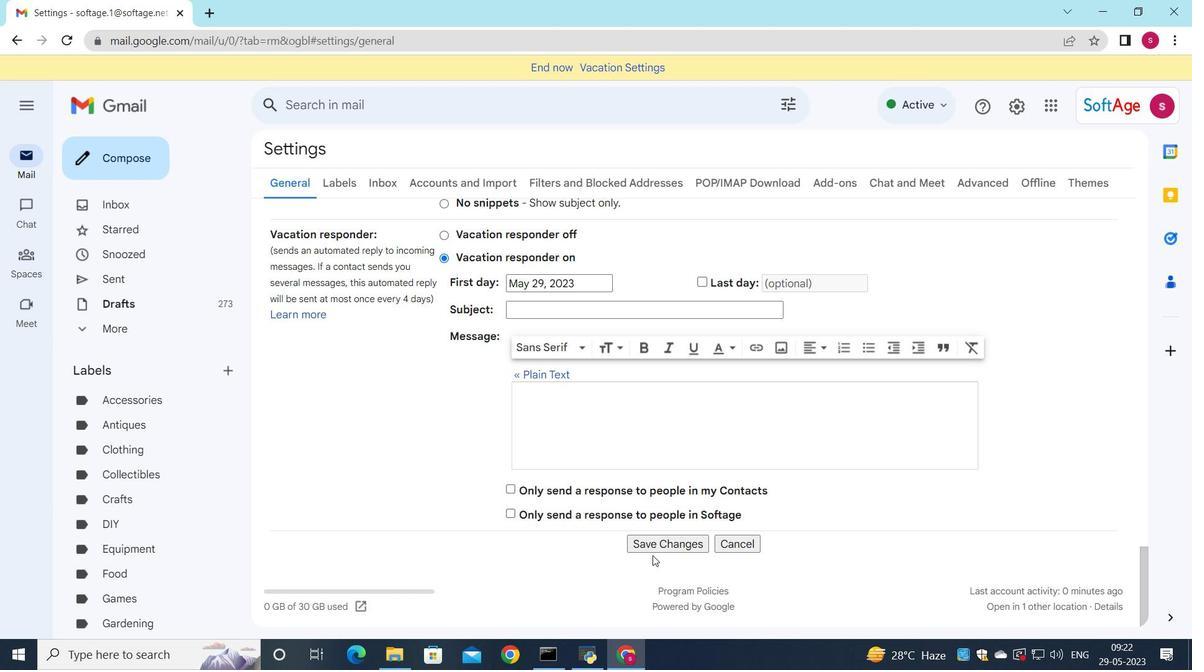 
Action: Mouse scrolled (600, 457) with delta (0, 0)
Screenshot: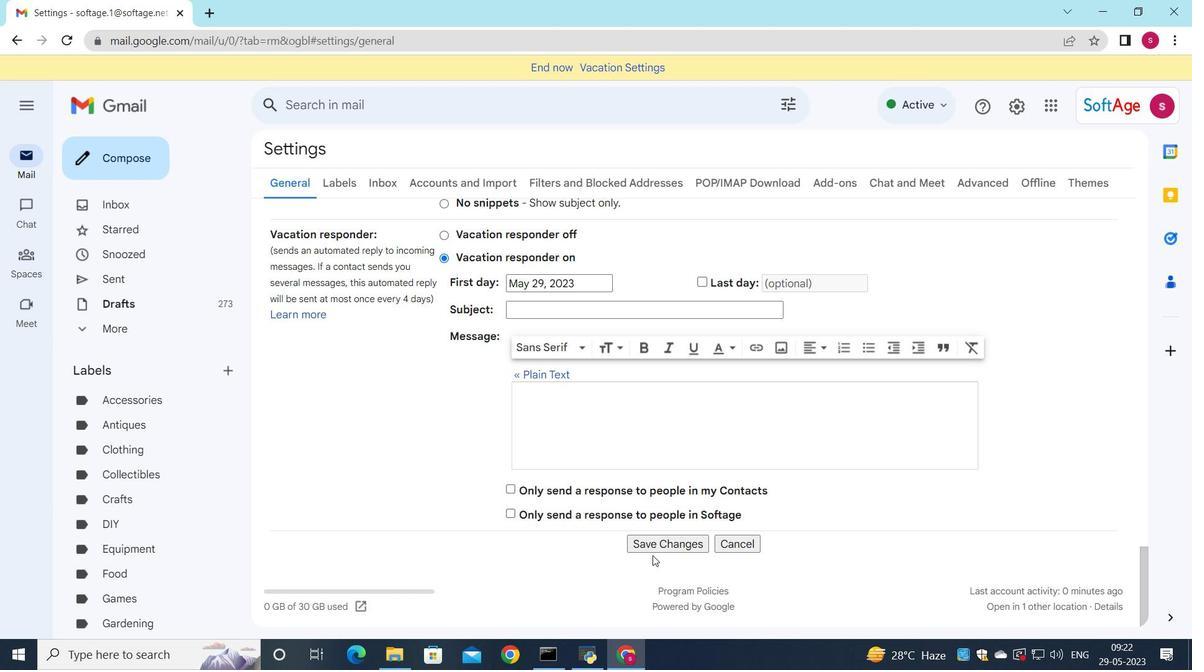 
Action: Mouse moved to (646, 546)
Screenshot: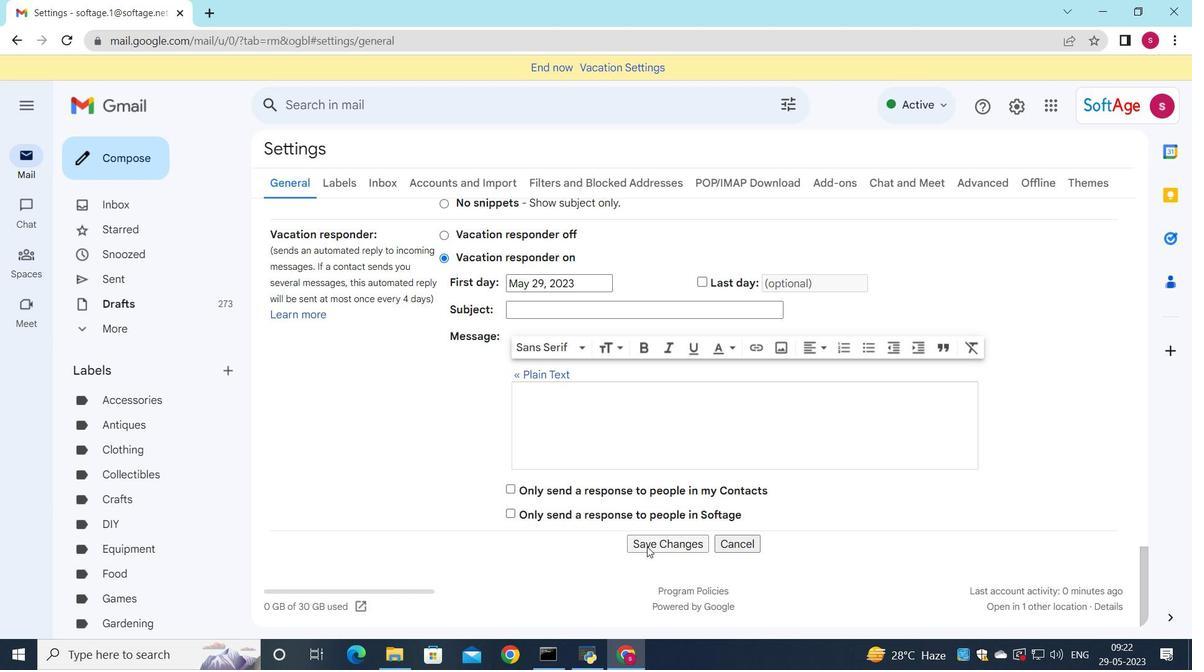 
Action: Mouse pressed left at (646, 546)
Screenshot: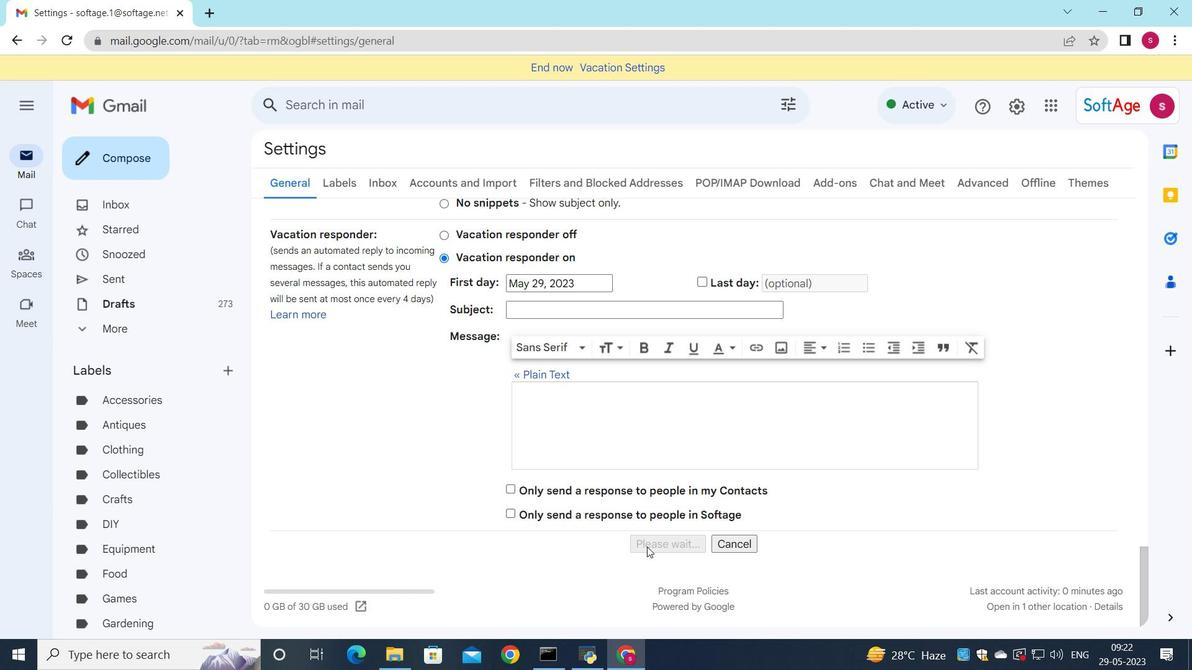 
Action: Mouse moved to (143, 158)
Screenshot: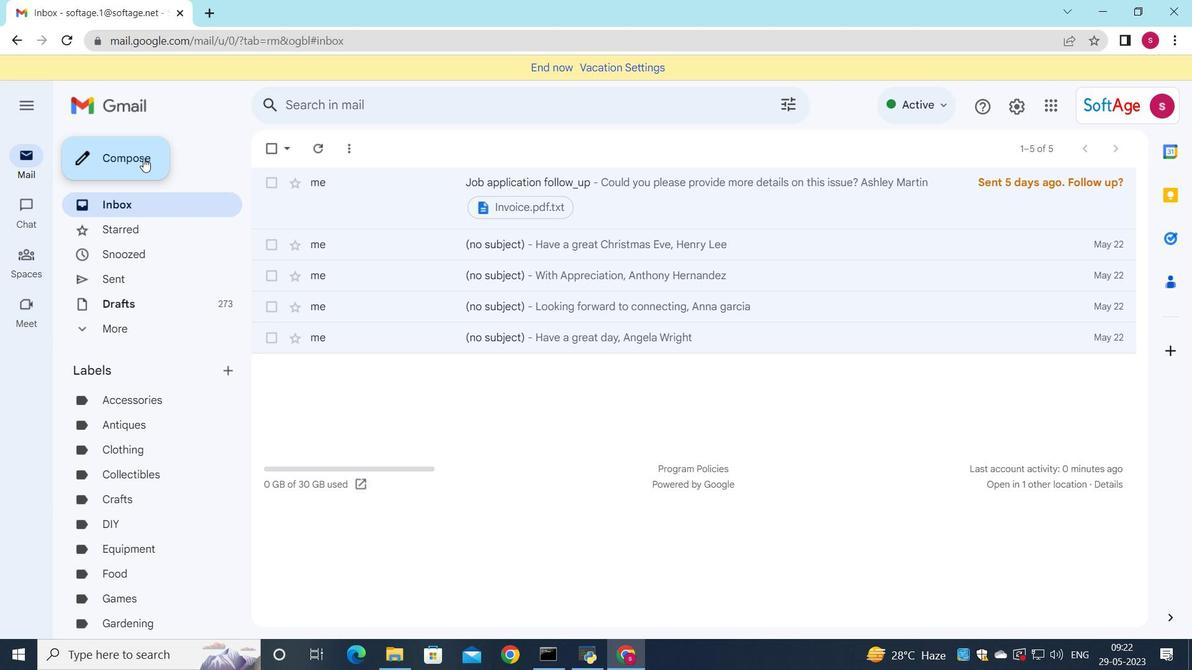 
Action: Mouse pressed left at (143, 158)
Screenshot: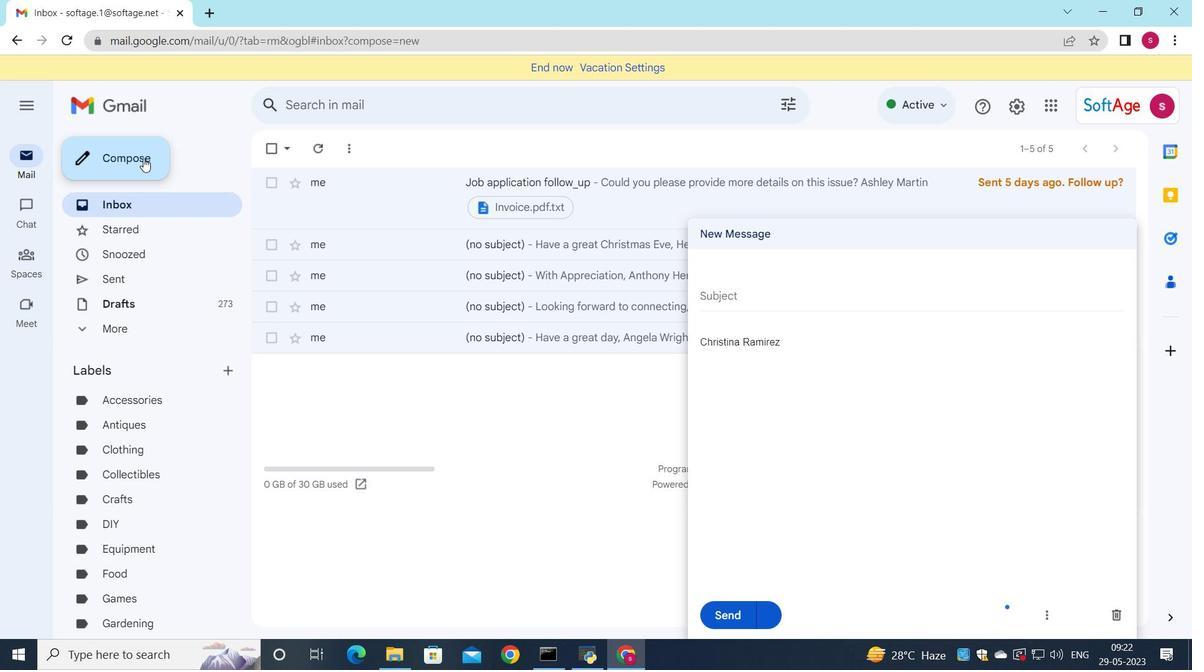 
Action: Mouse moved to (956, 266)
Screenshot: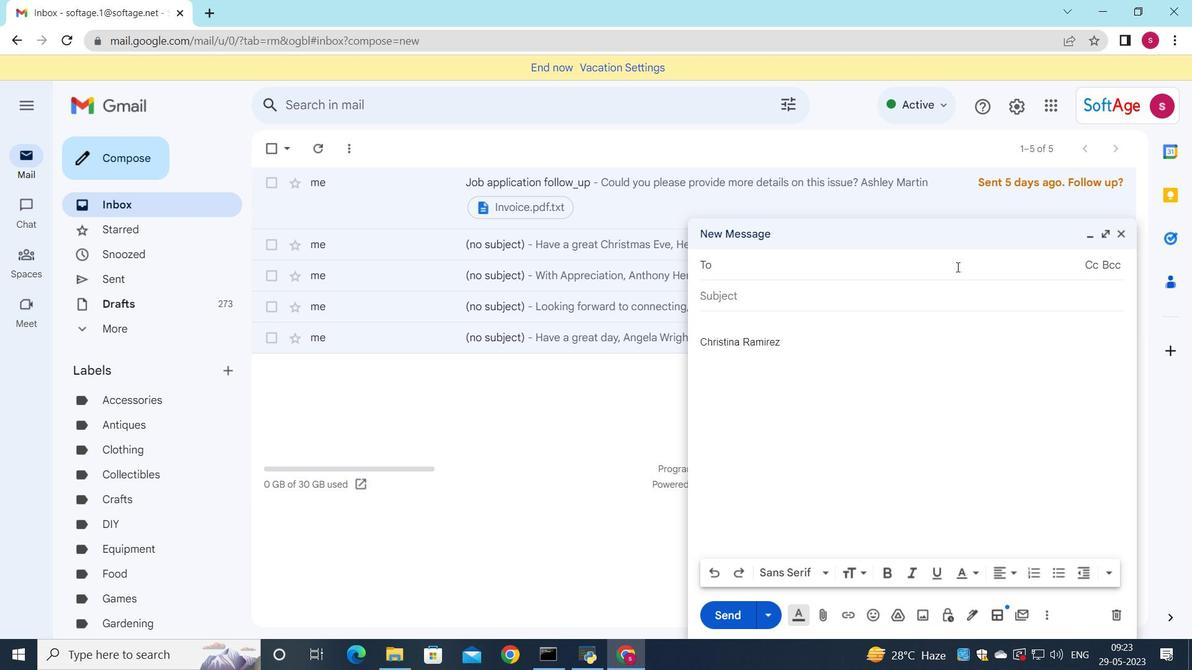 
Action: Key pressed sof
Screenshot: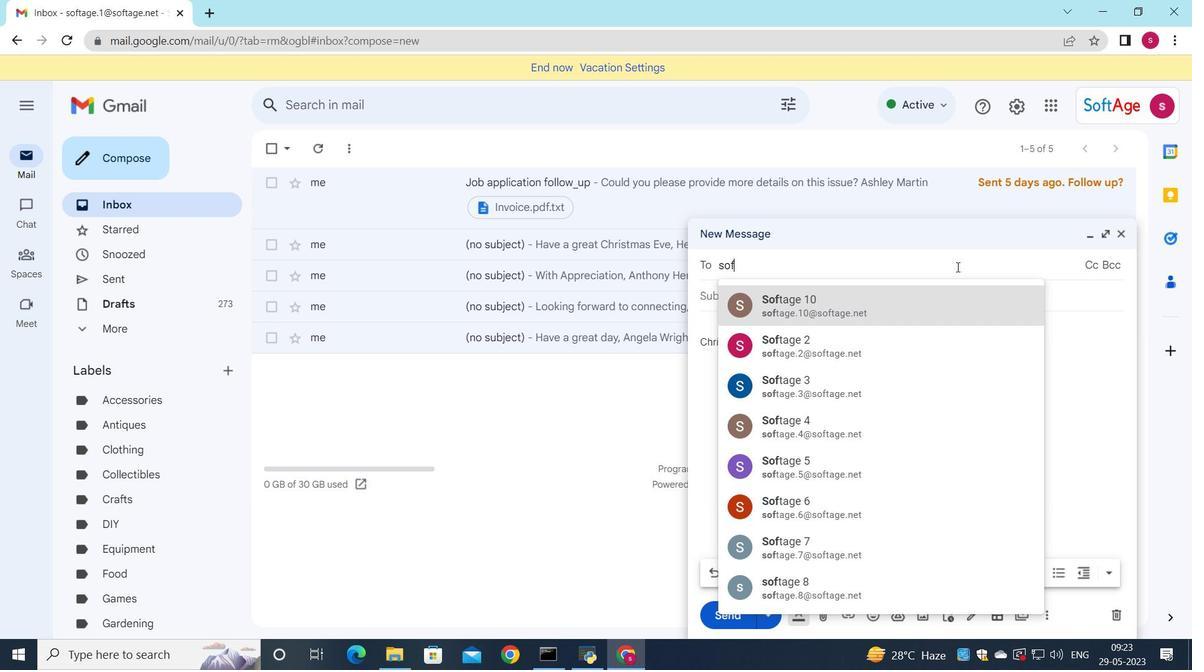 
Action: Mouse moved to (800, 593)
Screenshot: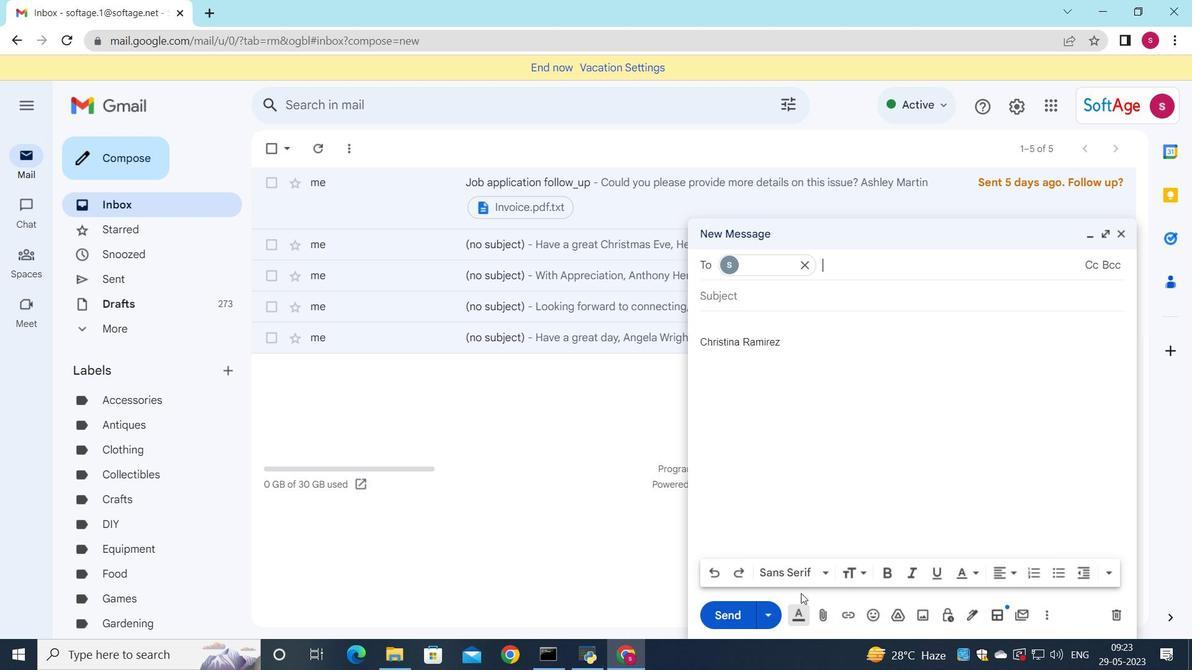 
Action: Mouse pressed left at (800, 593)
Screenshot: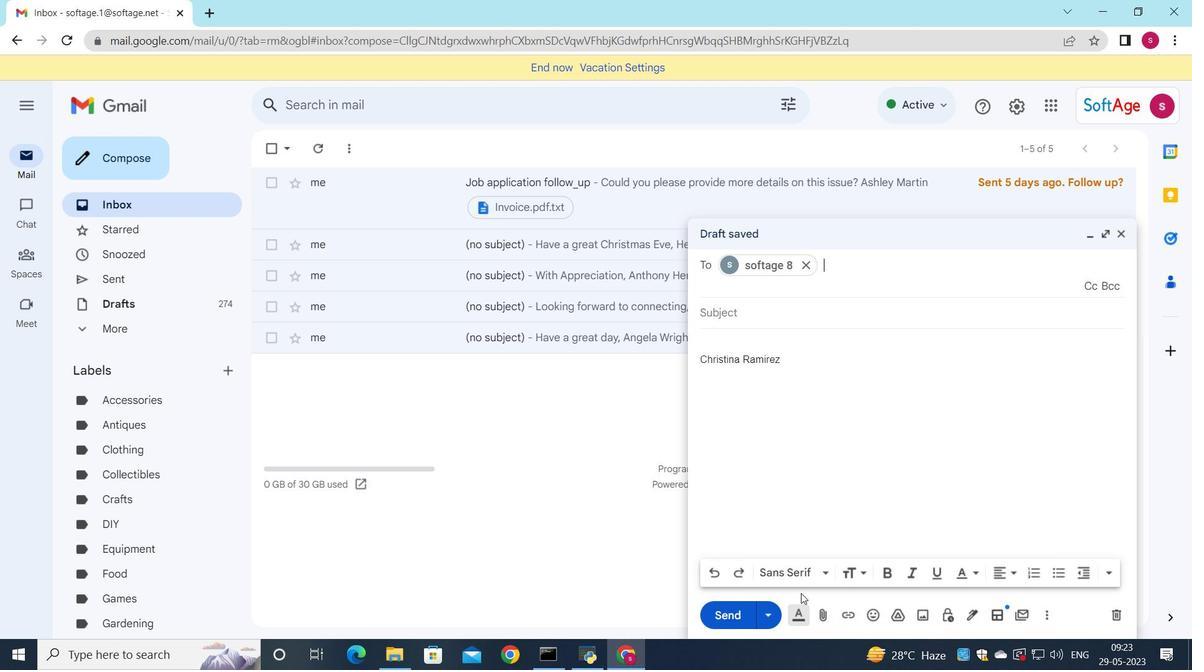 
Action: Mouse moved to (797, 591)
Screenshot: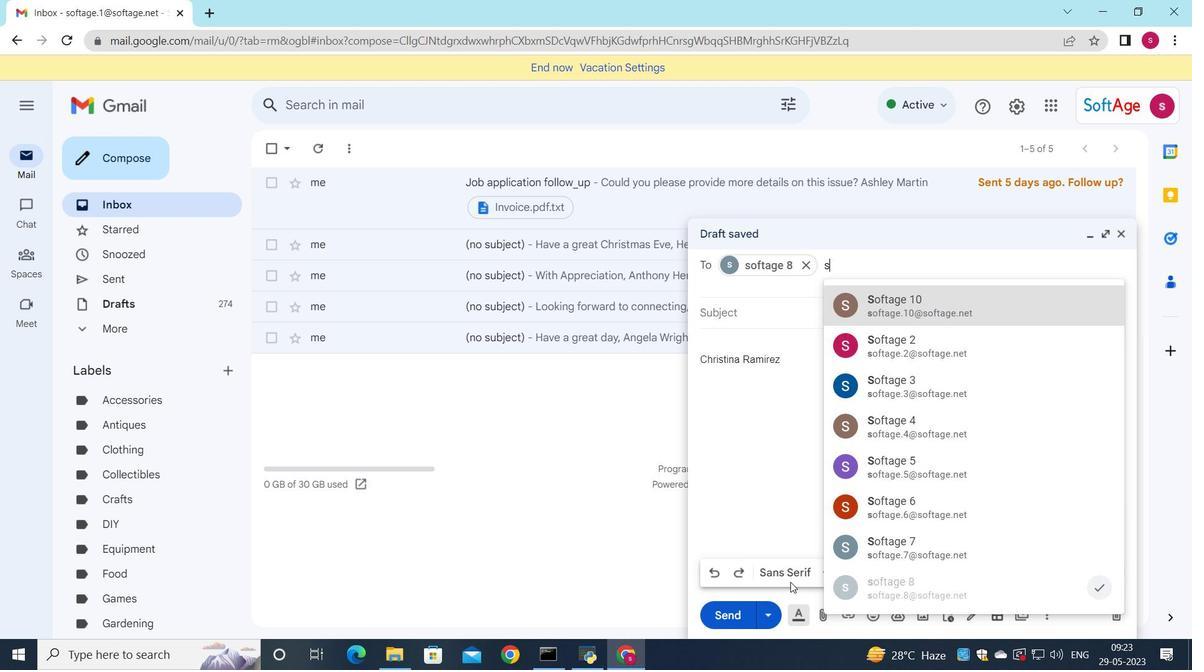 
Action: Key pressed s
Screenshot: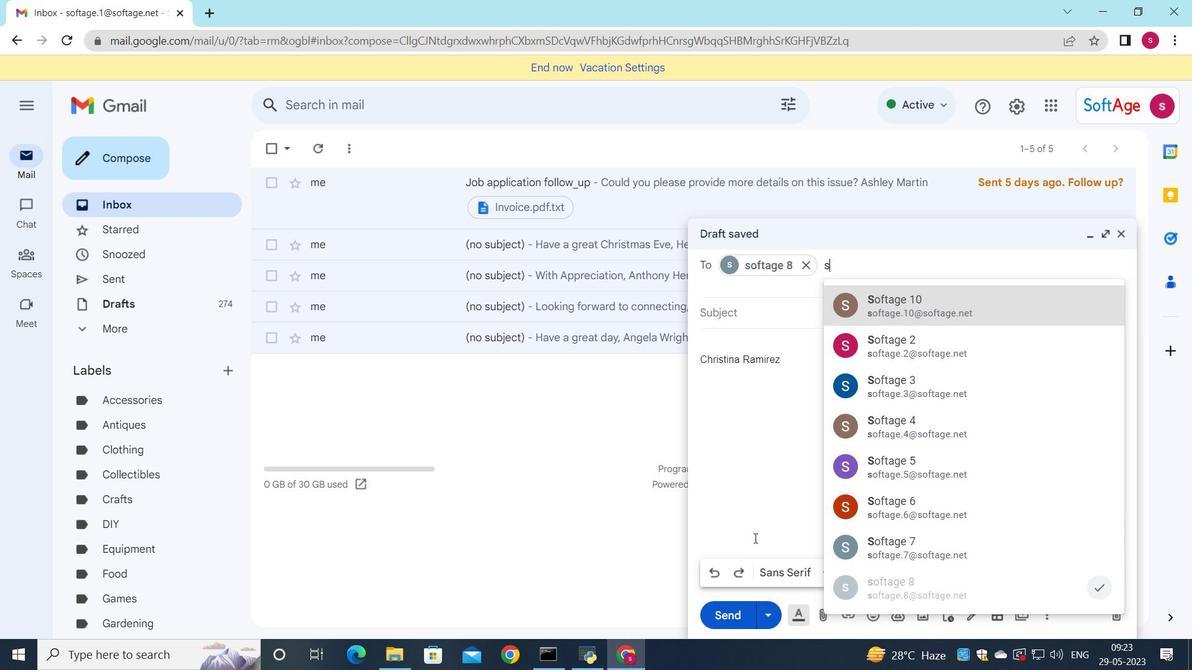 
Action: Mouse moved to (754, 536)
Screenshot: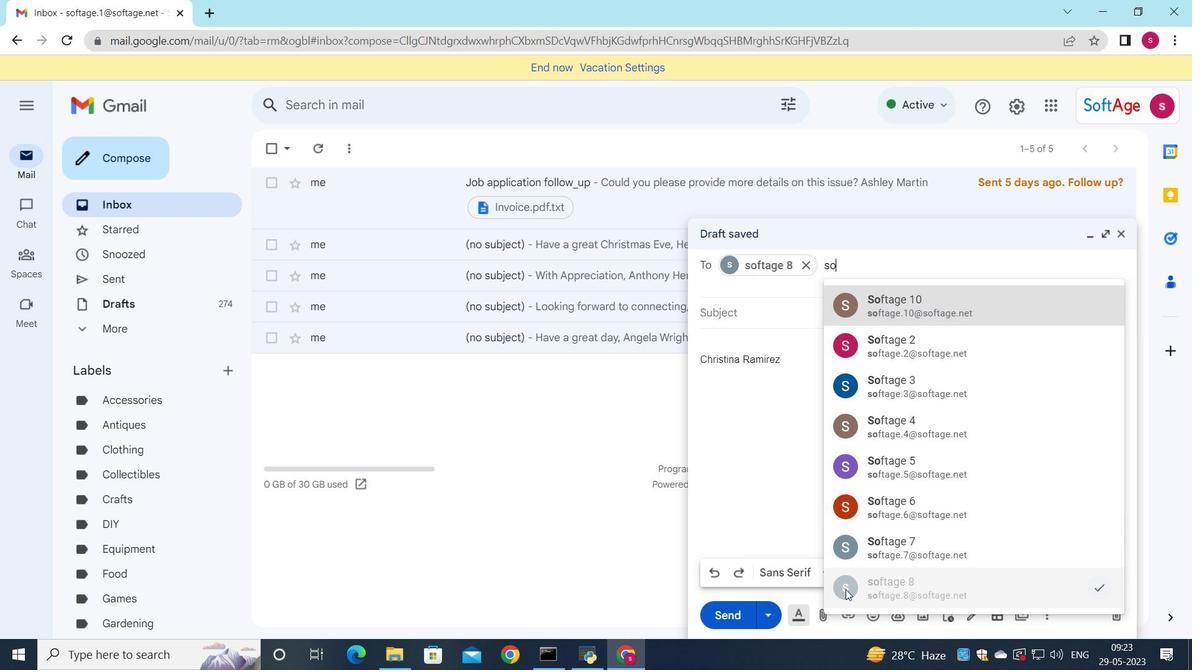 
Action: Key pressed o
Screenshot: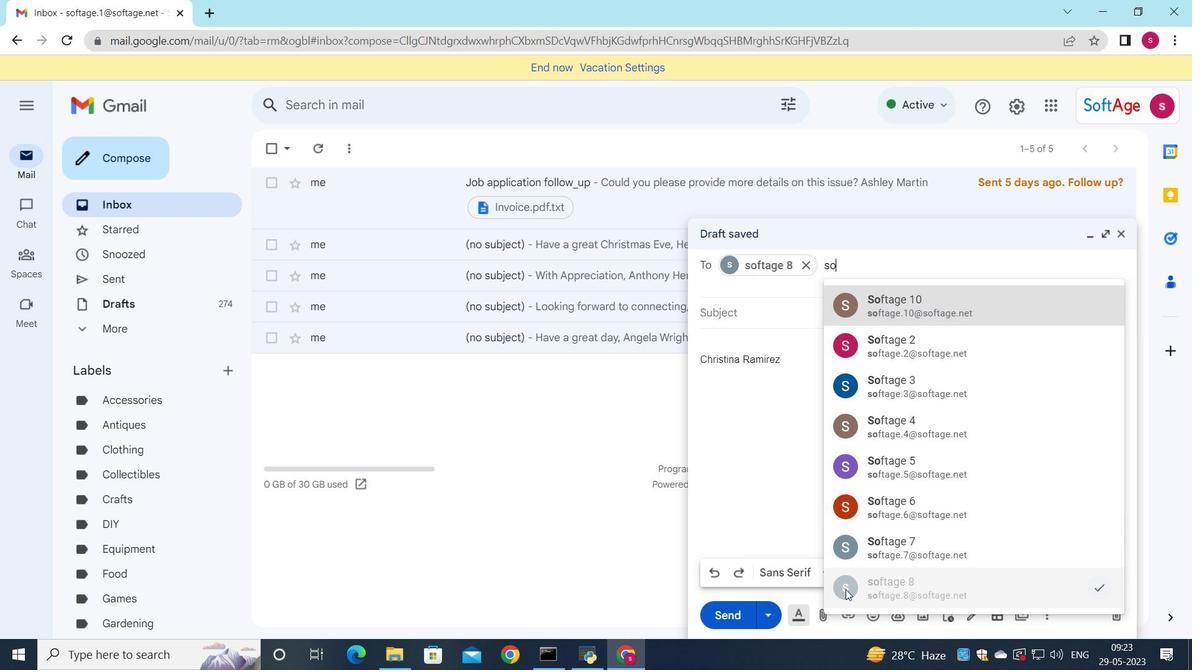 
Action: Mouse moved to (870, 566)
Screenshot: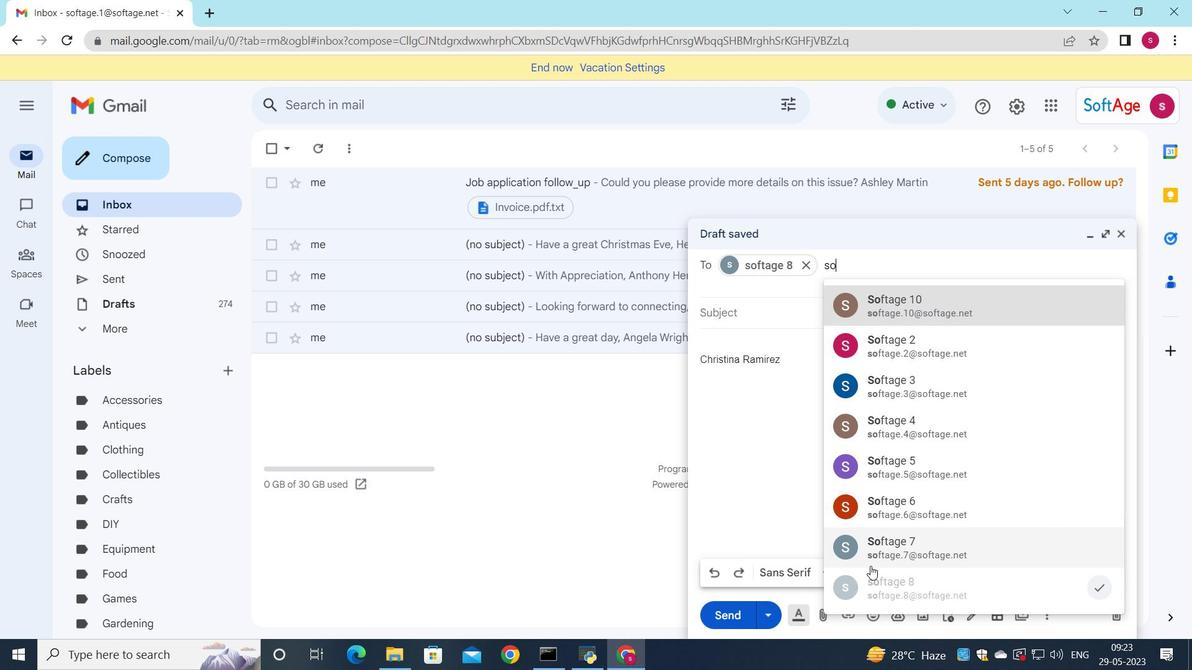 
Action: Key pressed f
Screenshot: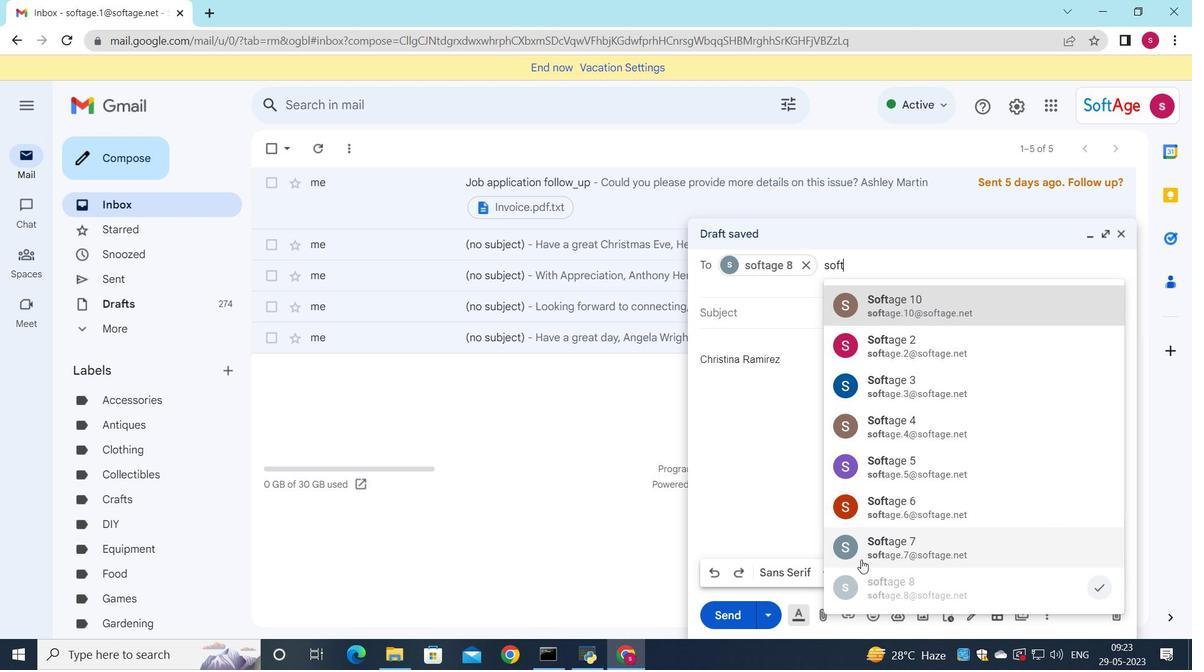 
Action: Mouse moved to (864, 561)
Screenshot: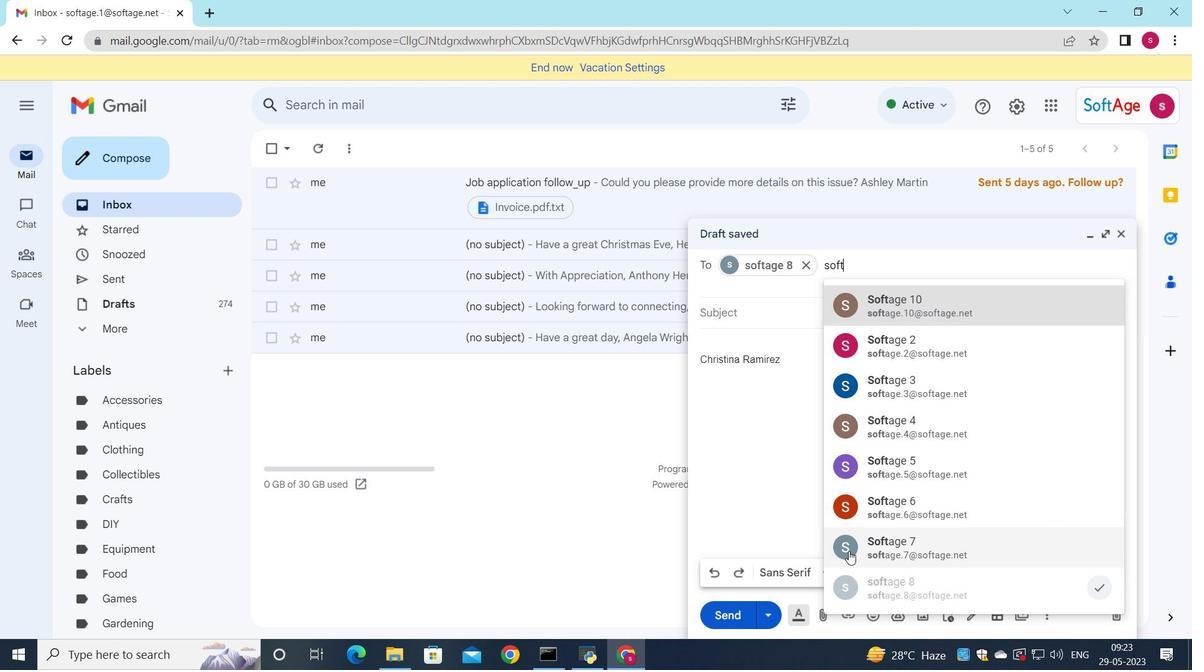
Action: Key pressed t
Screenshot: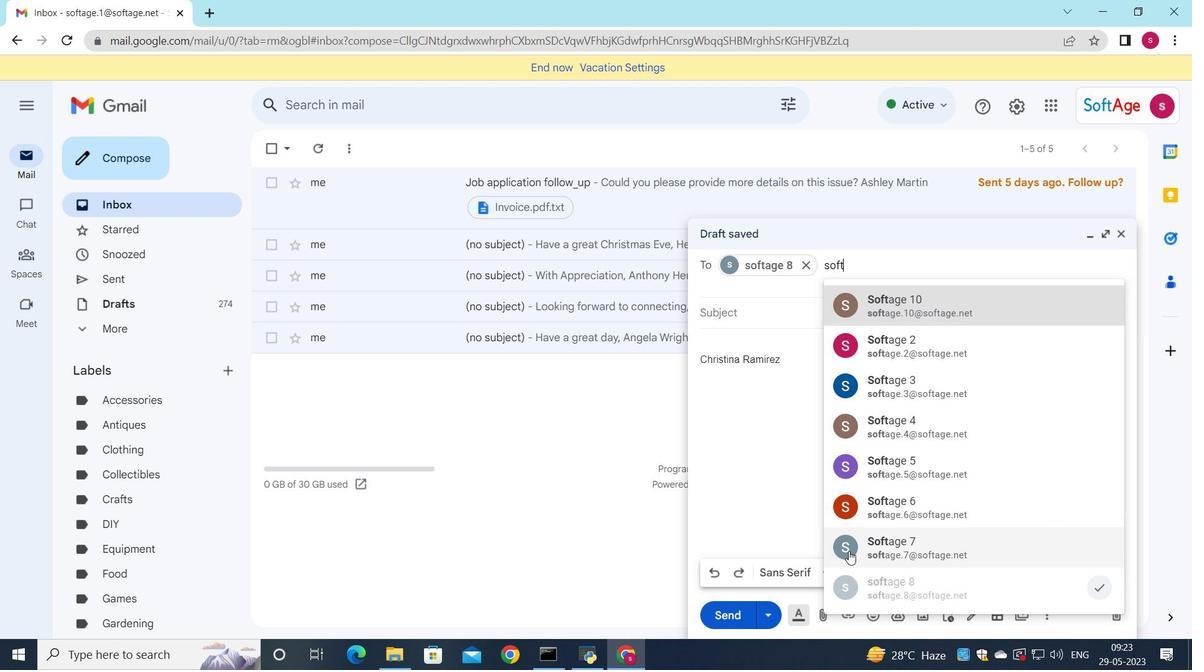 
Action: Mouse moved to (834, 556)
Screenshot: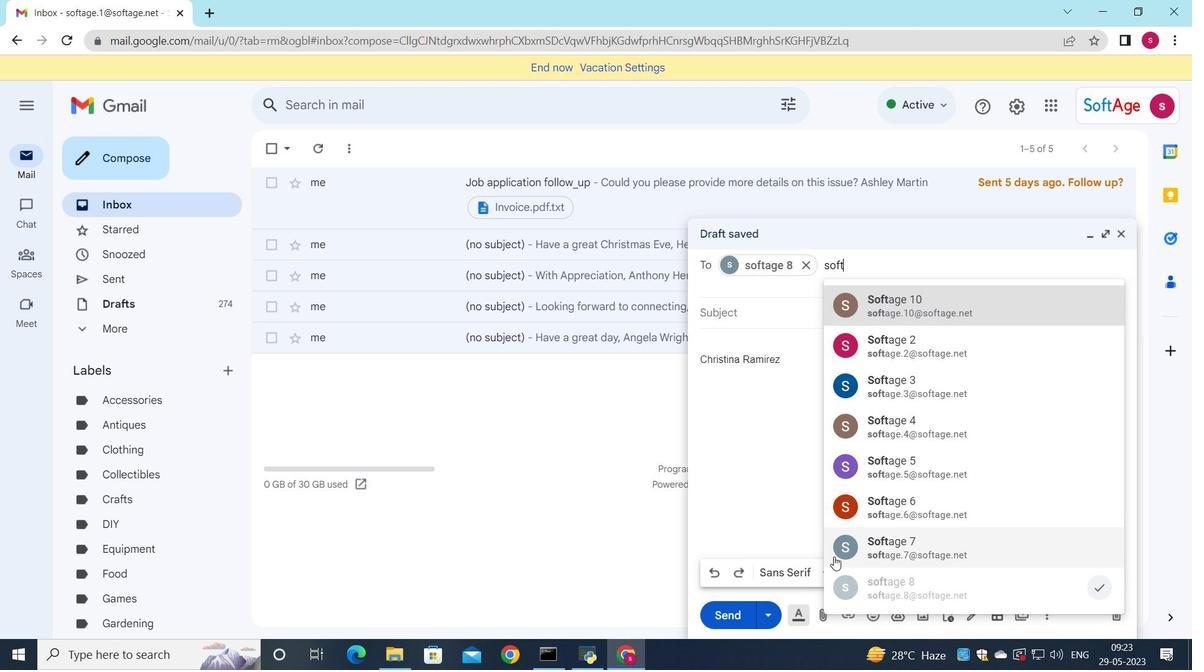 
Action: Key pressed a
Screenshot: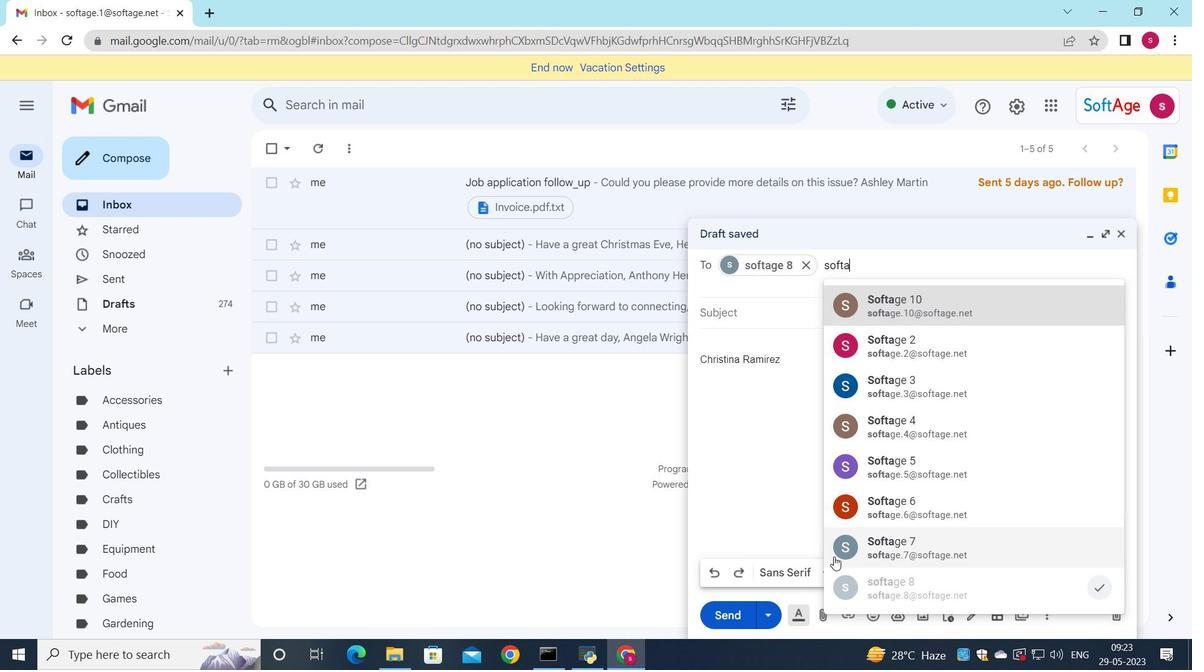 
Action: Mouse moved to (823, 550)
Screenshot: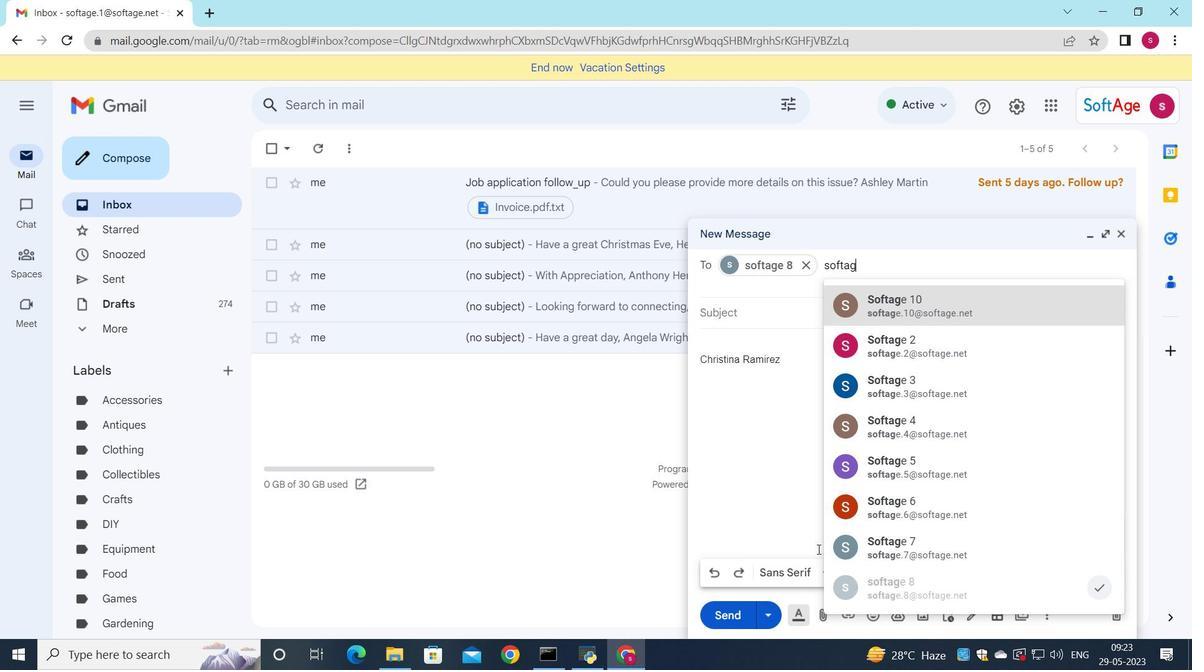 
Action: Key pressed g
Screenshot: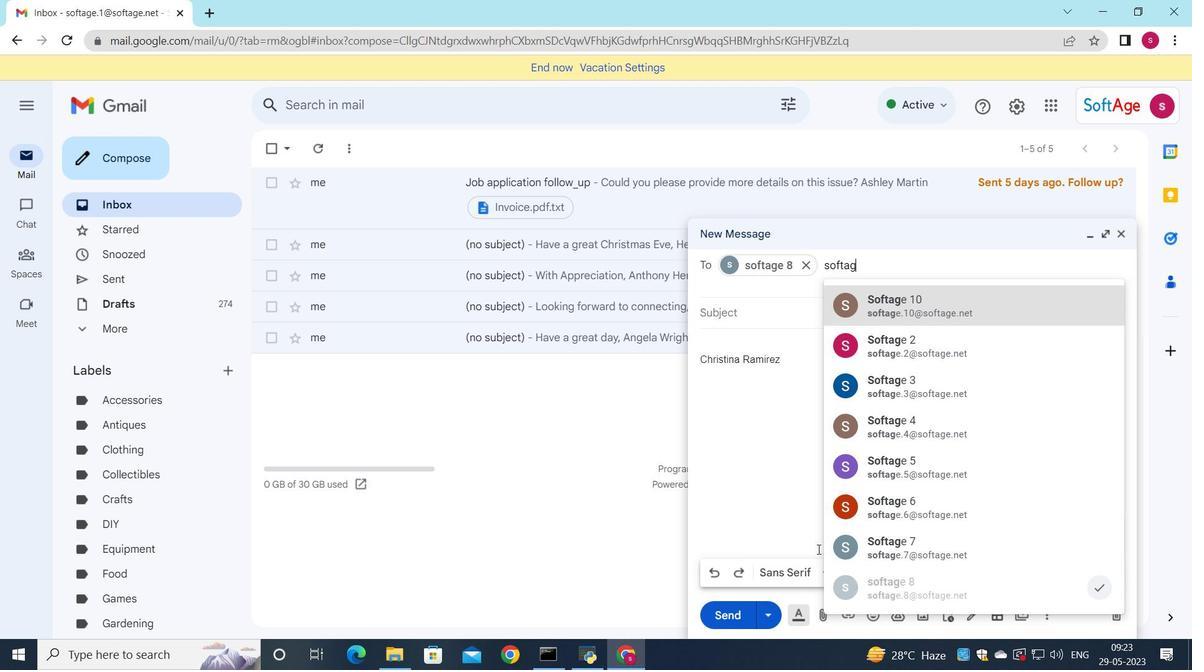 
Action: Mouse moved to (818, 549)
Screenshot: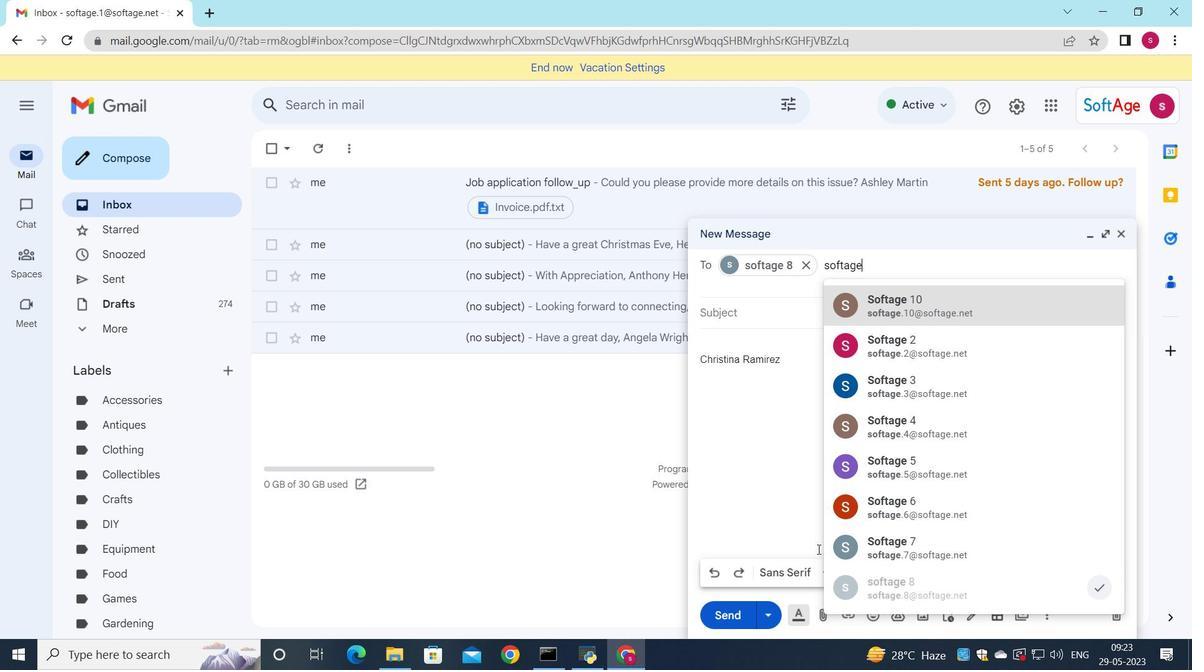 
Action: Key pressed e
Screenshot: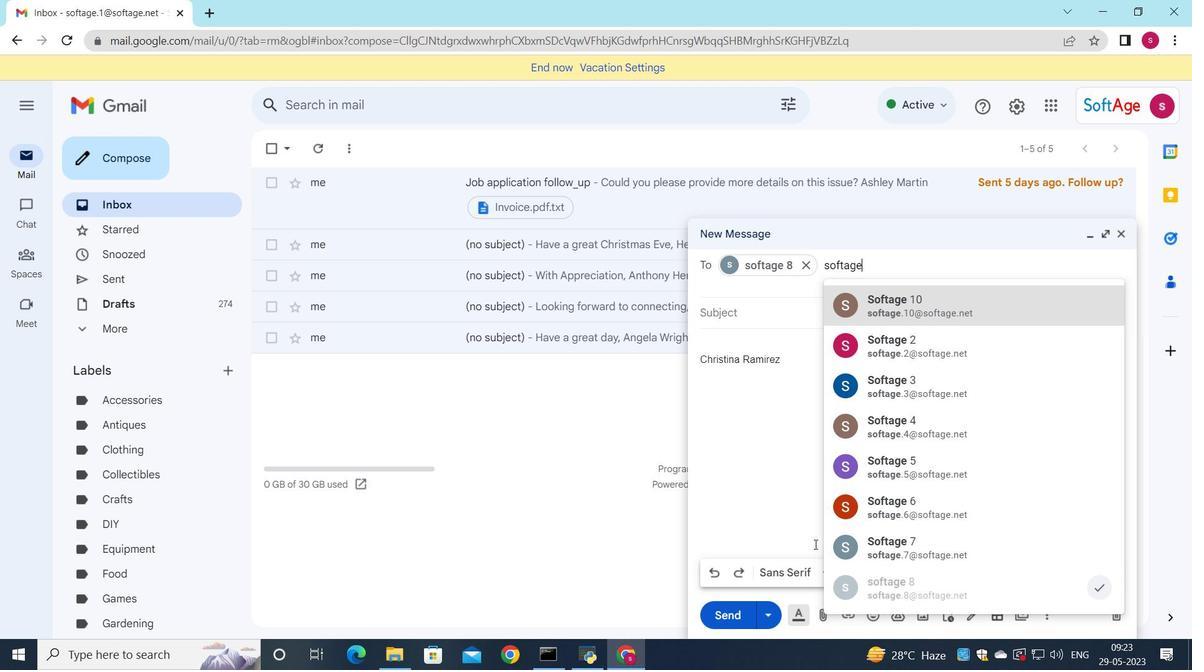 
Action: Mouse moved to (812, 544)
Screenshot: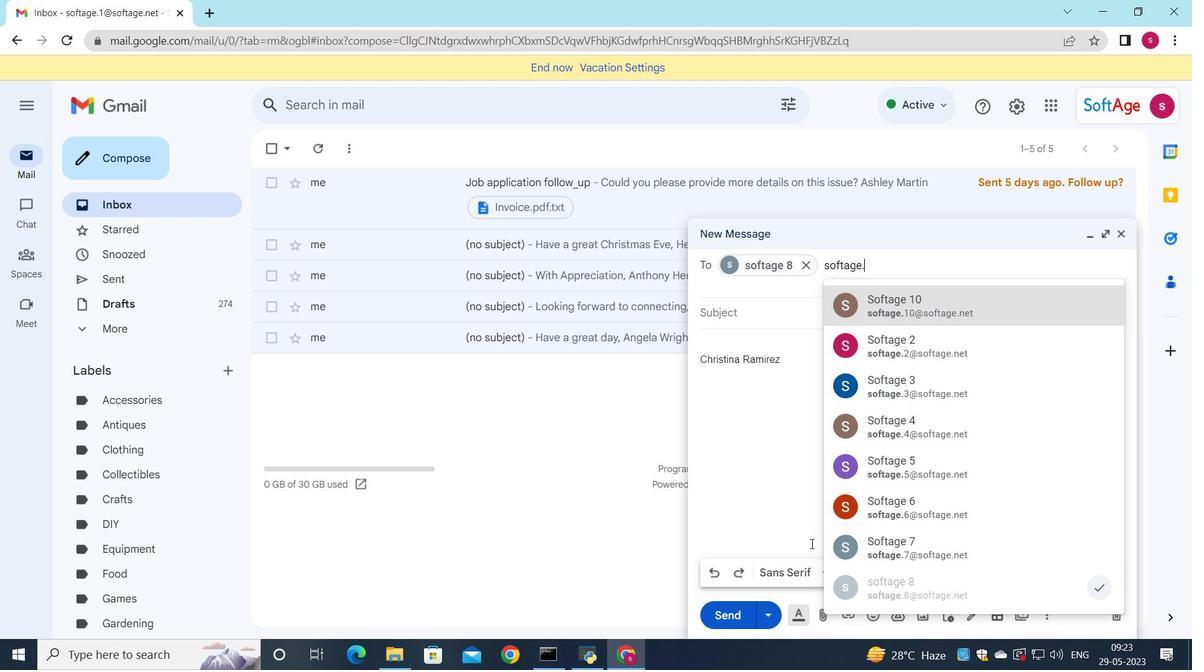 
Action: Key pressed .
Screenshot: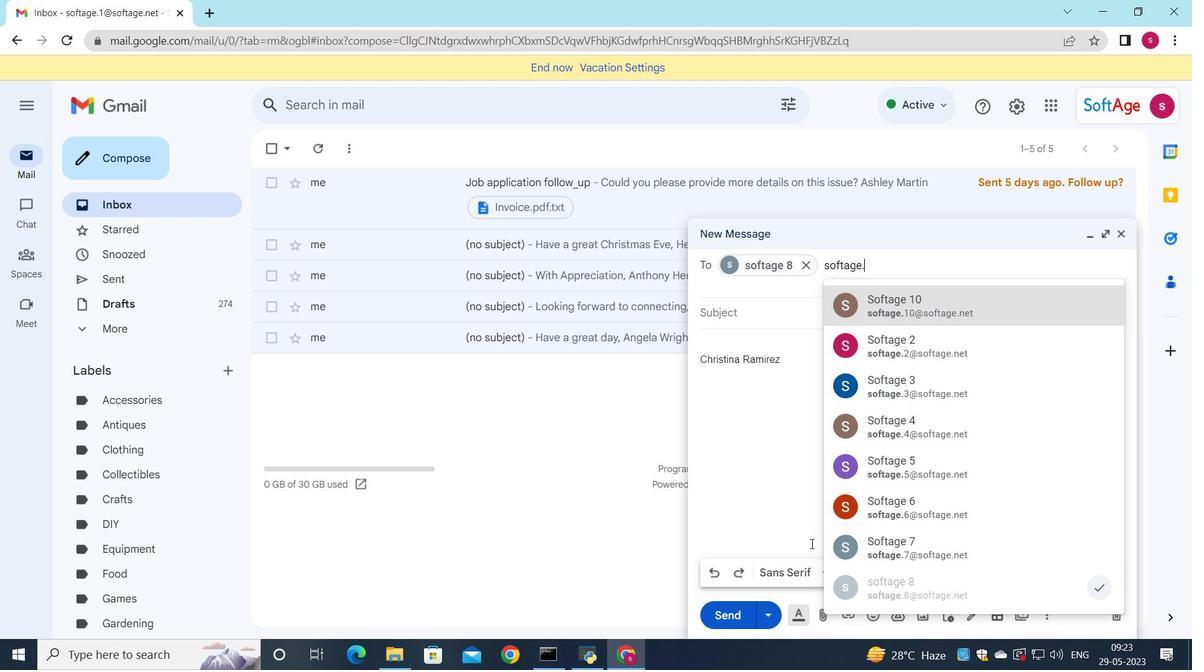 
Action: Mouse moved to (790, 516)
Screenshot: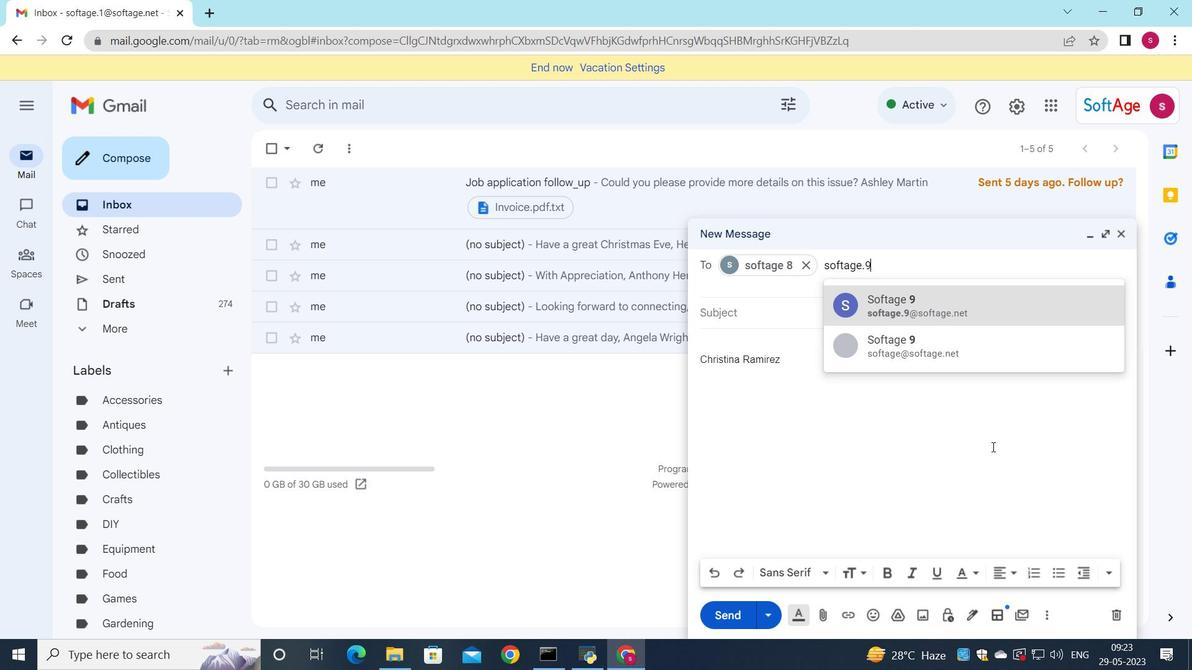 
Action: Key pressed 9
Screenshot: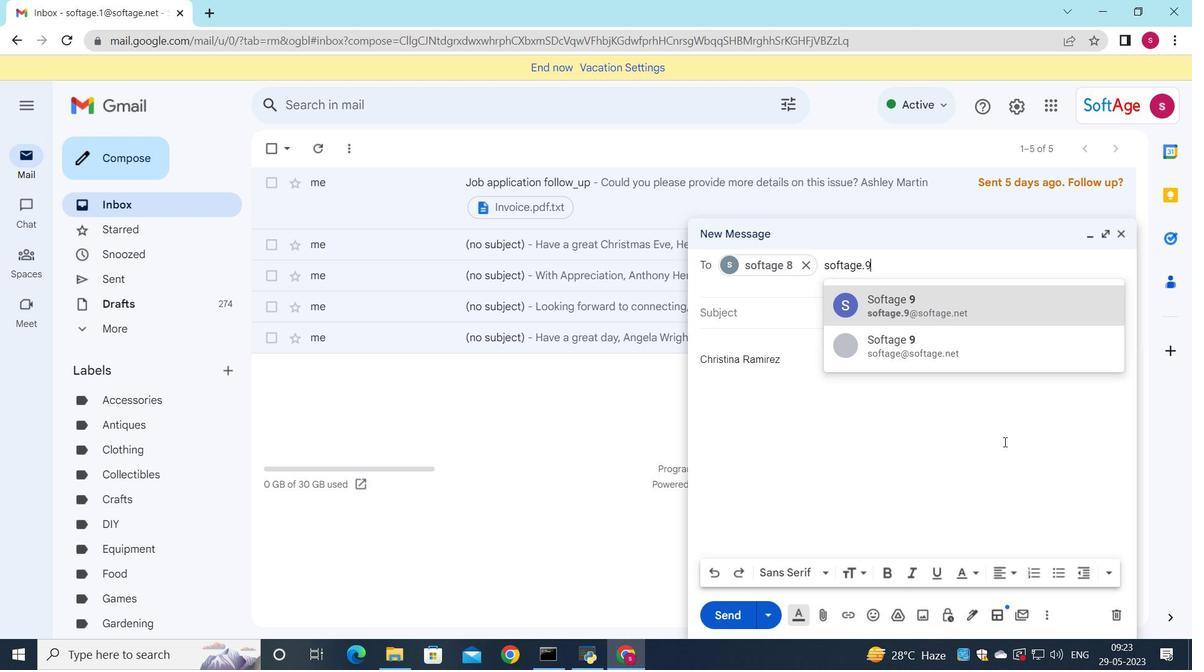 
Action: Mouse moved to (904, 306)
Screenshot: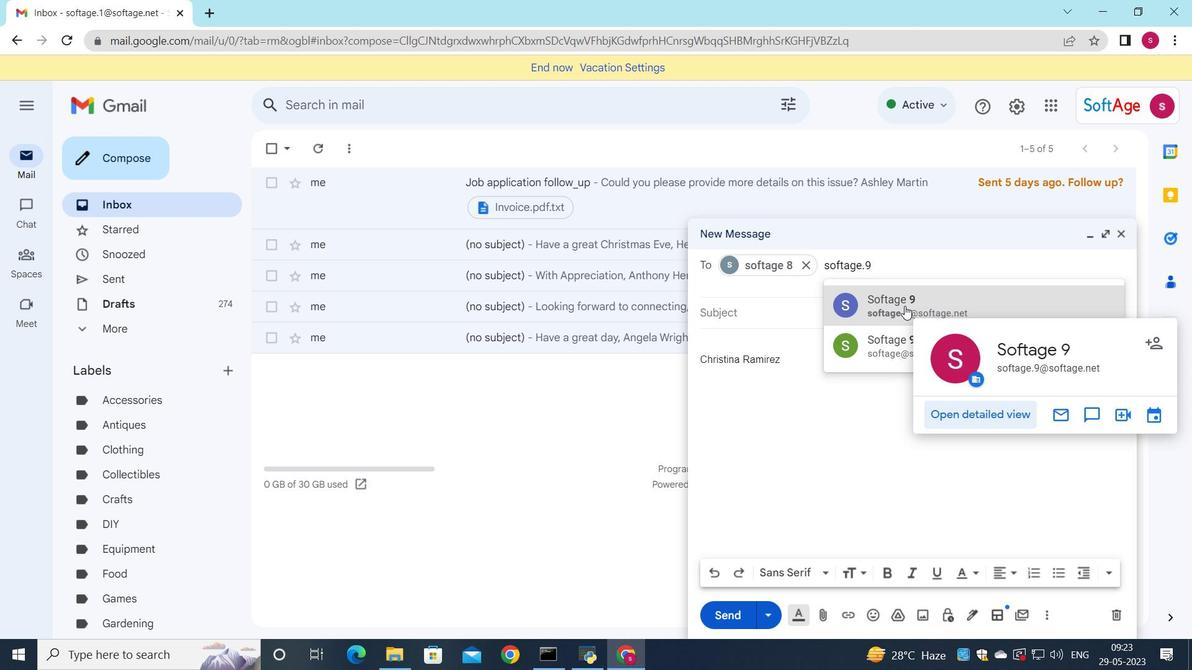 
Action: Mouse pressed left at (904, 306)
Screenshot: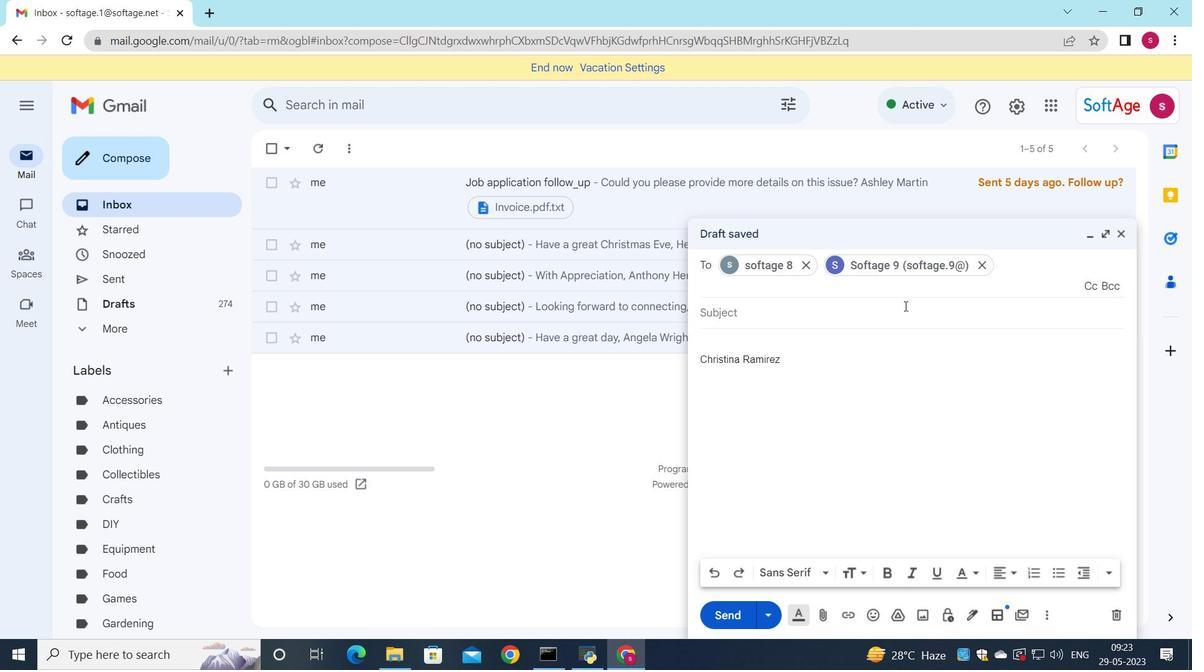 
Action: Mouse moved to (1093, 289)
Screenshot: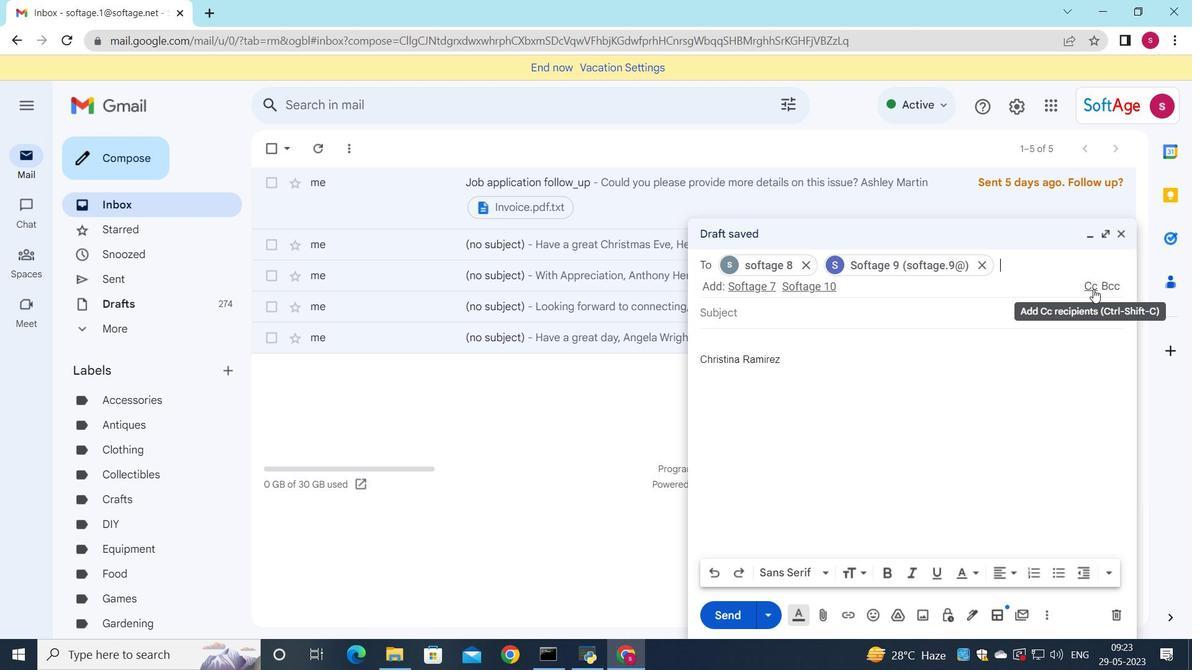 
Action: Mouse pressed left at (1093, 289)
Screenshot: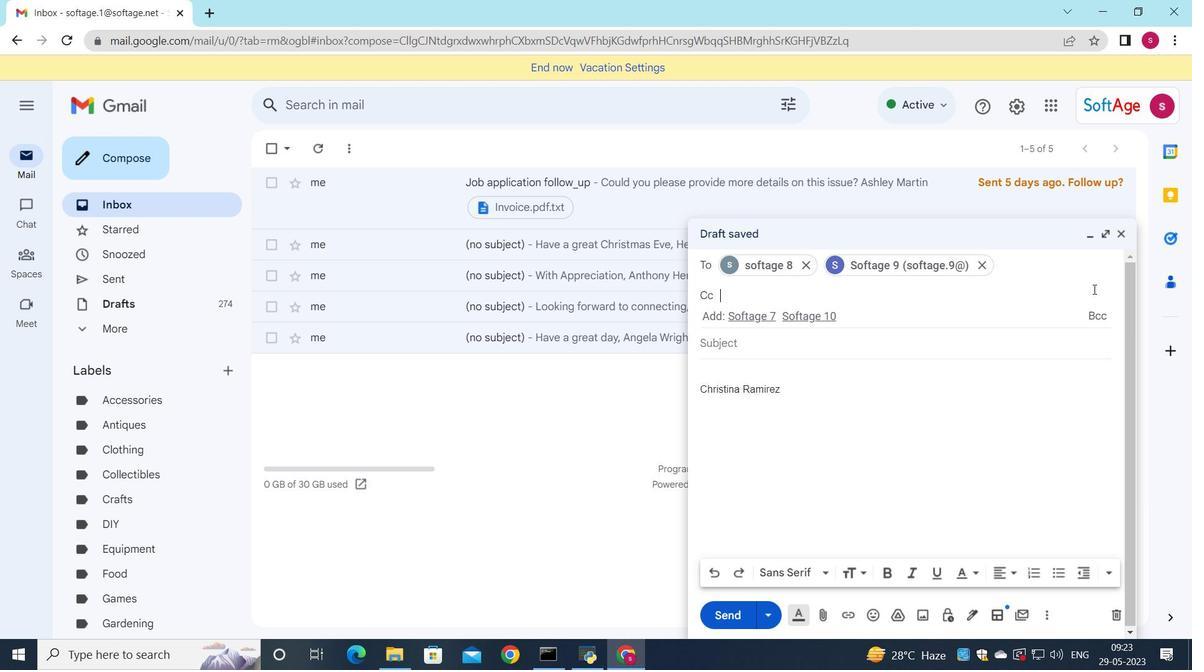 
Action: Mouse moved to (929, 293)
Screenshot: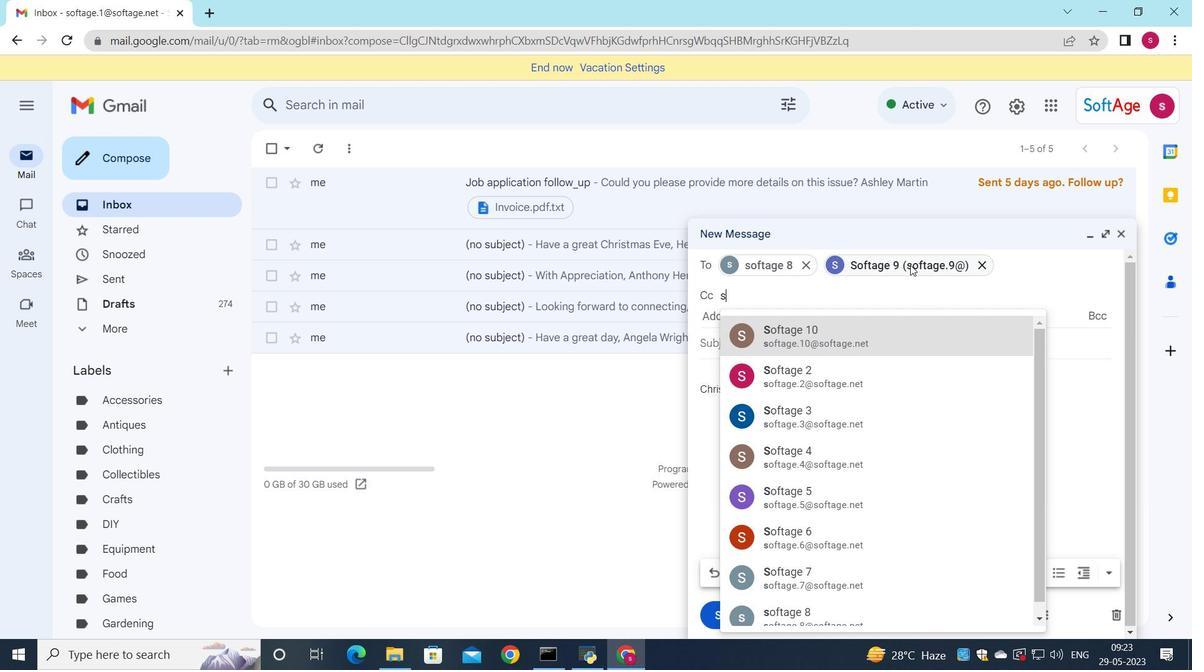 
Action: Key pressed s
Screenshot: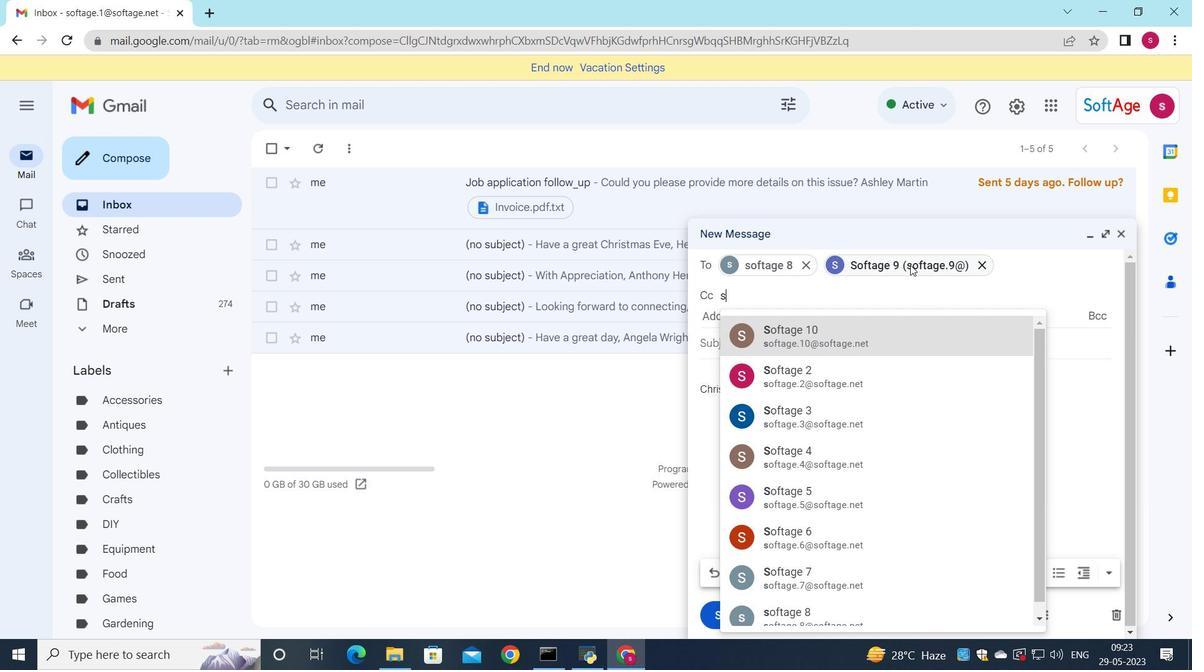 
Action: Mouse moved to (907, 273)
Screenshot: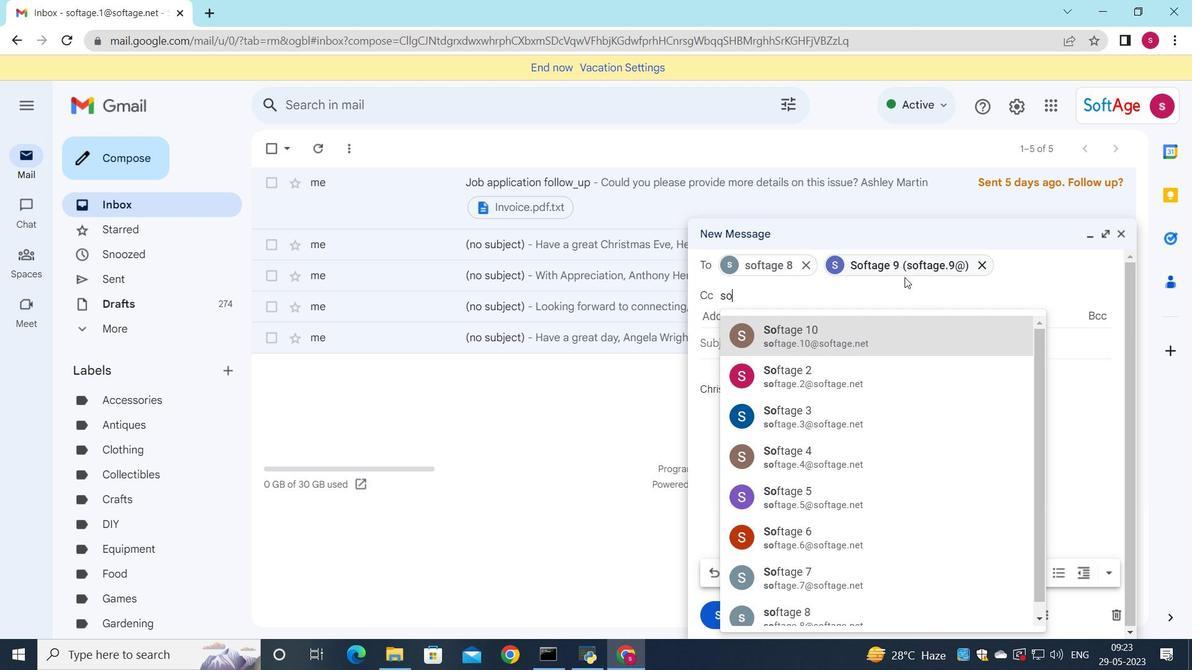
Action: Key pressed o
Screenshot: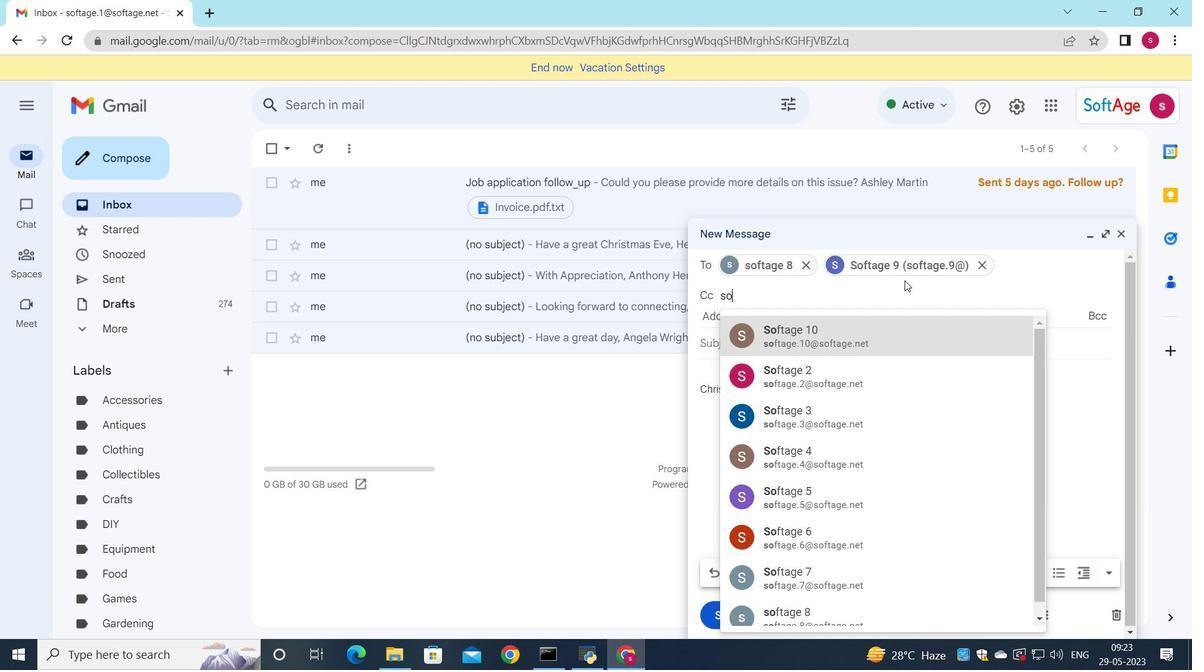 
Action: Mouse moved to (861, 336)
Screenshot: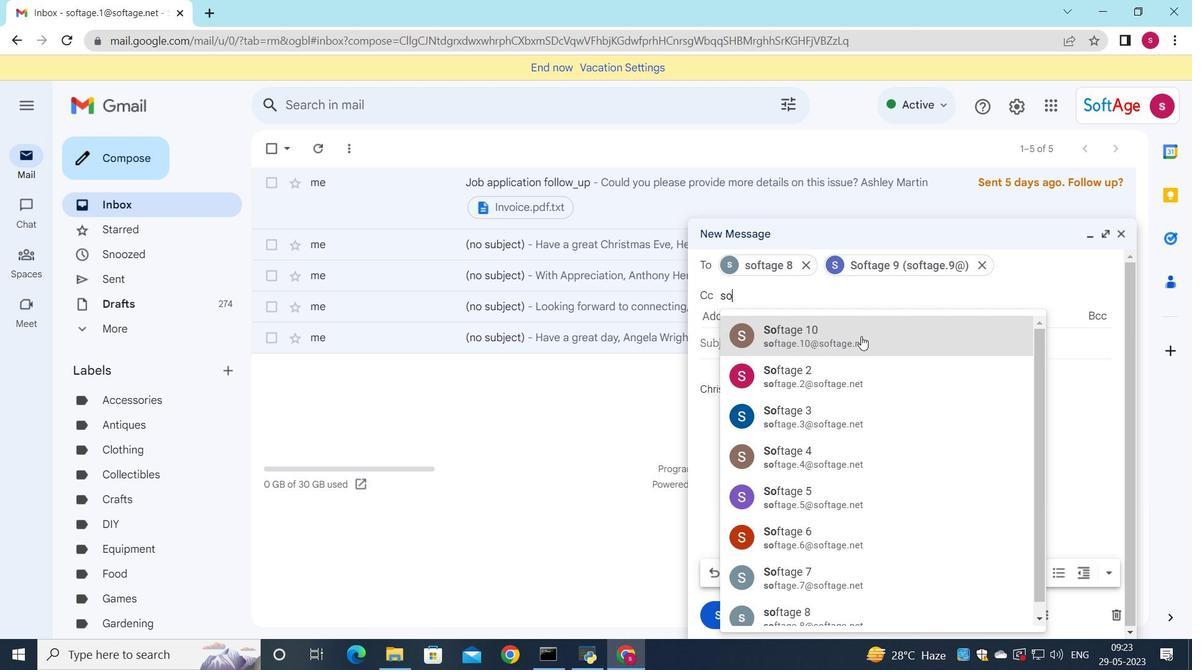 
Action: Mouse pressed left at (861, 336)
Screenshot: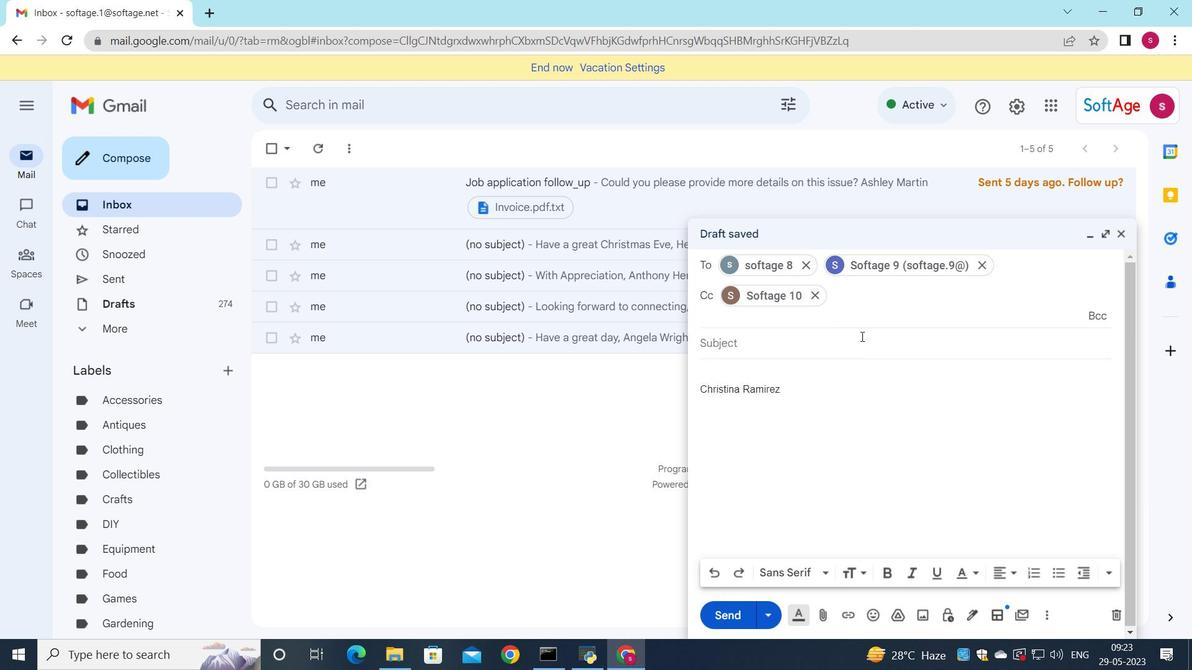 
Action: Mouse moved to (797, 342)
Screenshot: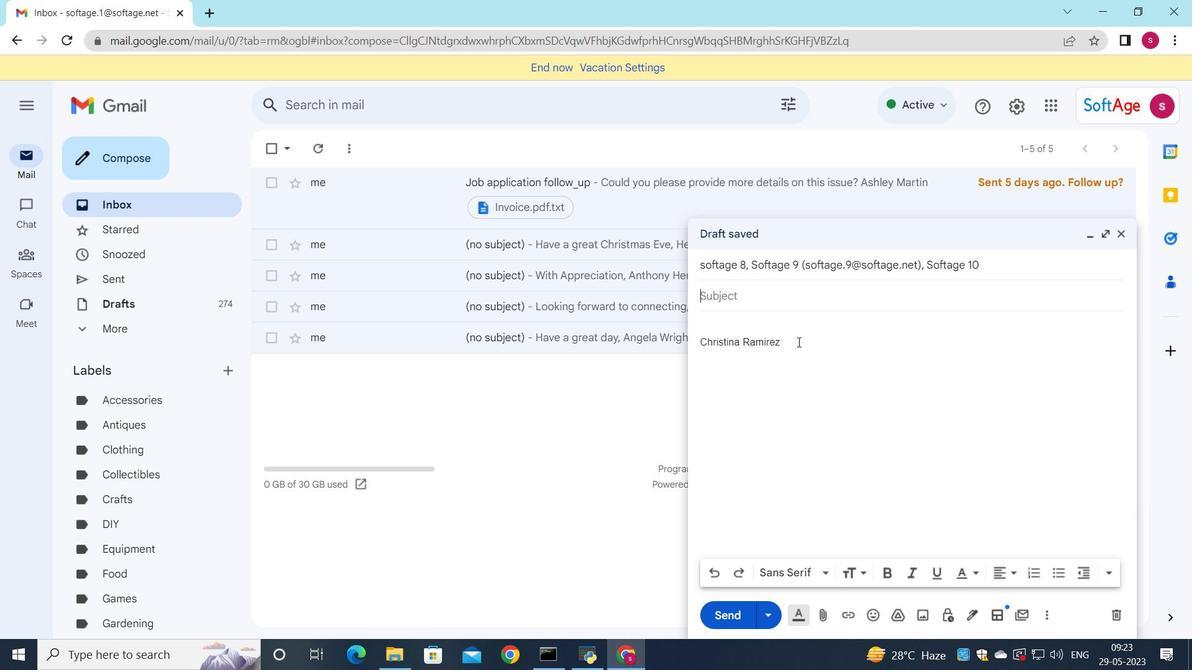 
Action: Mouse pressed left at (797, 342)
Screenshot: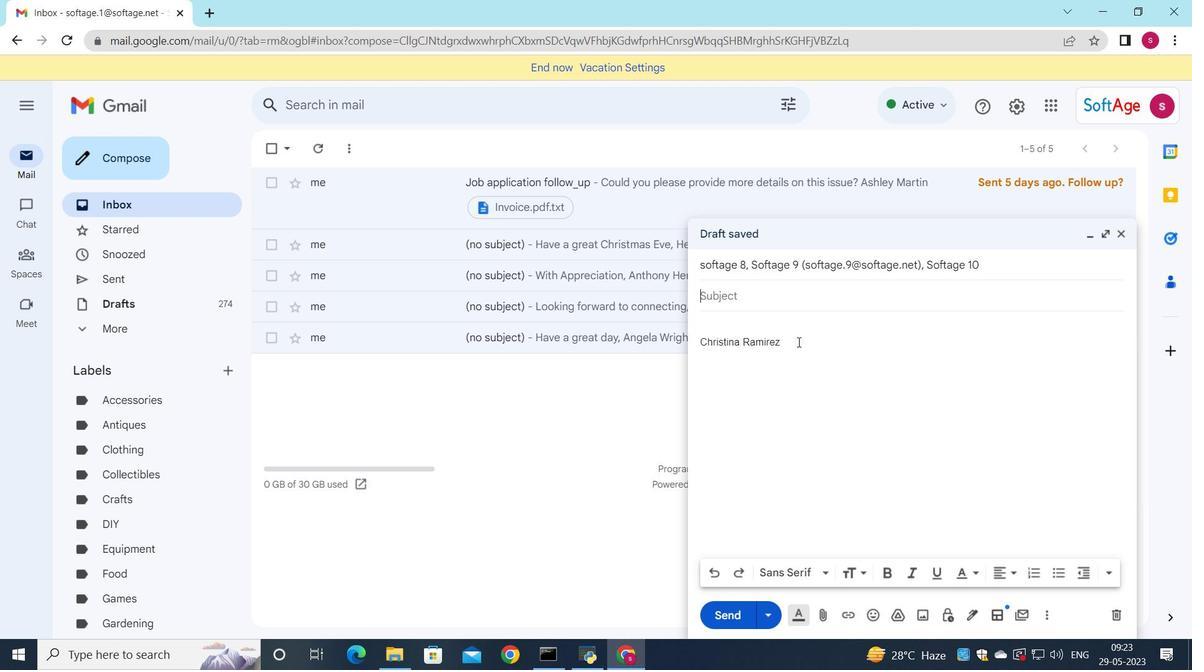 
Action: Mouse moved to (804, 341)
Screenshot: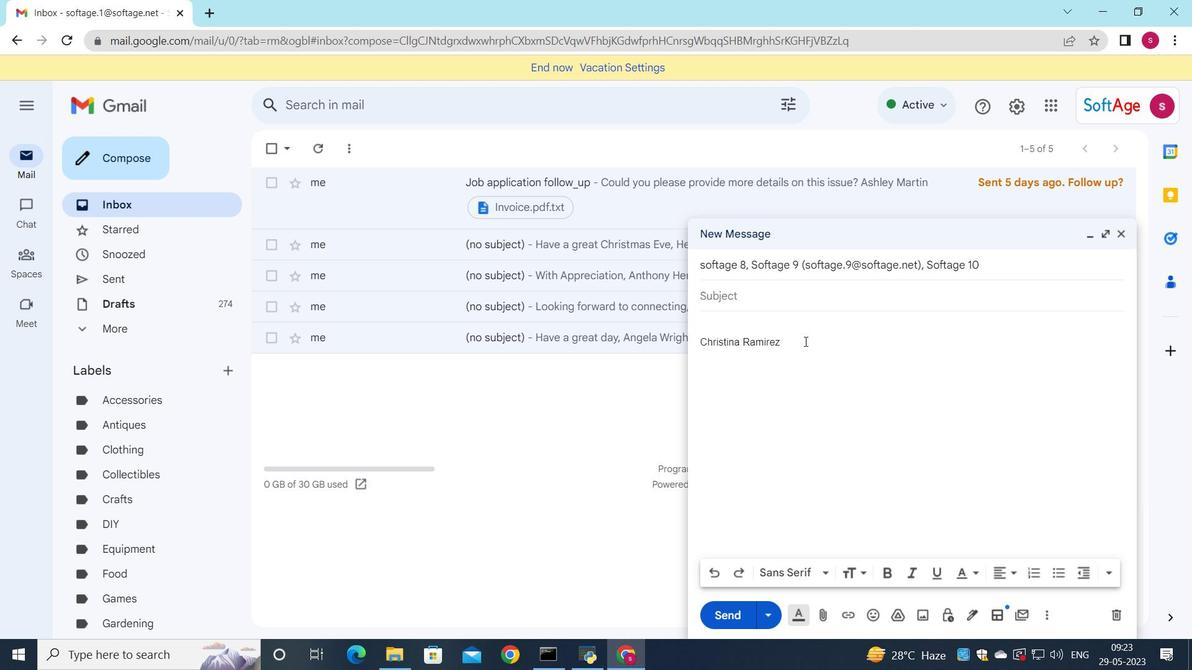 
Action: Key pressed <Key.shift>Request<Key.space>for<Key.space>donations<Key.space>
Screenshot: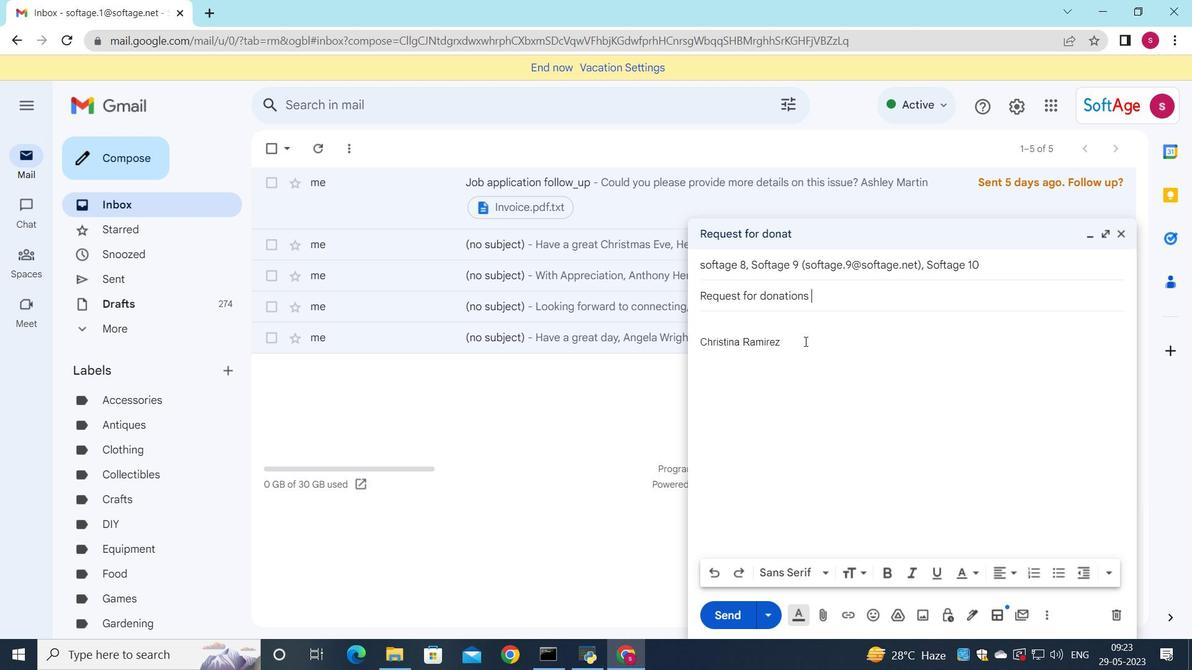 
Action: Mouse moved to (727, 323)
Screenshot: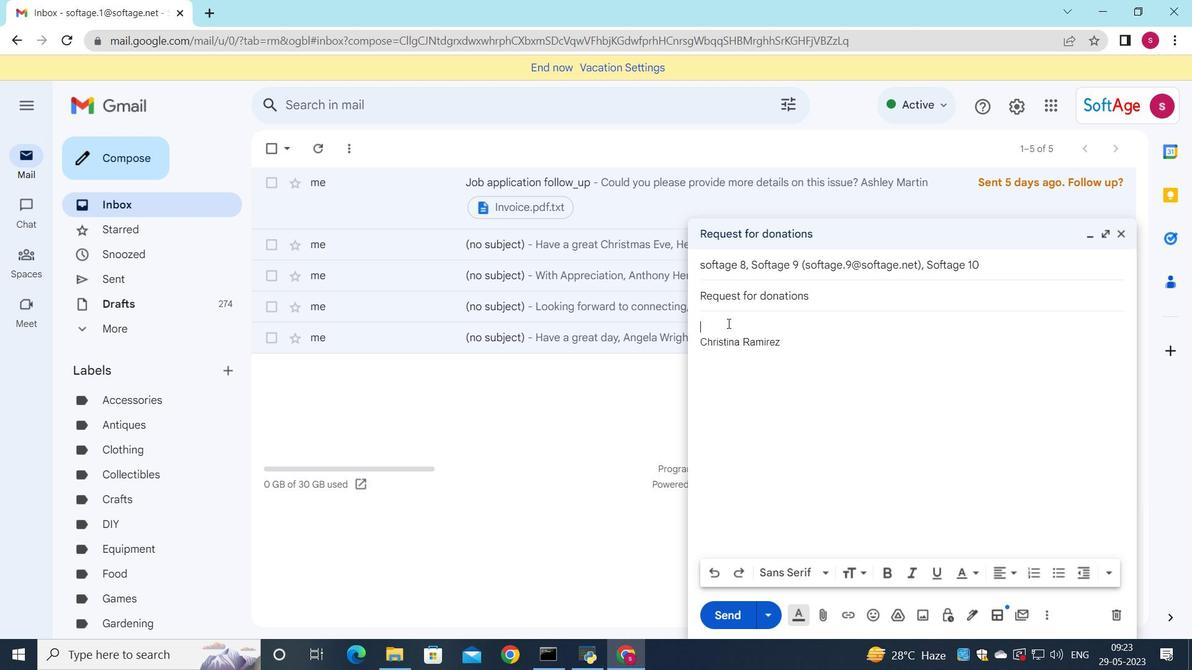 
Action: Mouse pressed left at (727, 323)
Screenshot: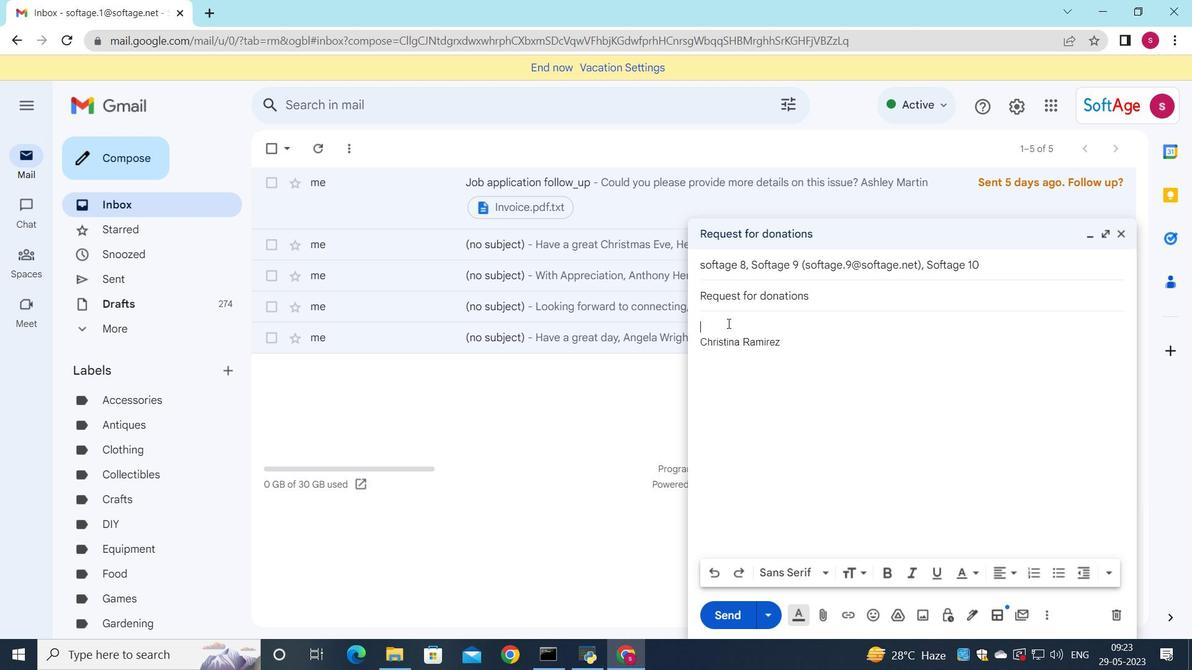 
Action: Key pressed <Key.shift><Key.shift><Key.shift><Key.shift><Key.shift><Key.shift><Key.shift><Key.shift><Key.shift><Key.shift>I<Key.space>am<Key.space>pleased<Key.space>to<Key.space>inform<Key.space>you<Key.space>that<Key.space>we<Key.space>have<Key.space>selected<Key.space>your<Key.space>propods<Key.backspace><Key.backspace>sal.
Screenshot: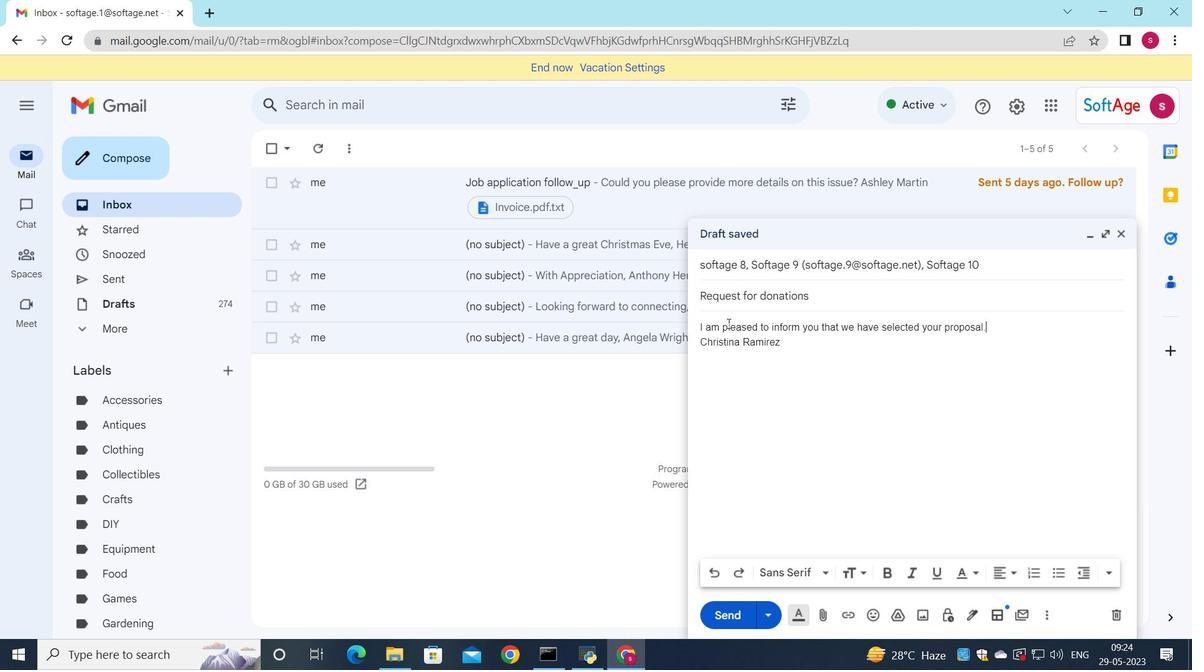 
Action: Mouse moved to (989, 329)
Screenshot: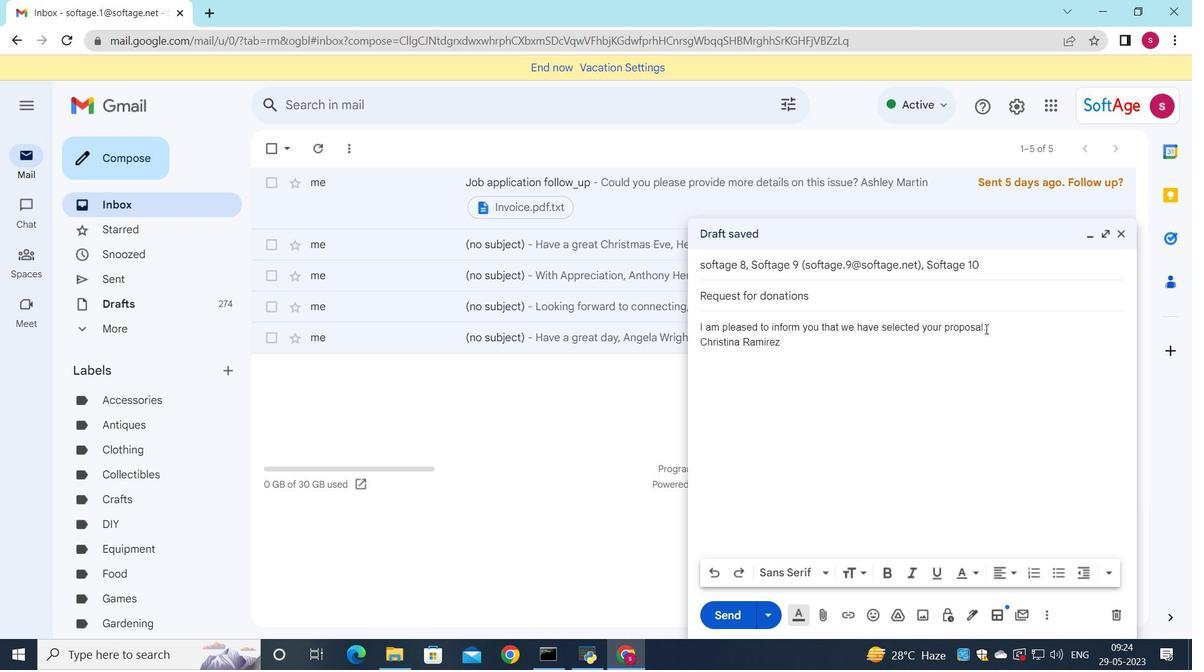 
Action: Mouse pressed left at (989, 329)
Screenshot: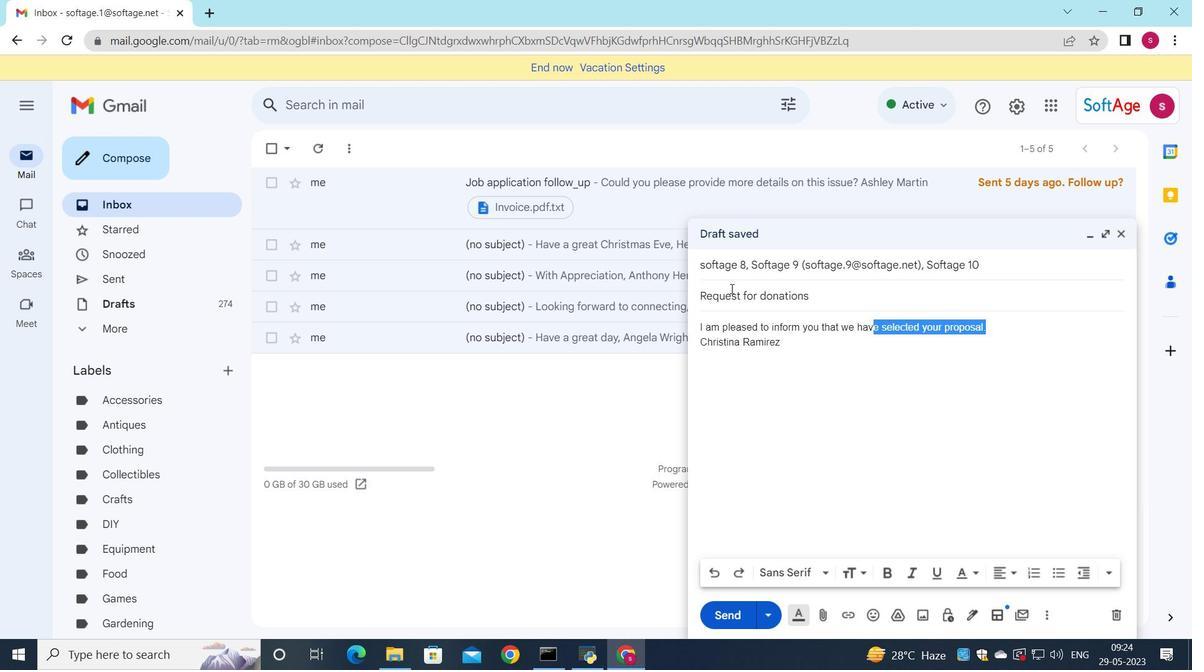 
Action: Mouse moved to (868, 570)
Screenshot: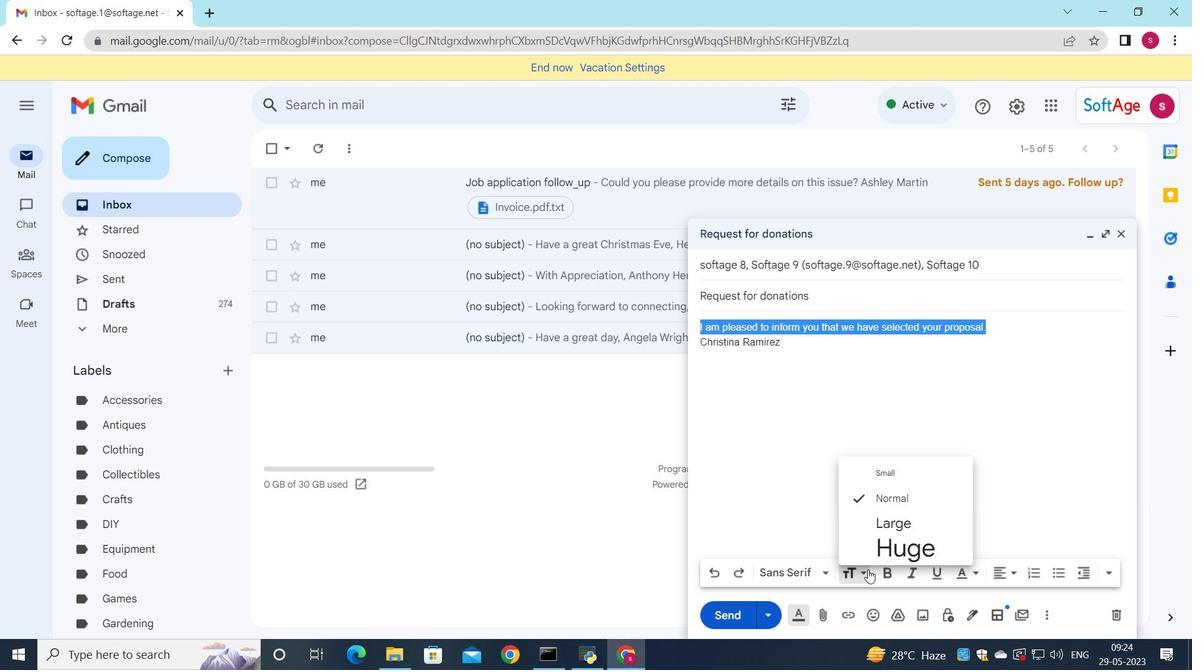
Action: Mouse pressed left at (868, 570)
Screenshot: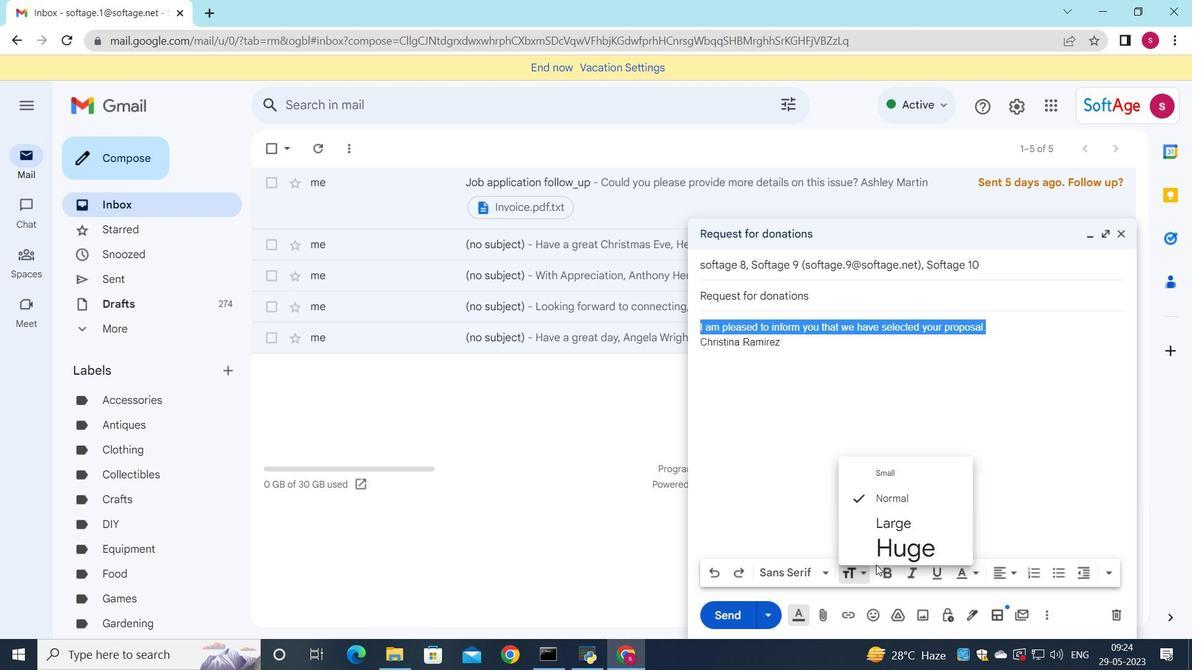 
Action: Mouse moved to (892, 474)
Screenshot: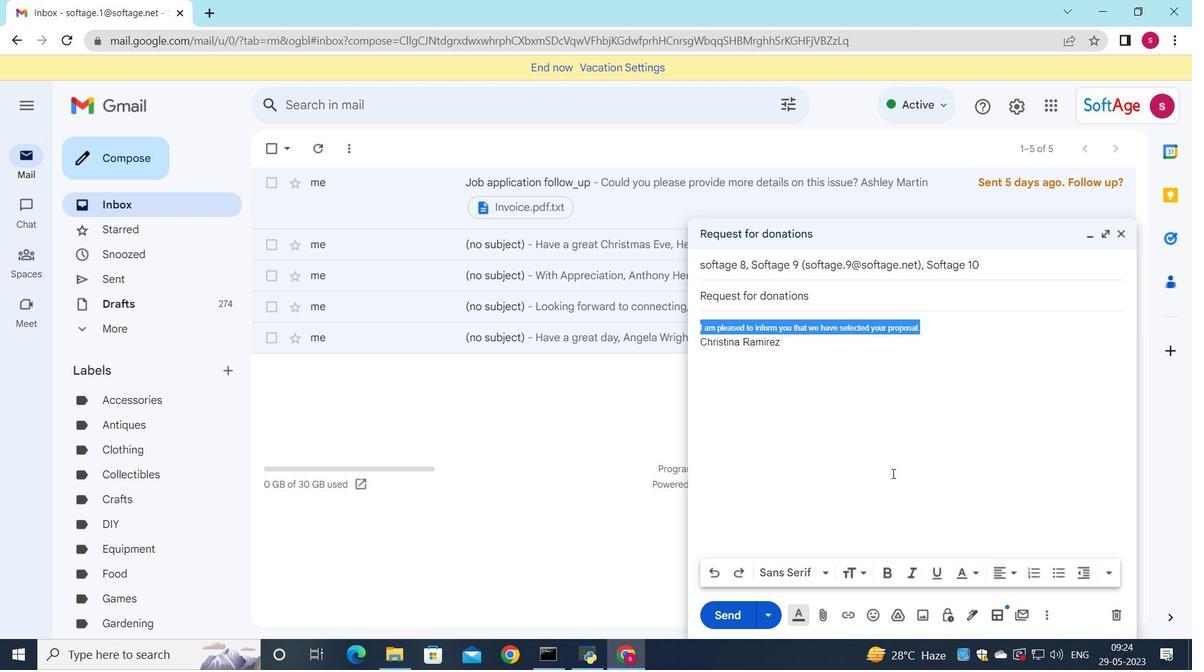
Action: Mouse pressed left at (892, 474)
Screenshot: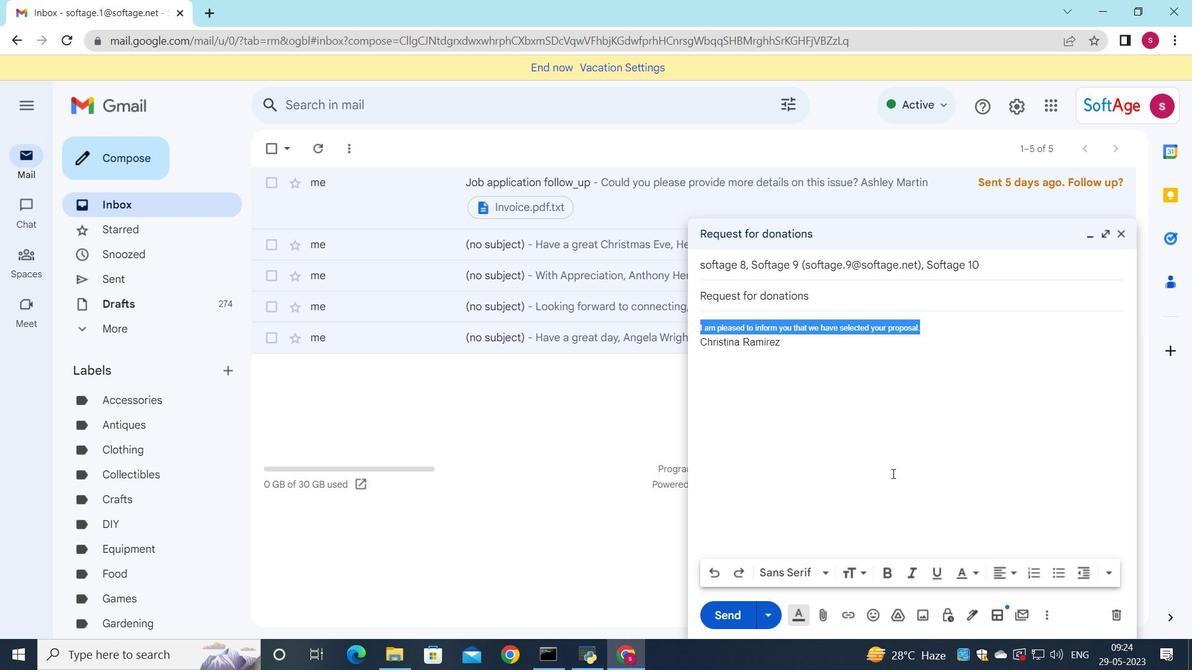 
Action: Mouse moved to (1015, 572)
Screenshot: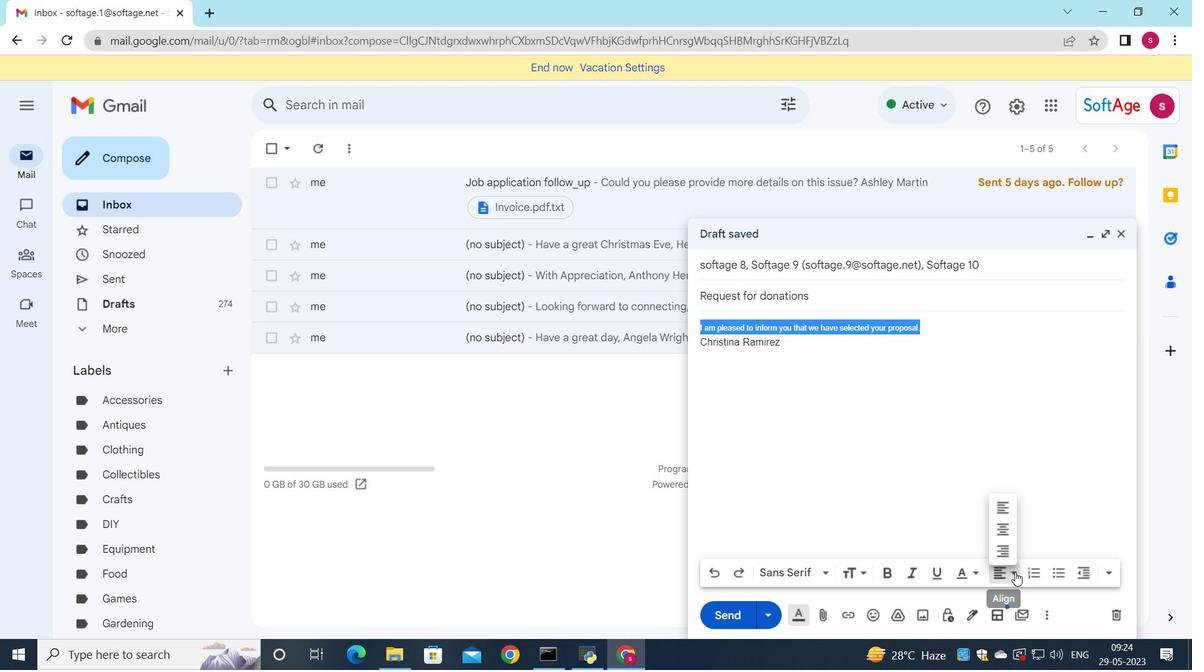 
Action: Mouse pressed left at (1015, 572)
Screenshot: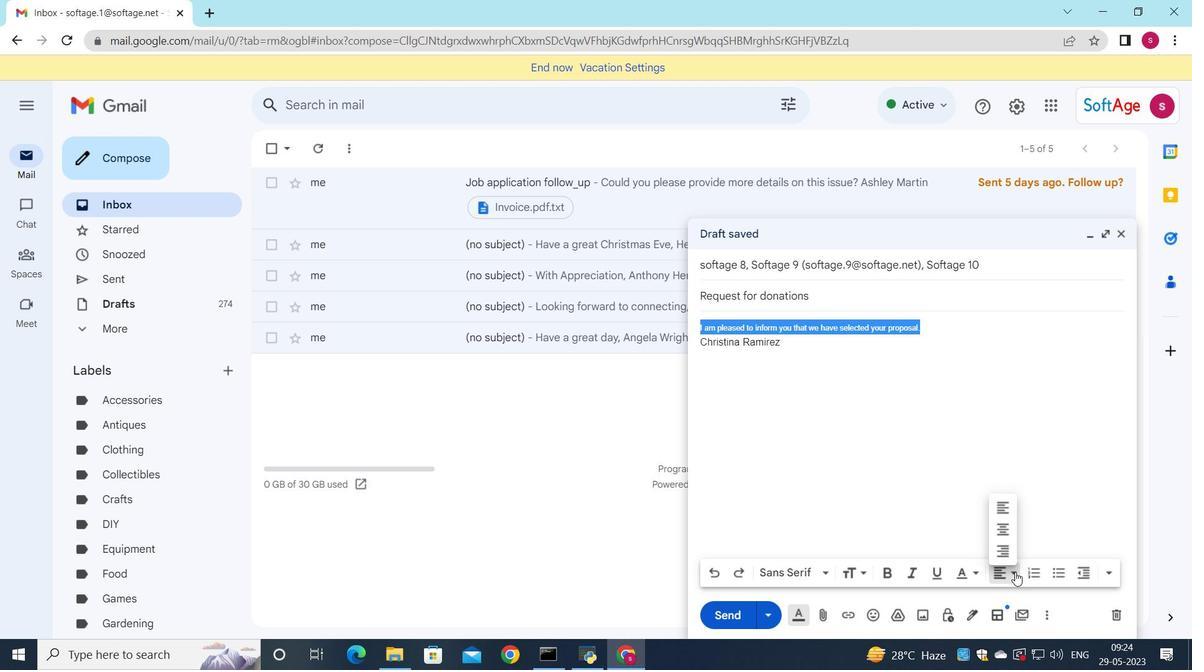 
Action: Mouse moved to (996, 509)
Screenshot: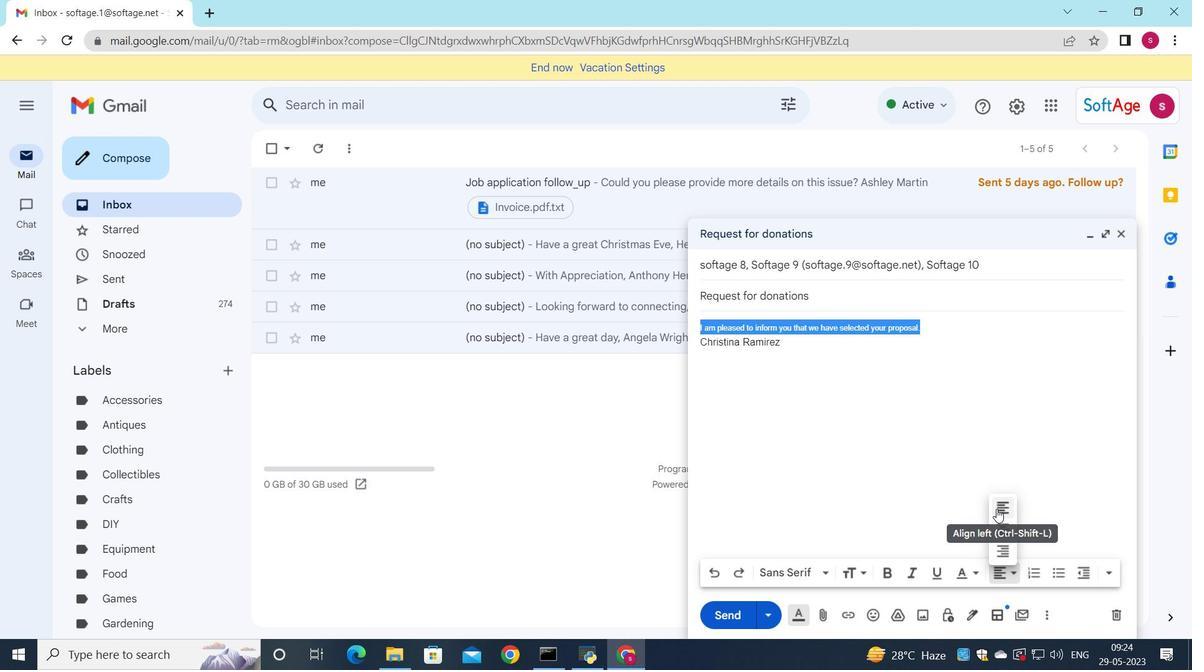 
Action: Mouse pressed left at (996, 509)
Screenshot: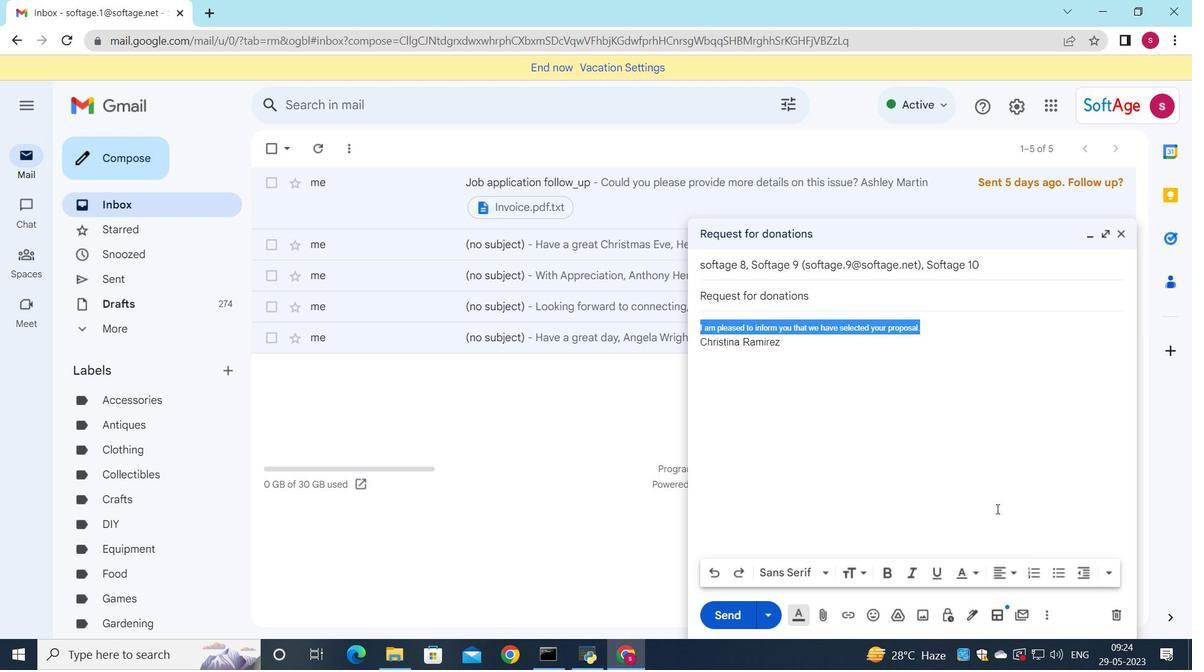 
Action: Mouse moved to (735, 614)
Screenshot: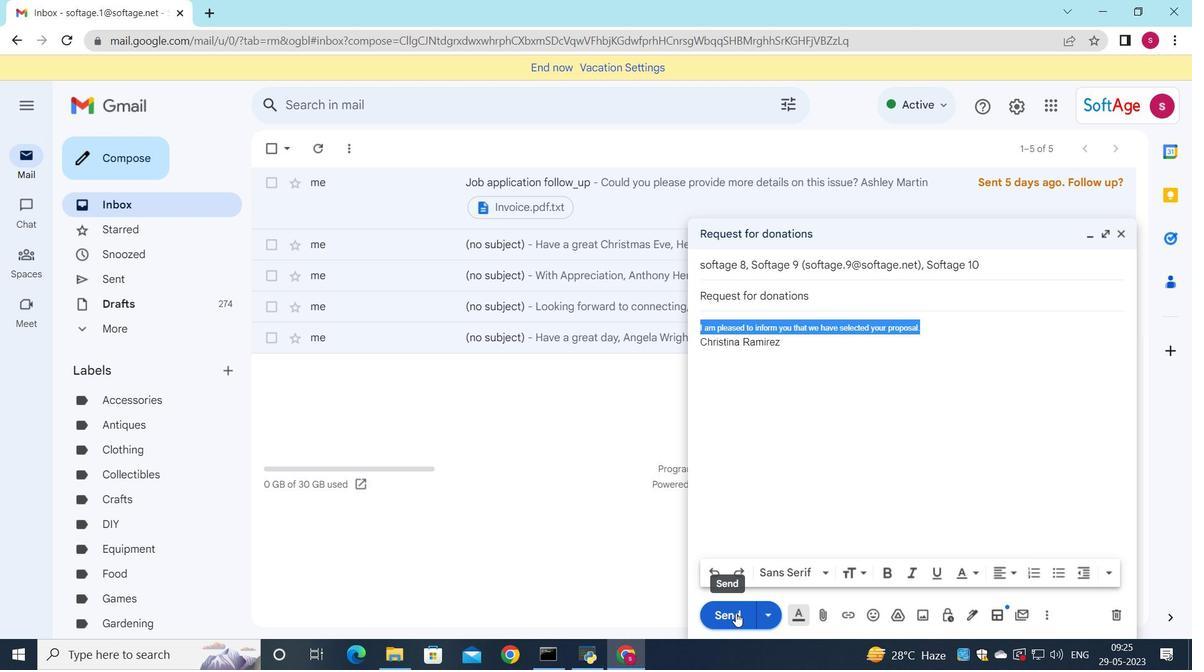 
Action: Mouse pressed left at (735, 614)
Screenshot: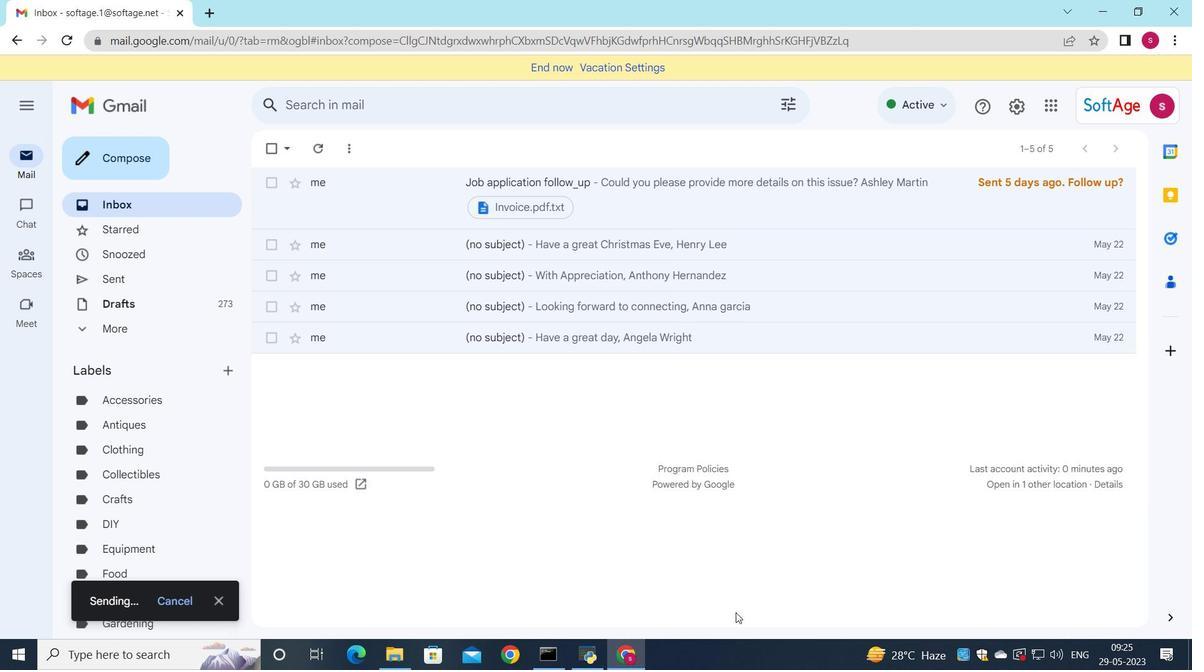 
Action: Mouse moved to (161, 270)
Screenshot: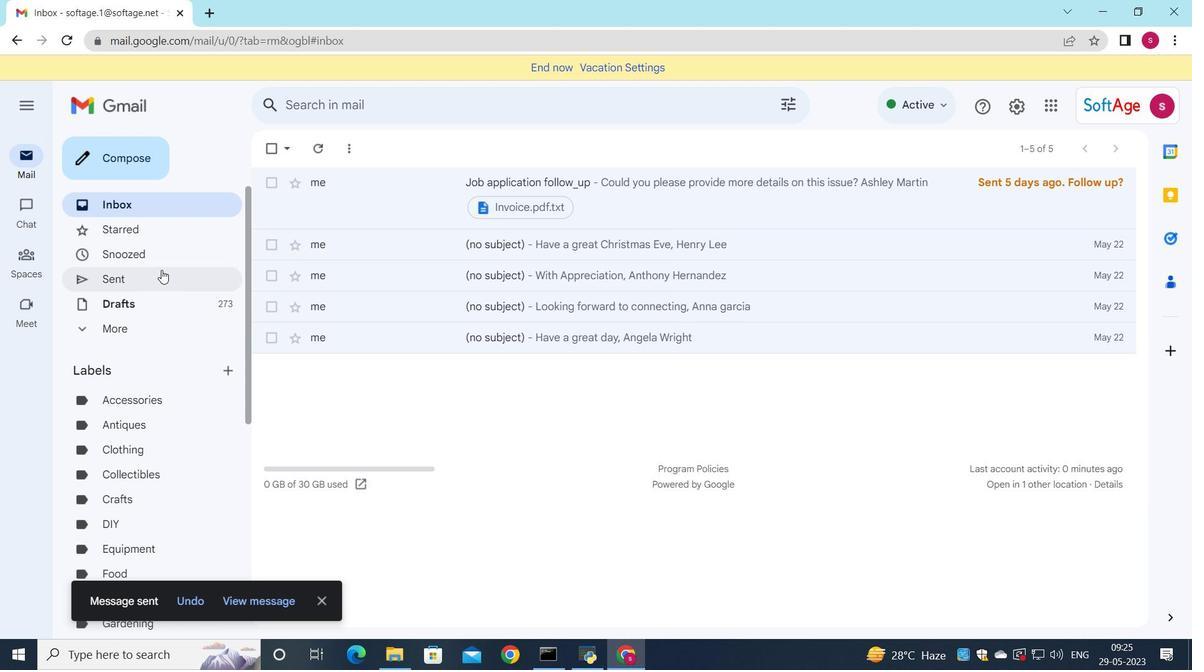 
Action: Mouse pressed left at (161, 270)
Screenshot: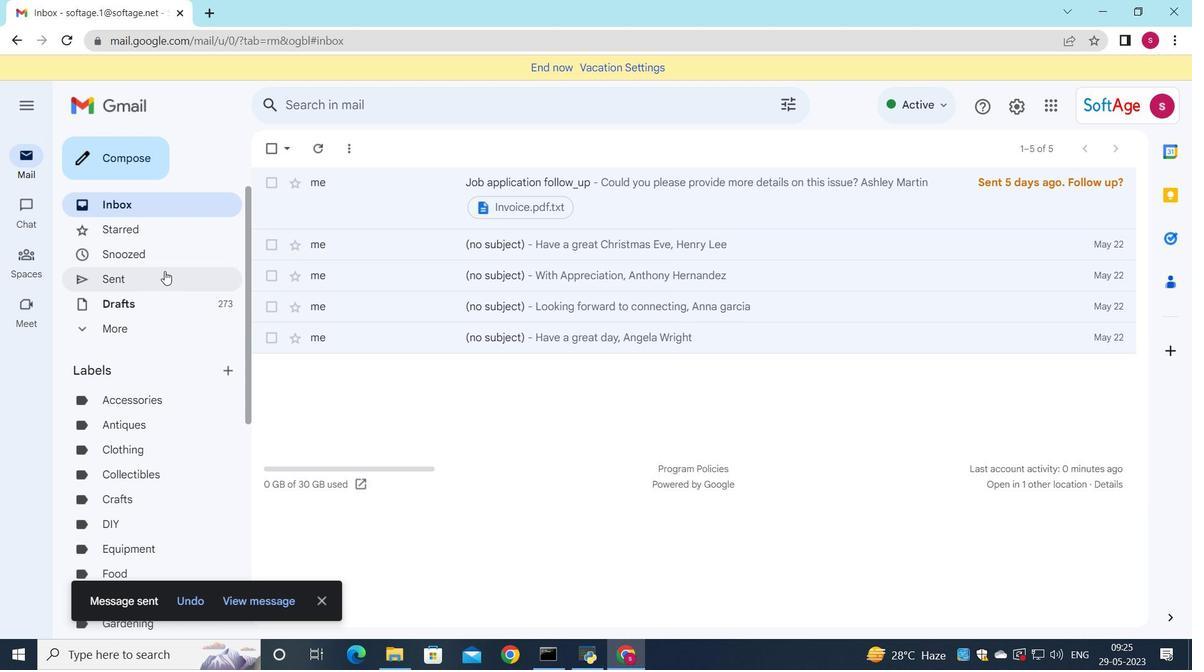 
Action: Mouse moved to (581, 217)
Screenshot: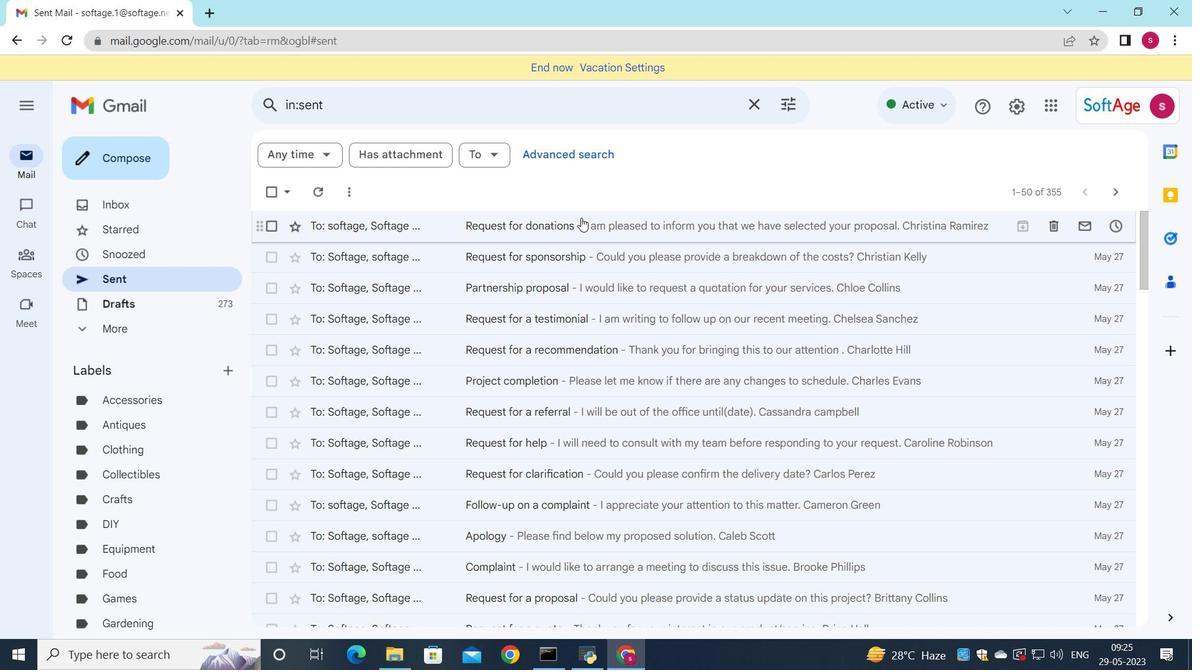 
Action: Mouse pressed left at (581, 217)
Screenshot: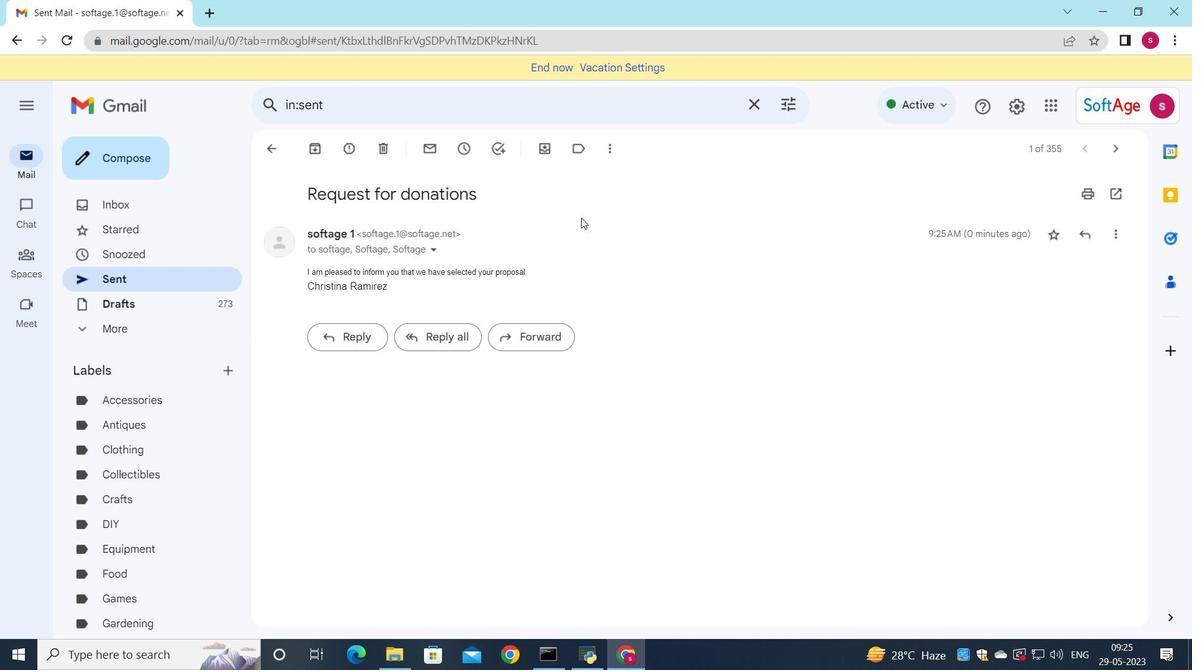 
Action: Mouse moved to (727, 269)
Screenshot: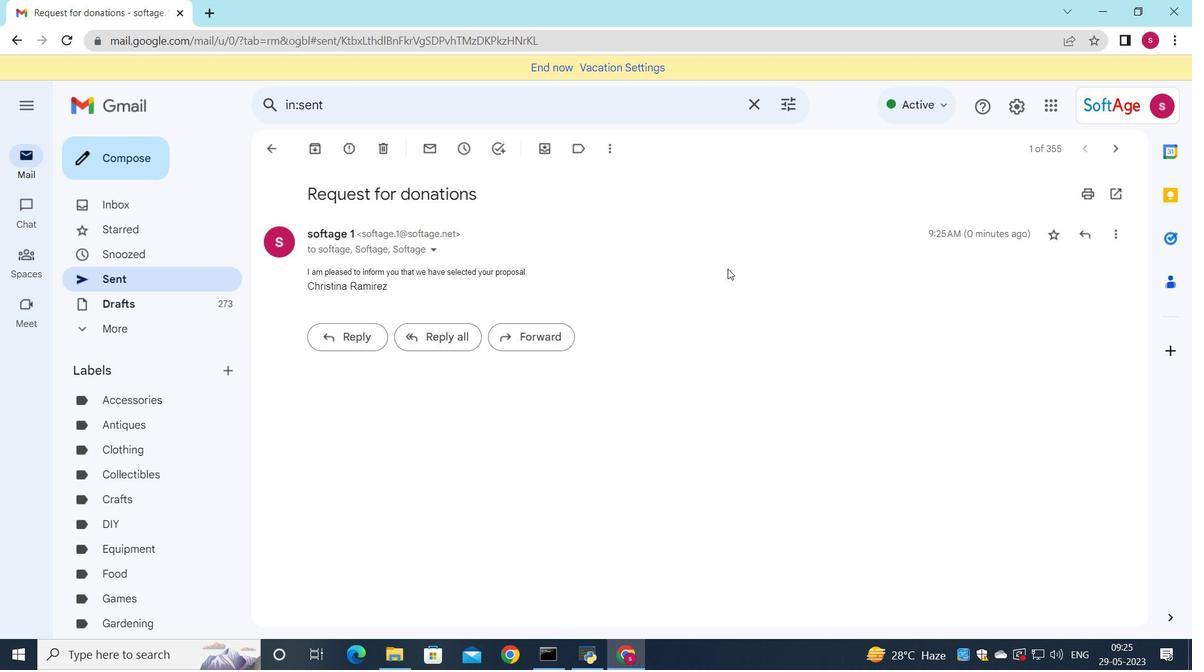 
